 Task: Find connections with filter location Shangrao with filter topic #Businessmindsetswith filter profile language French with filter current company Cyber Security Updates with filter school St. Claret College - India with filter industry Investment Banking with filter service category Health Insurance with filter keywords title Animal Shelter Board Member
Action: Mouse moved to (568, 78)
Screenshot: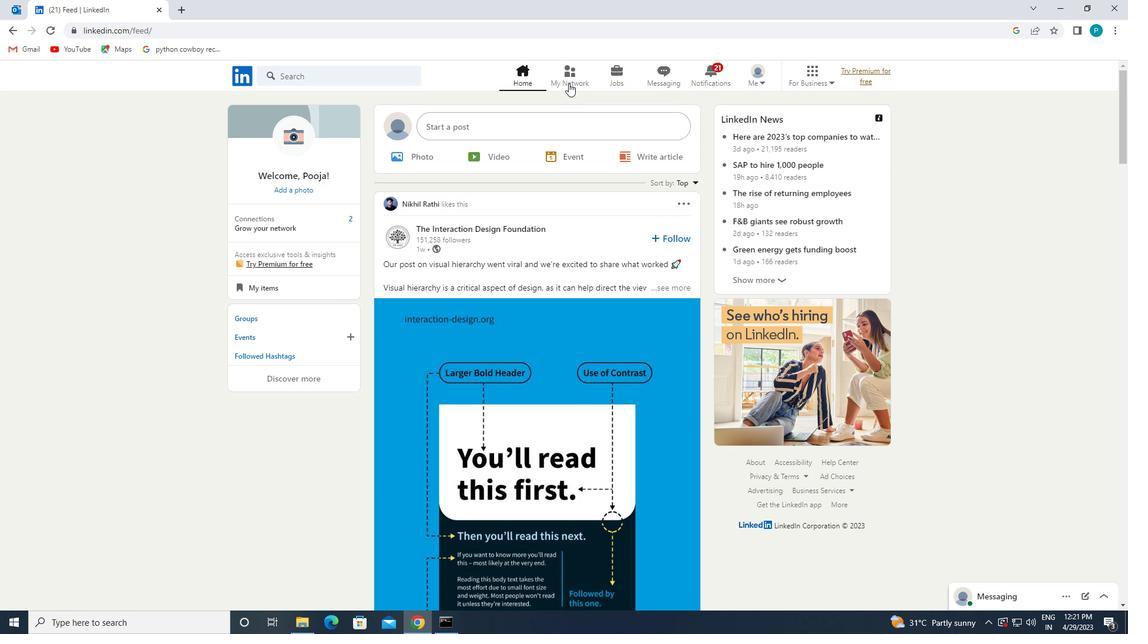 
Action: Mouse pressed left at (568, 78)
Screenshot: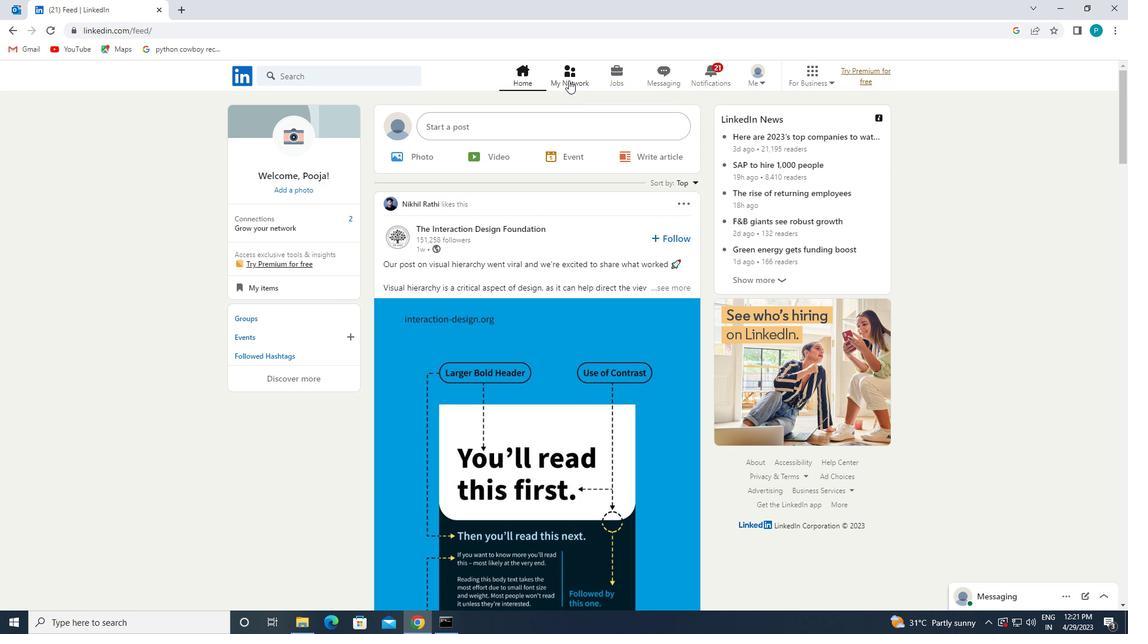 
Action: Mouse moved to (291, 136)
Screenshot: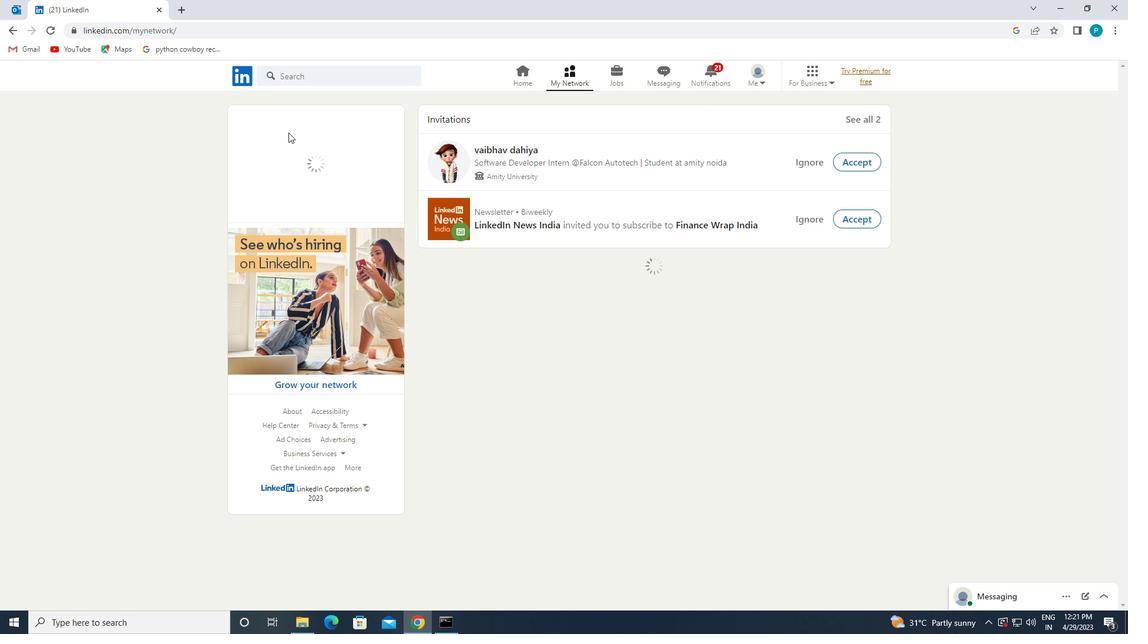 
Action: Mouse pressed left at (291, 136)
Screenshot: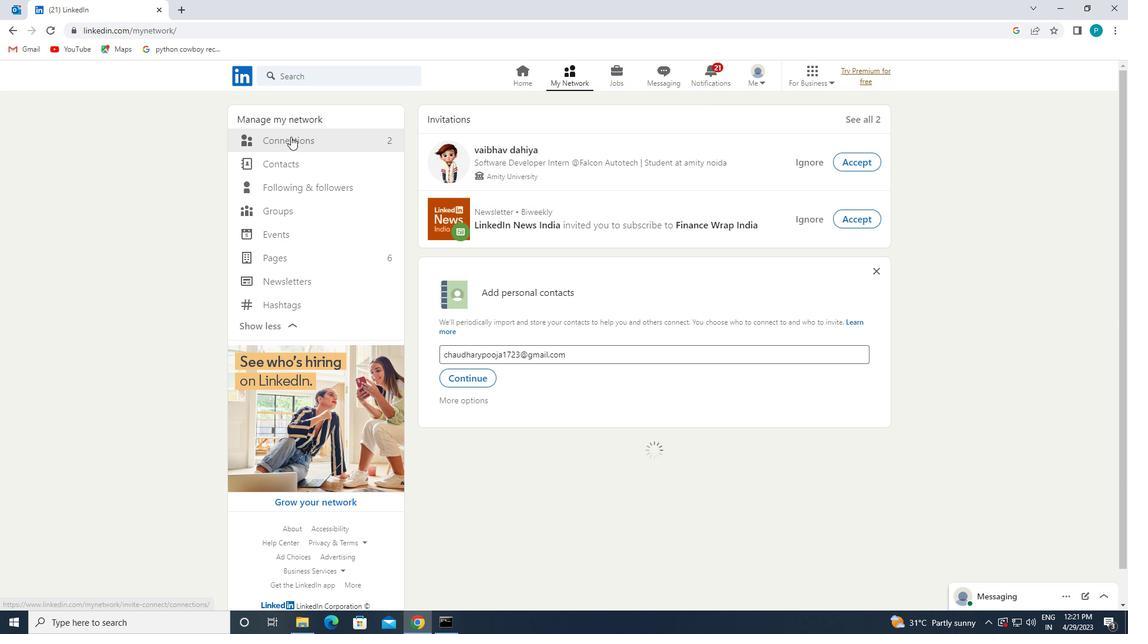 
Action: Mouse moved to (694, 141)
Screenshot: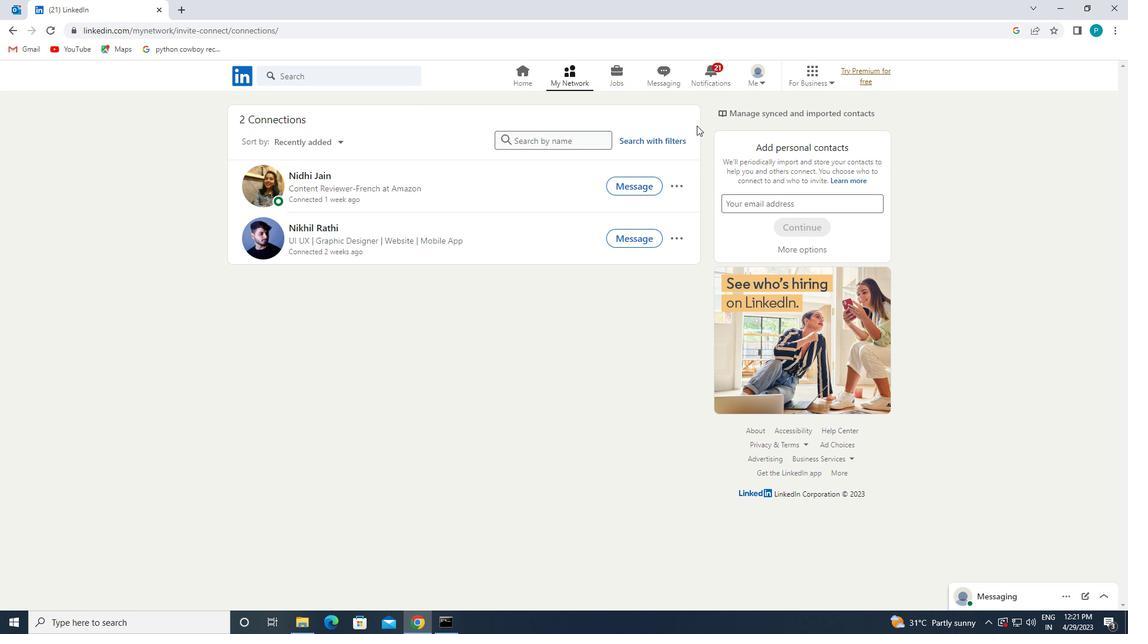 
Action: Mouse pressed left at (694, 141)
Screenshot: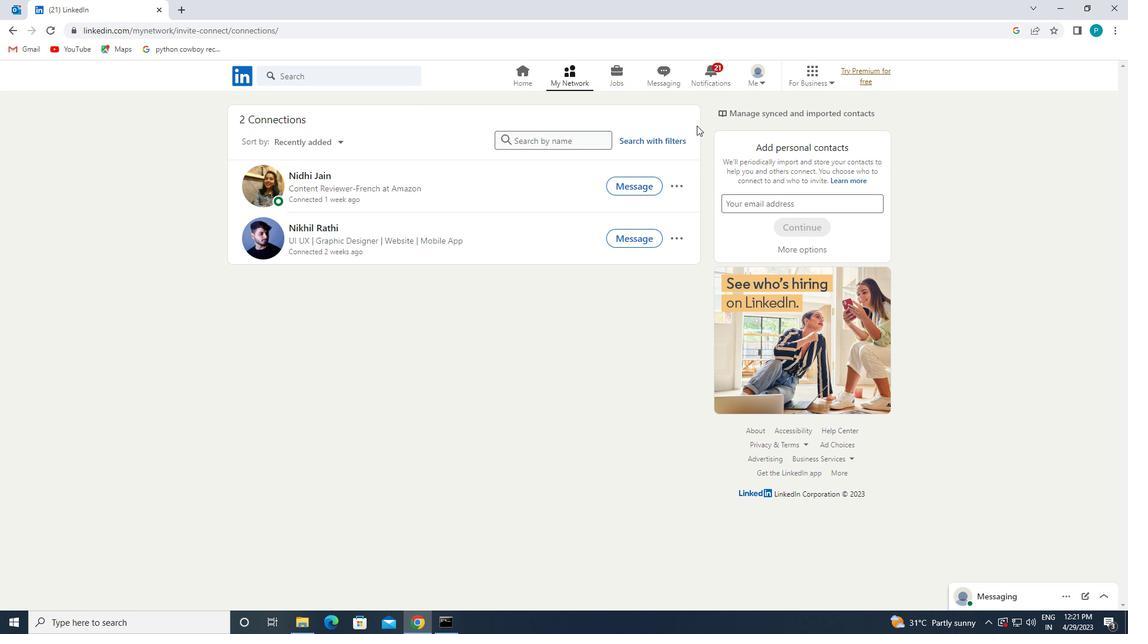
Action: Mouse moved to (672, 141)
Screenshot: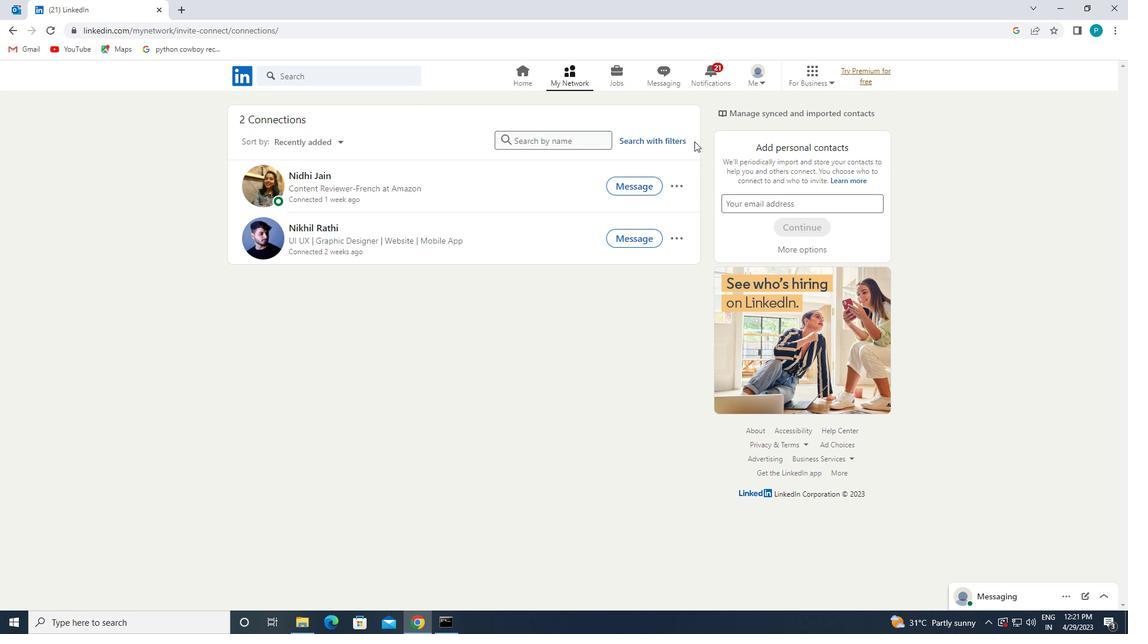 
Action: Mouse pressed left at (672, 141)
Screenshot: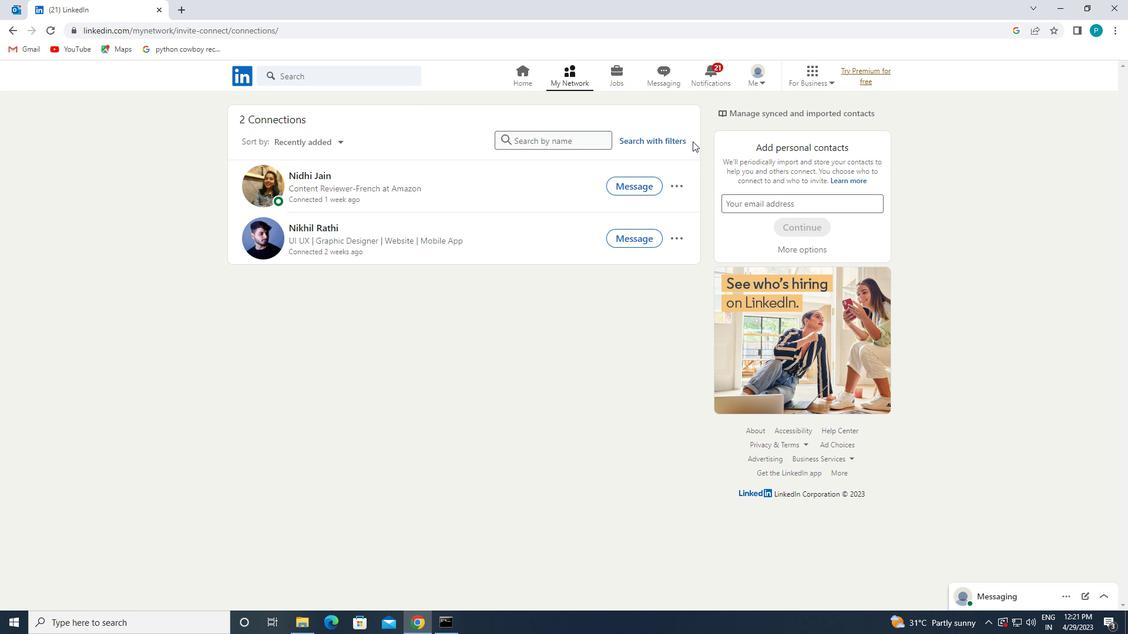 
Action: Mouse moved to (657, 138)
Screenshot: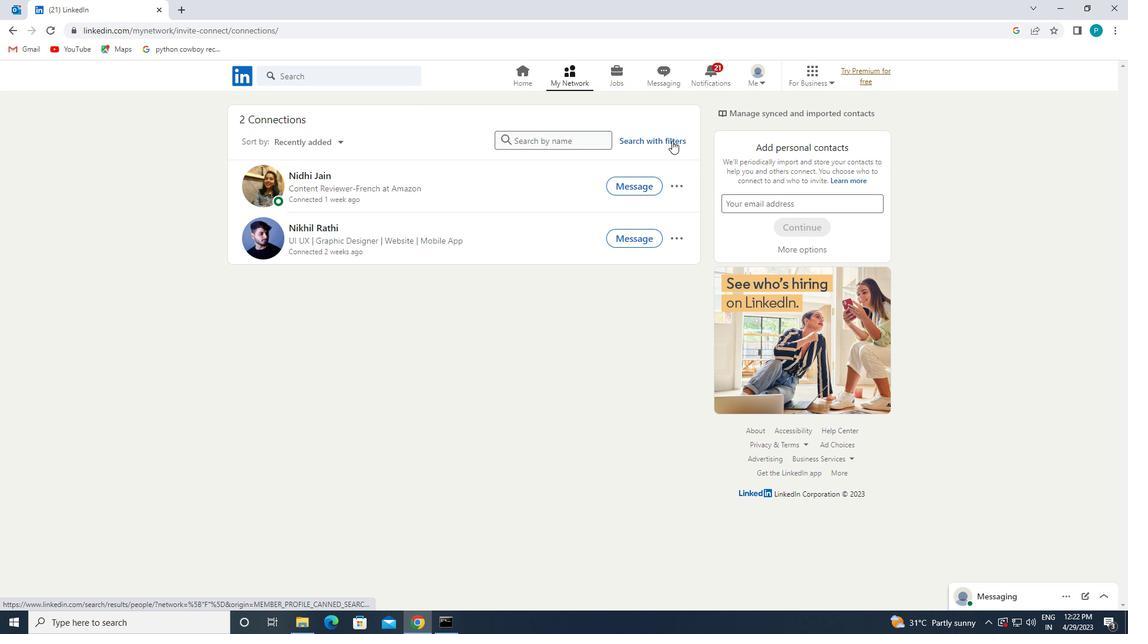 
Action: Mouse pressed left at (657, 138)
Screenshot: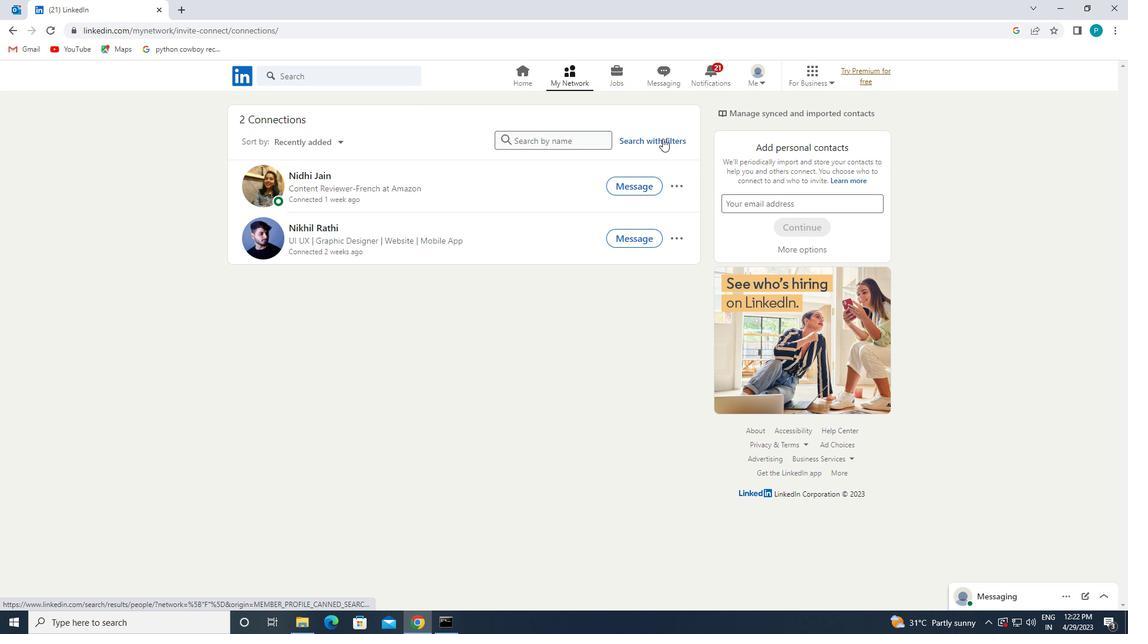 
Action: Mouse pressed left at (657, 138)
Screenshot: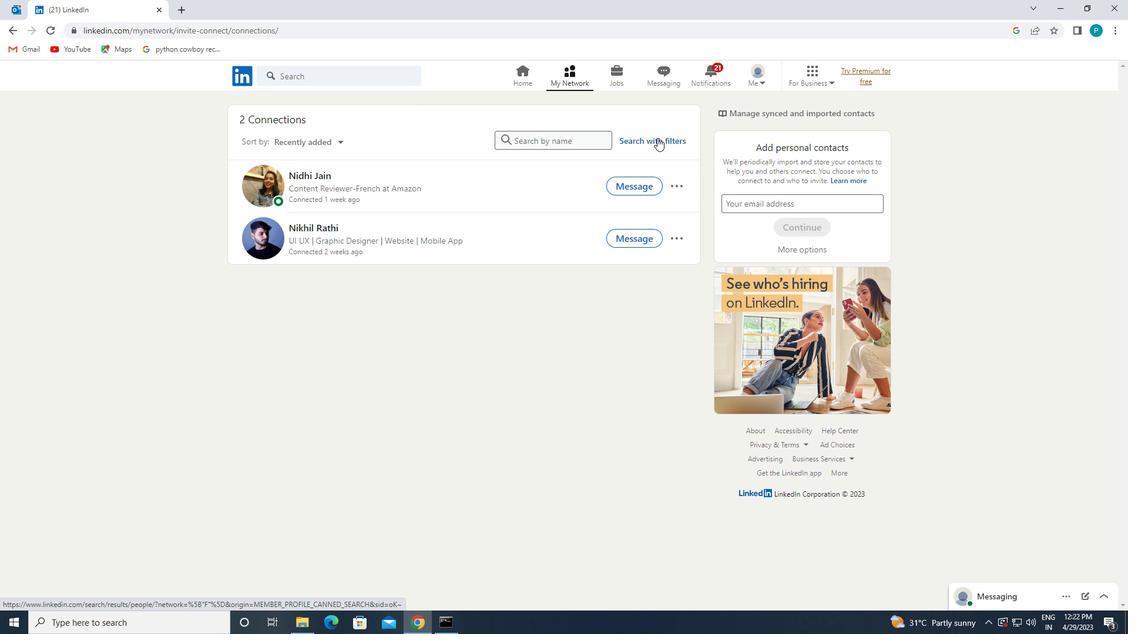 
Action: Mouse moved to (602, 106)
Screenshot: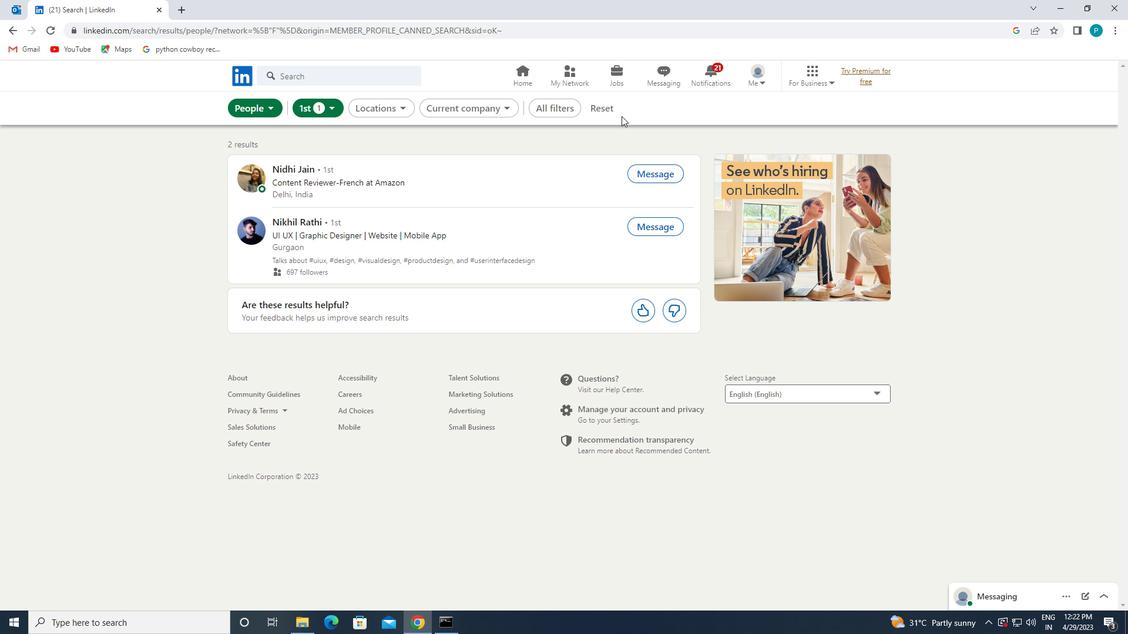 
Action: Mouse pressed left at (602, 106)
Screenshot: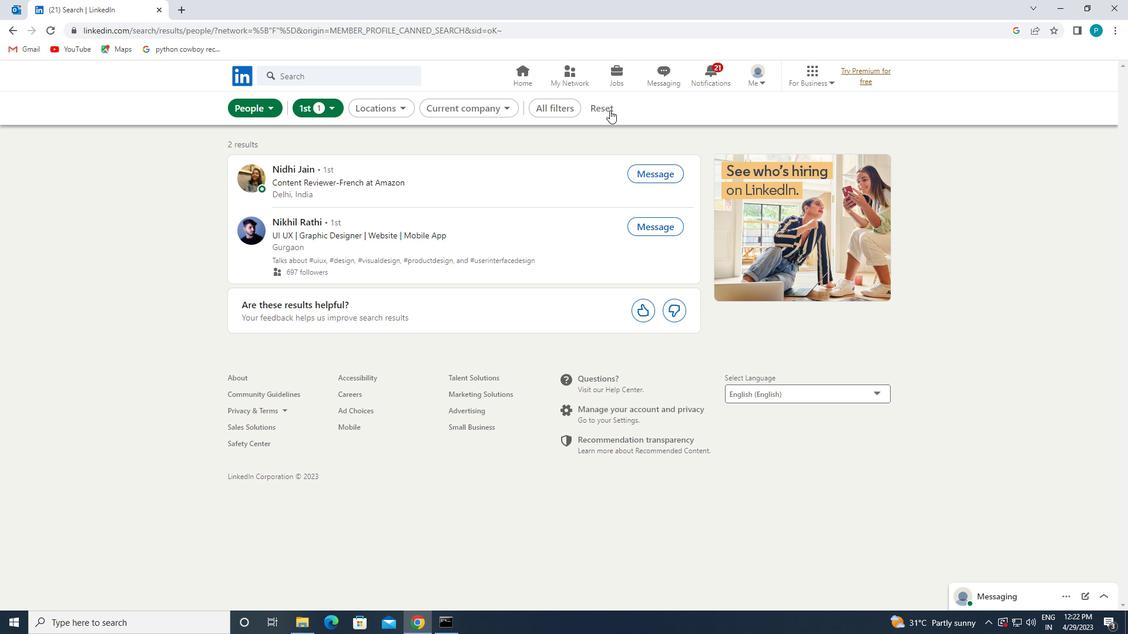 
Action: Mouse moved to (592, 111)
Screenshot: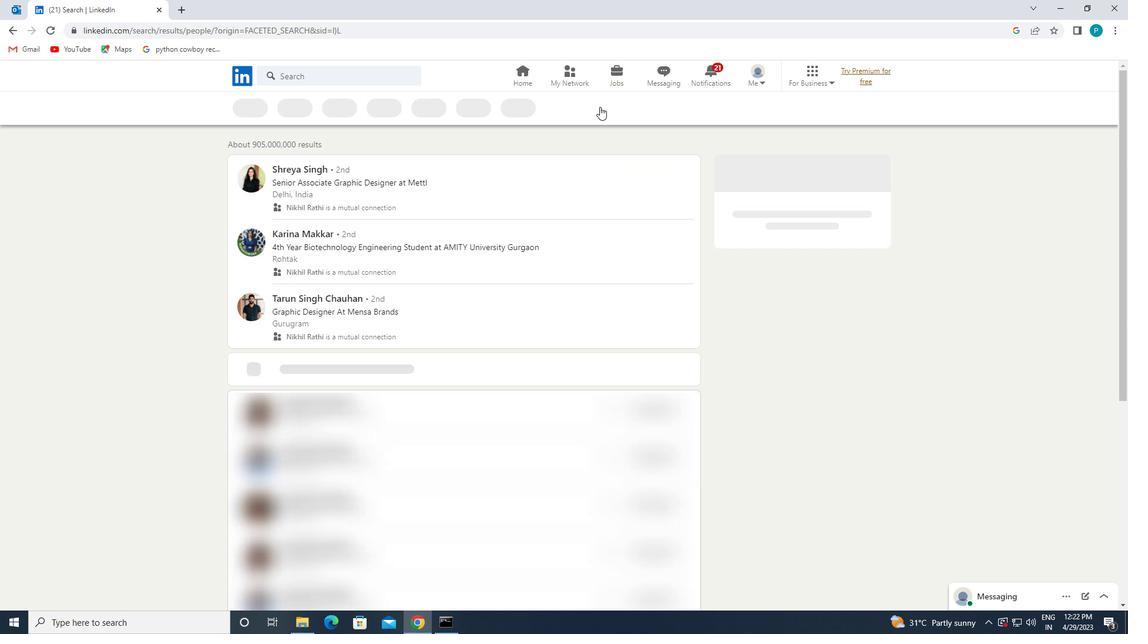
Action: Mouse pressed left at (592, 111)
Screenshot: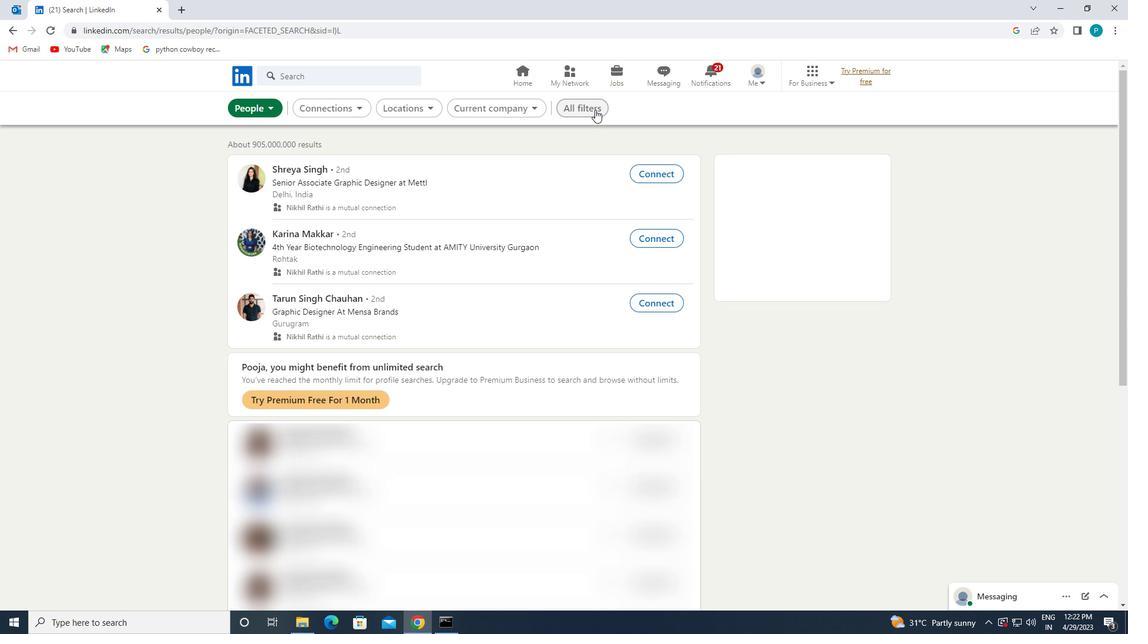 
Action: Mouse moved to (916, 400)
Screenshot: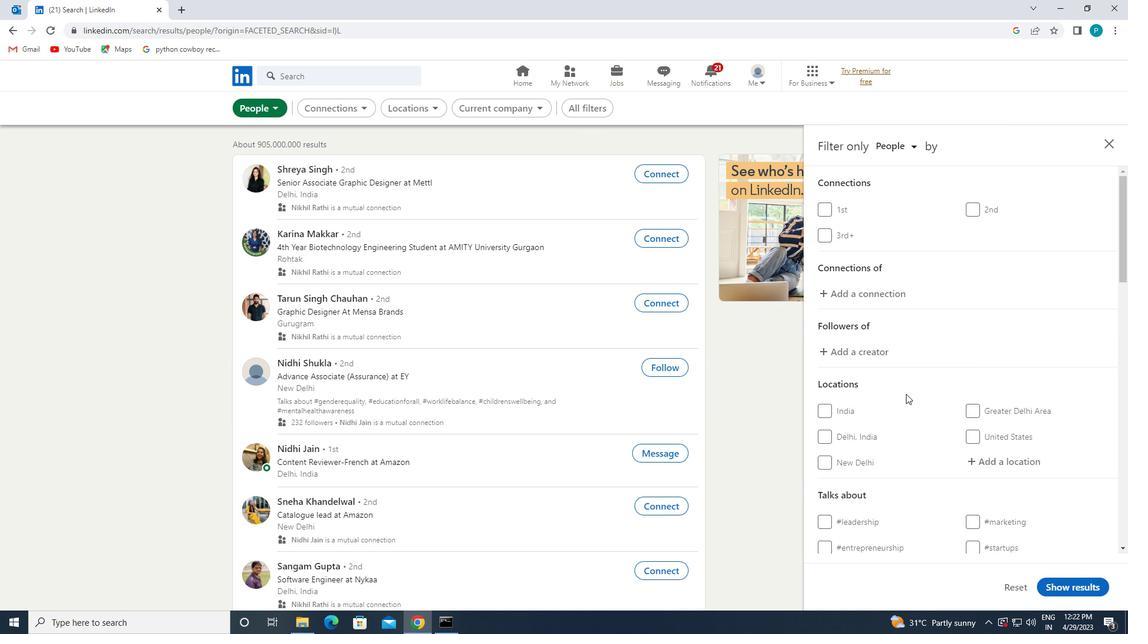 
Action: Mouse scrolled (916, 400) with delta (0, 0)
Screenshot: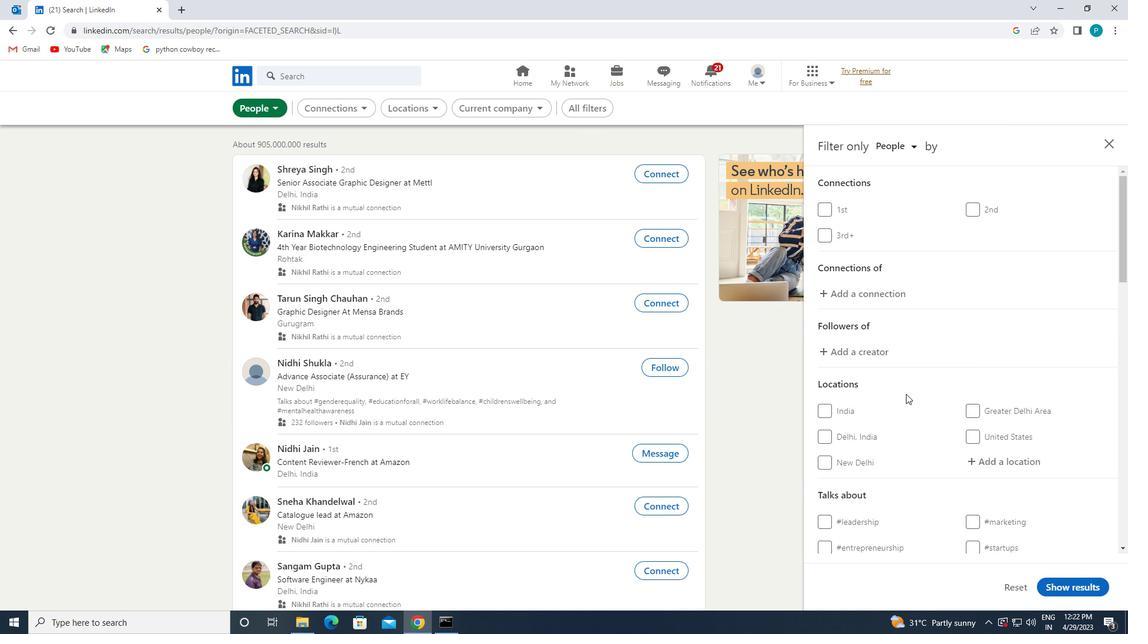 
Action: Mouse moved to (916, 400)
Screenshot: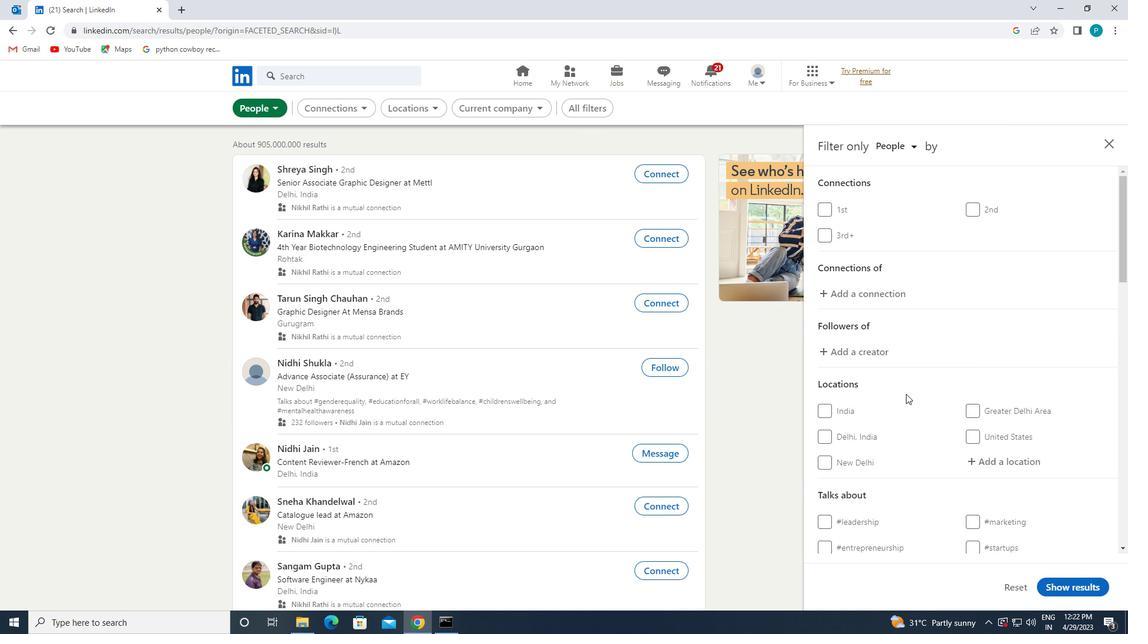 
Action: Mouse scrolled (916, 400) with delta (0, 0)
Screenshot: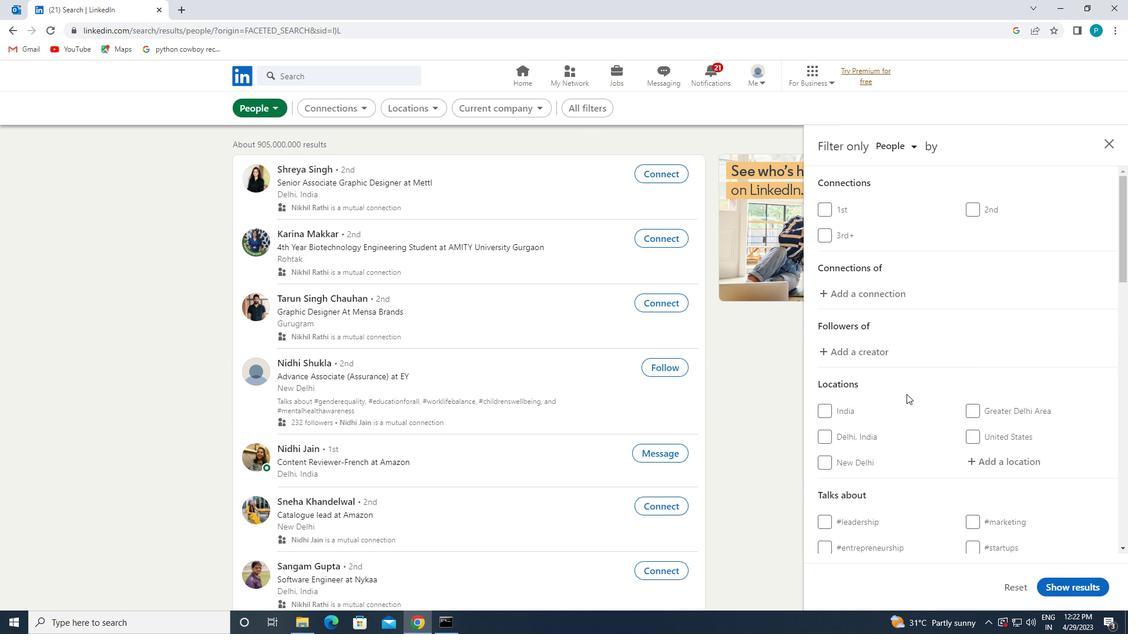 
Action: Mouse moved to (994, 339)
Screenshot: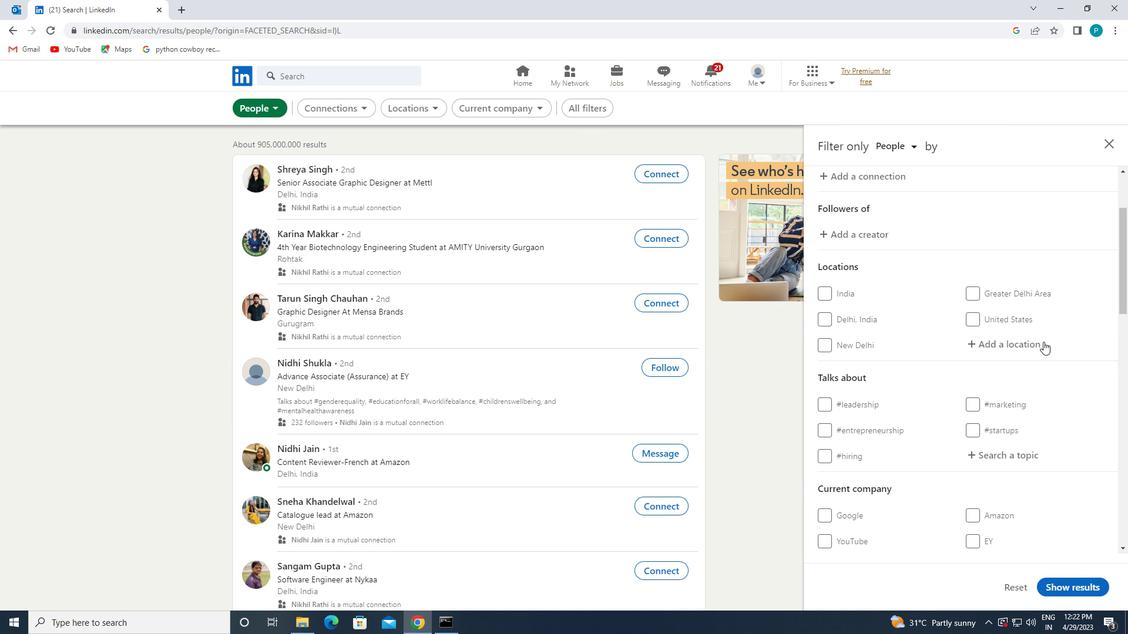 
Action: Mouse pressed left at (994, 339)
Screenshot: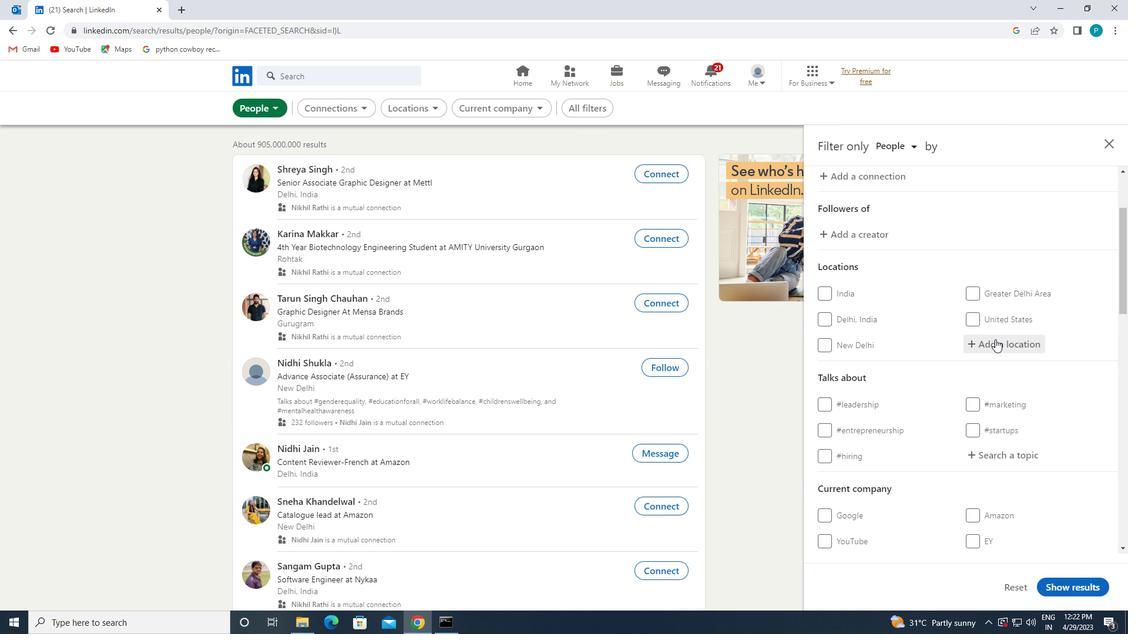 
Action: Mouse moved to (982, 335)
Screenshot: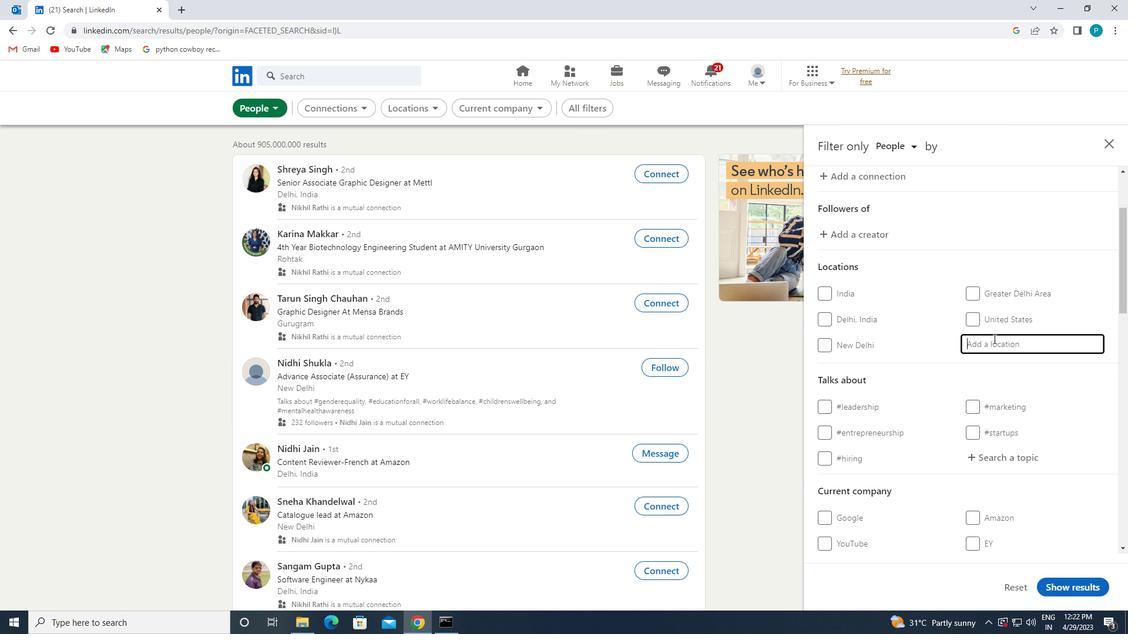 
Action: Key pressed <Key.caps_lock>s<Key.caps_lock>hangrao
Screenshot: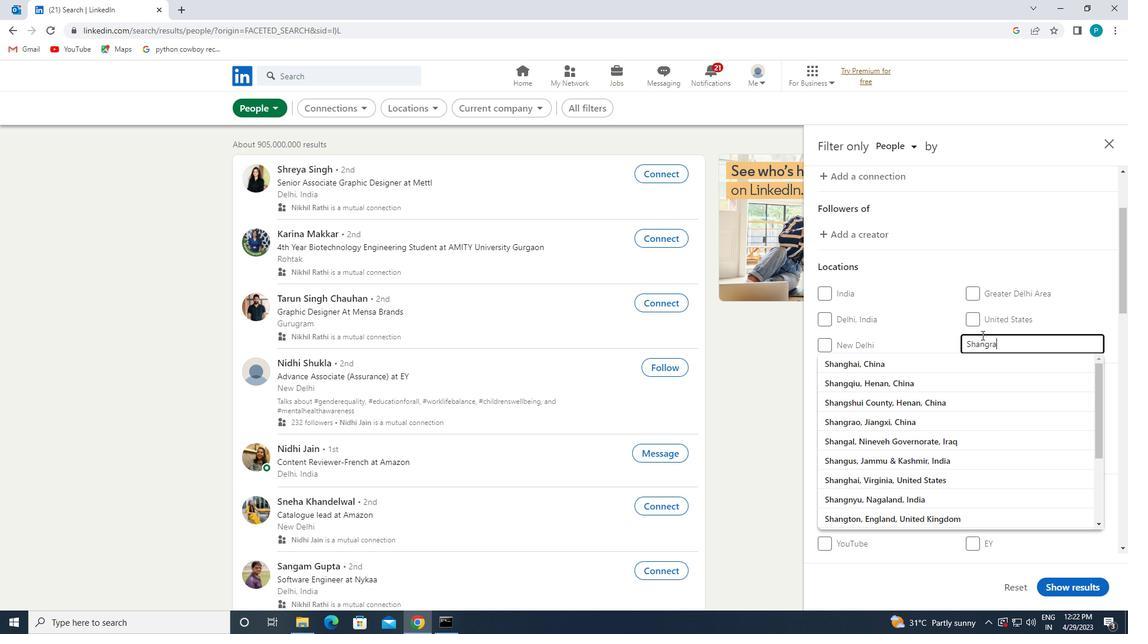 
Action: Mouse moved to (958, 365)
Screenshot: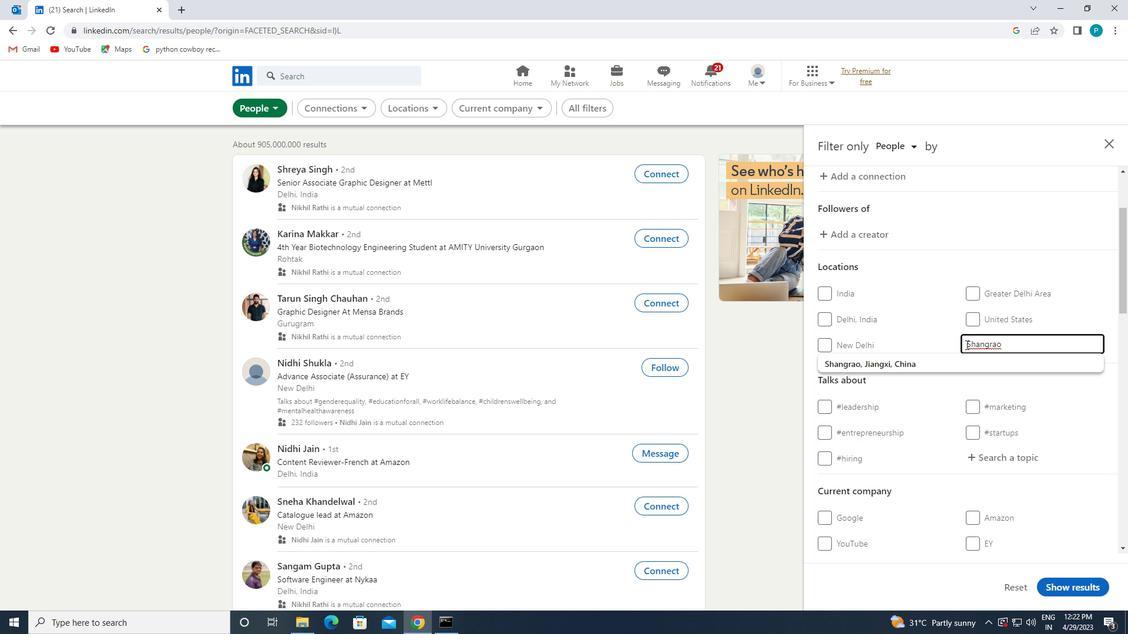
Action: Mouse pressed left at (958, 365)
Screenshot: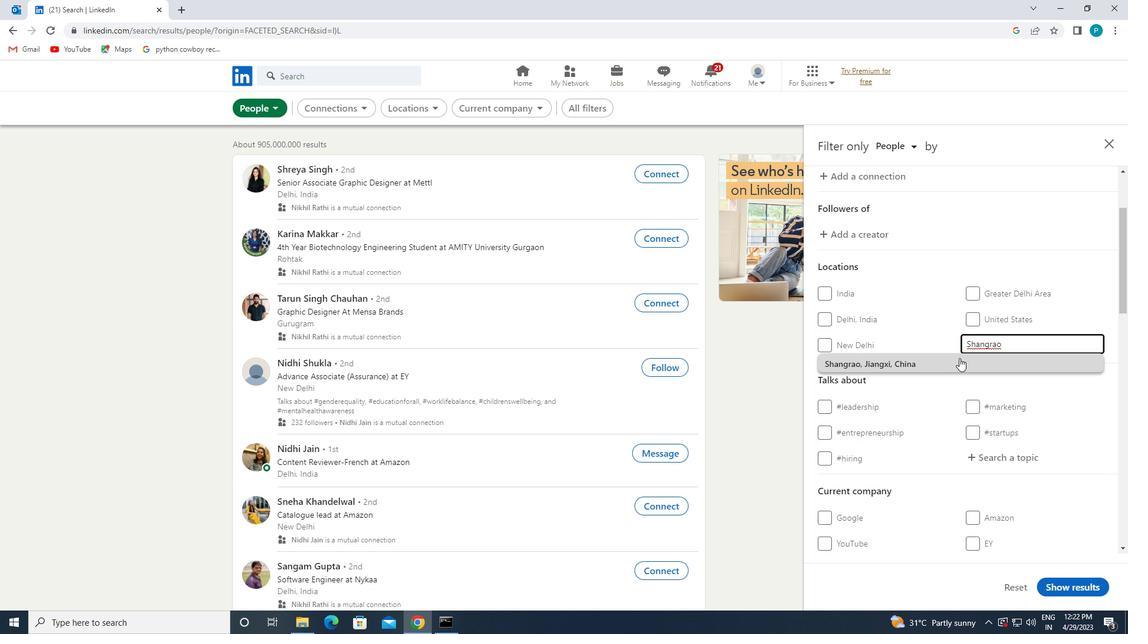 
Action: Mouse moved to (960, 365)
Screenshot: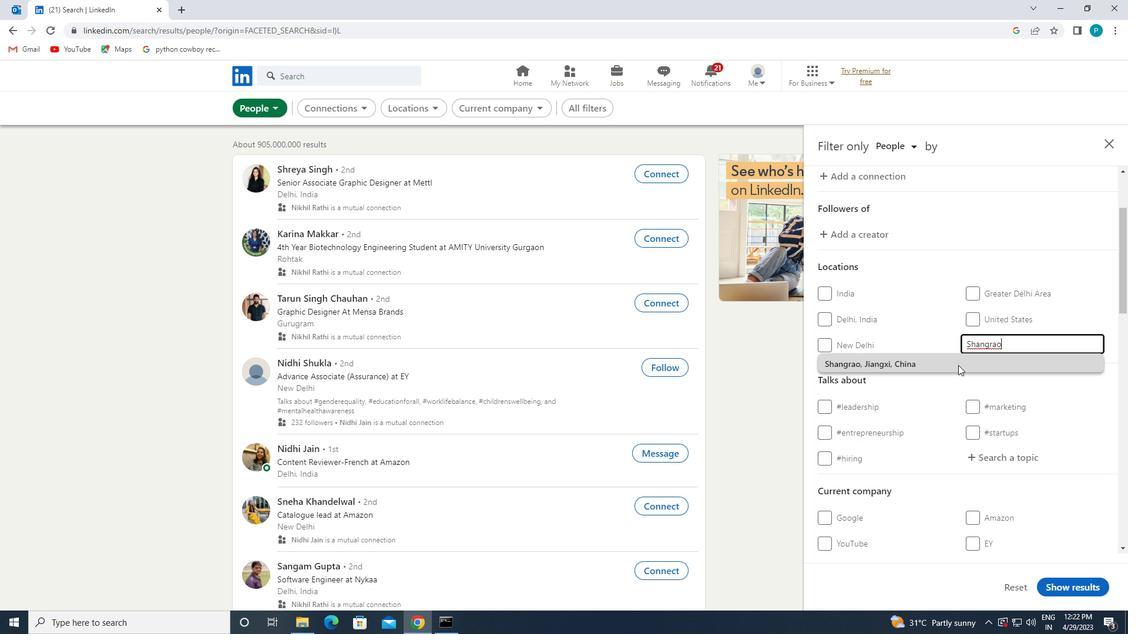 
Action: Mouse scrolled (960, 365) with delta (0, 0)
Screenshot: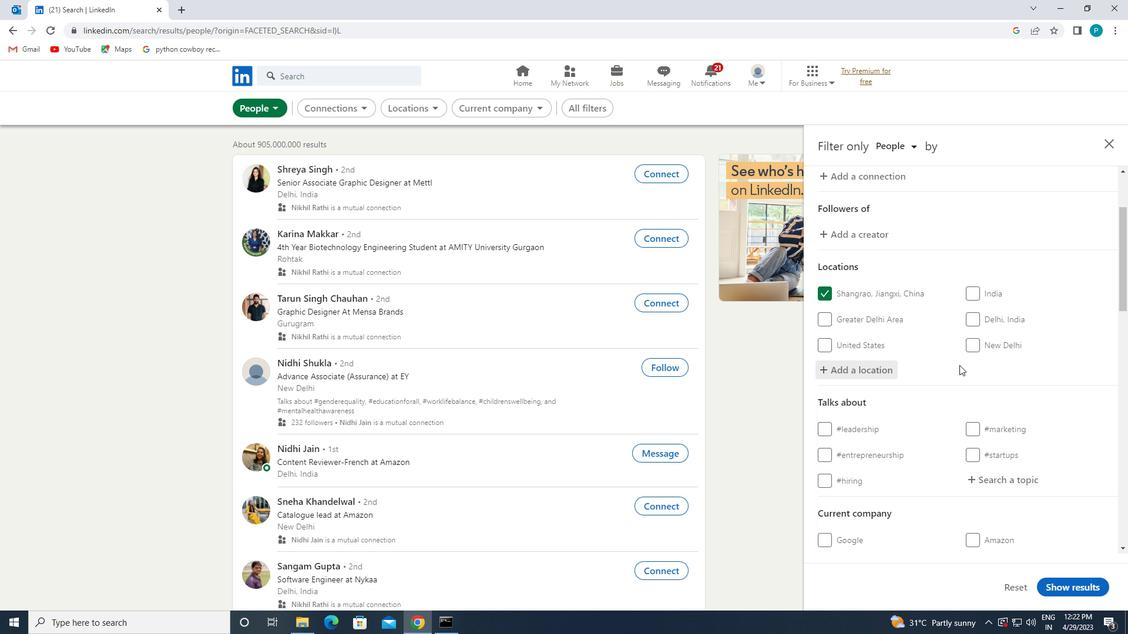 
Action: Mouse moved to (960, 365)
Screenshot: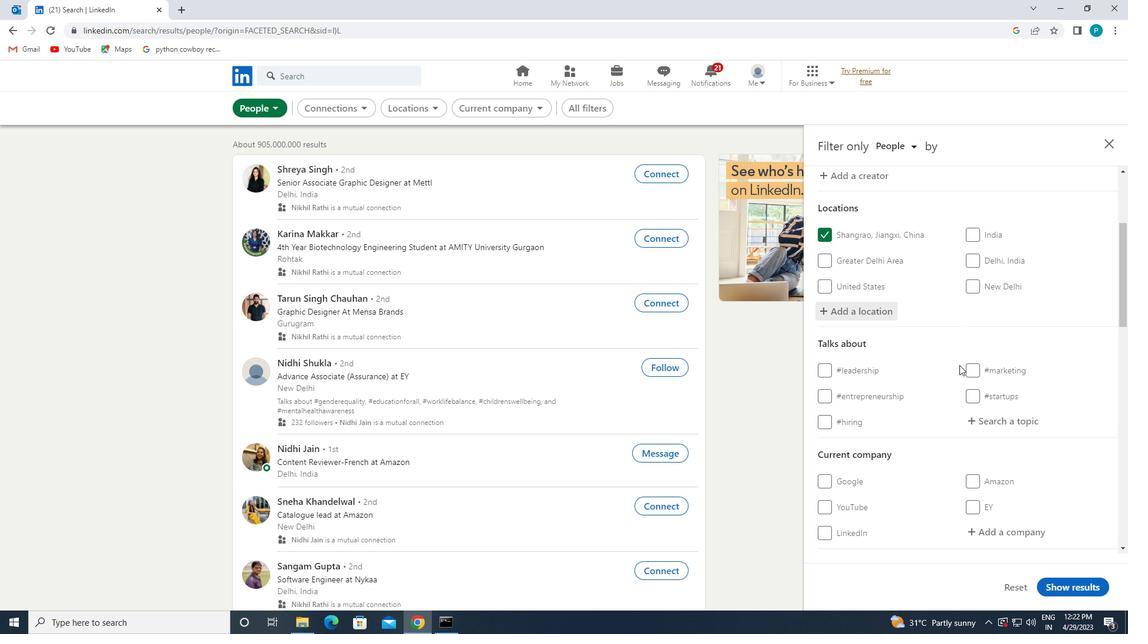 
Action: Mouse scrolled (960, 365) with delta (0, 0)
Screenshot: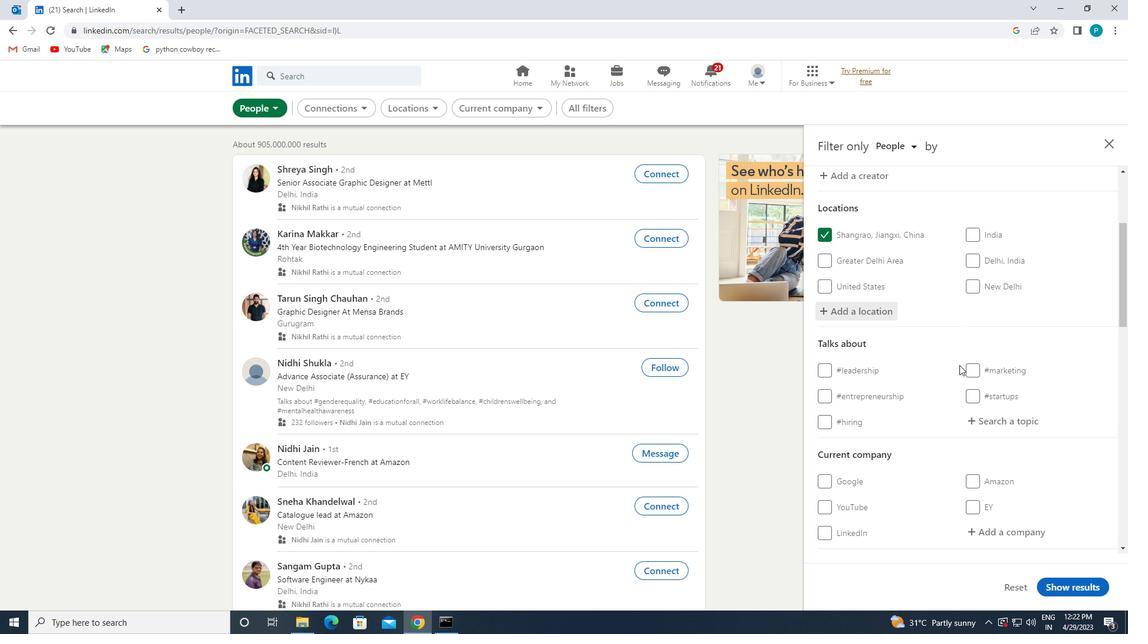 
Action: Mouse moved to (993, 369)
Screenshot: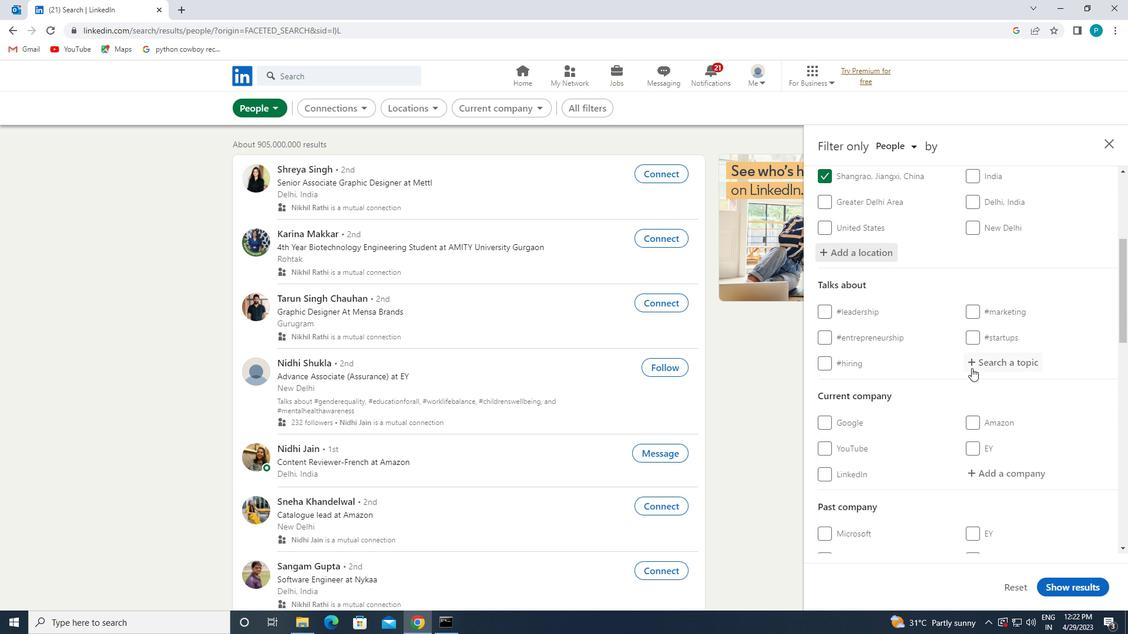 
Action: Mouse pressed left at (993, 369)
Screenshot: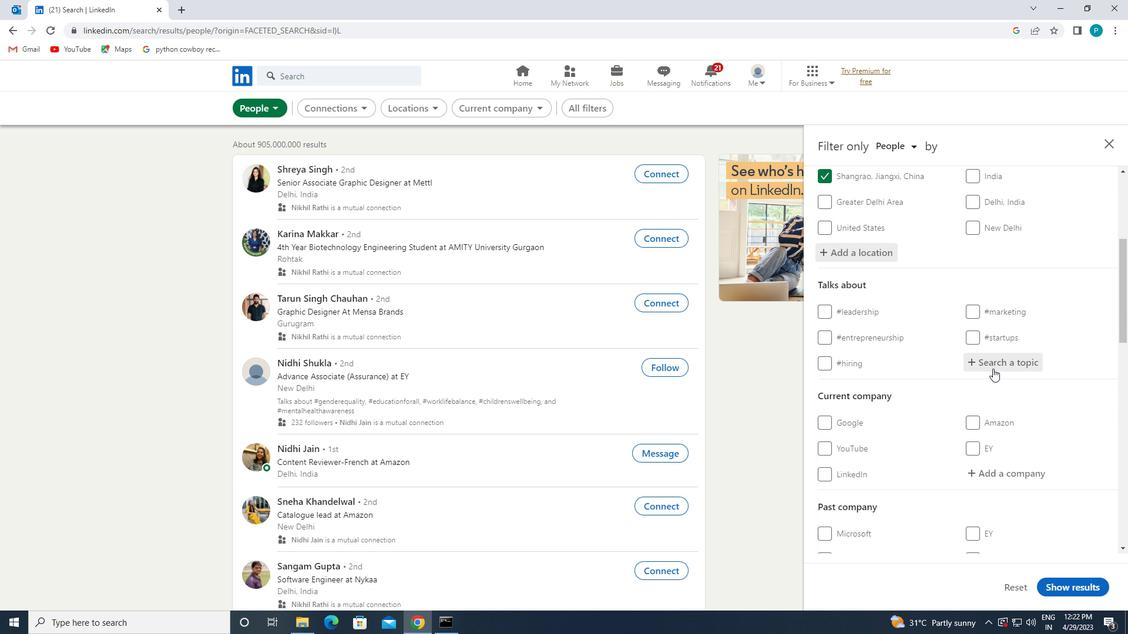 
Action: Mouse moved to (985, 372)
Screenshot: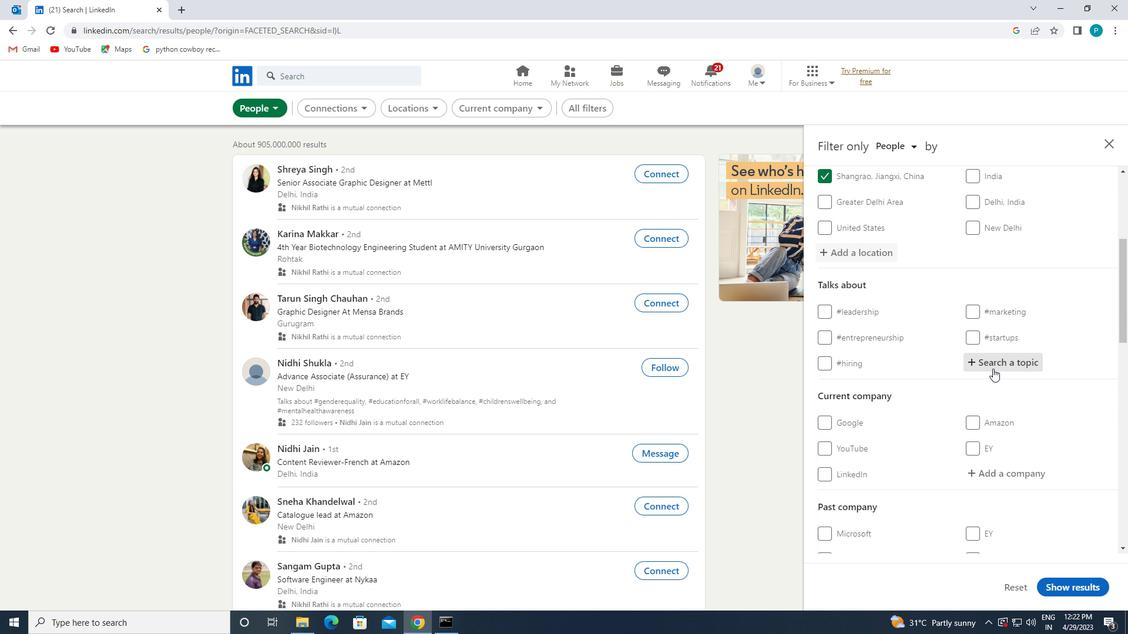 
Action: Key pressed <Key.shift>#<Key.caps_lock>B<Key.caps_lock>U
Screenshot: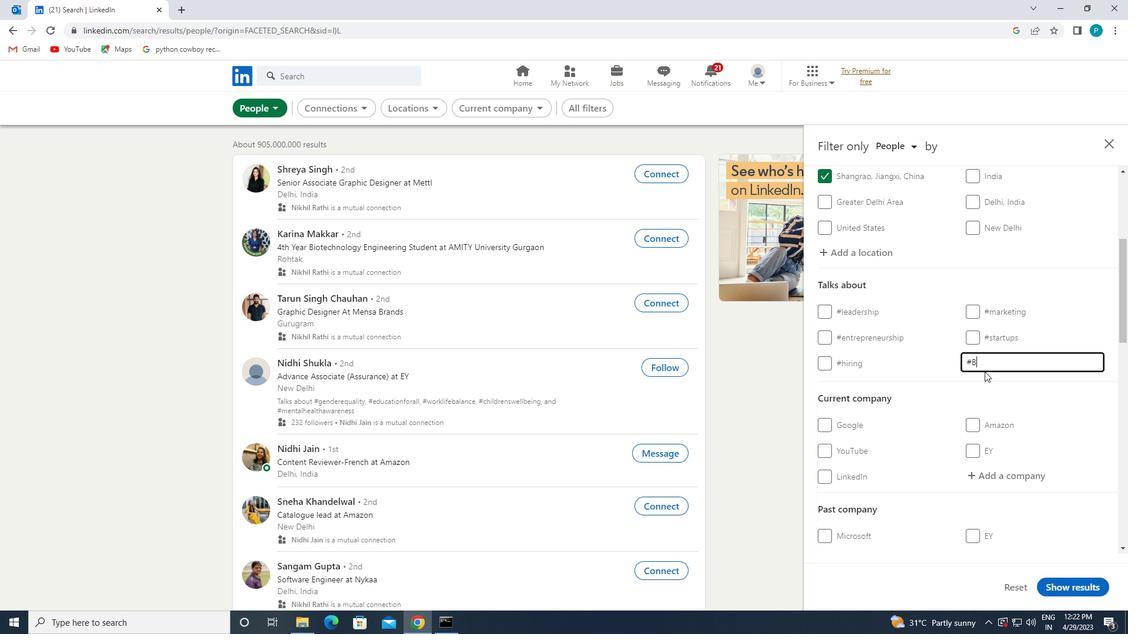 
Action: Mouse moved to (984, 372)
Screenshot: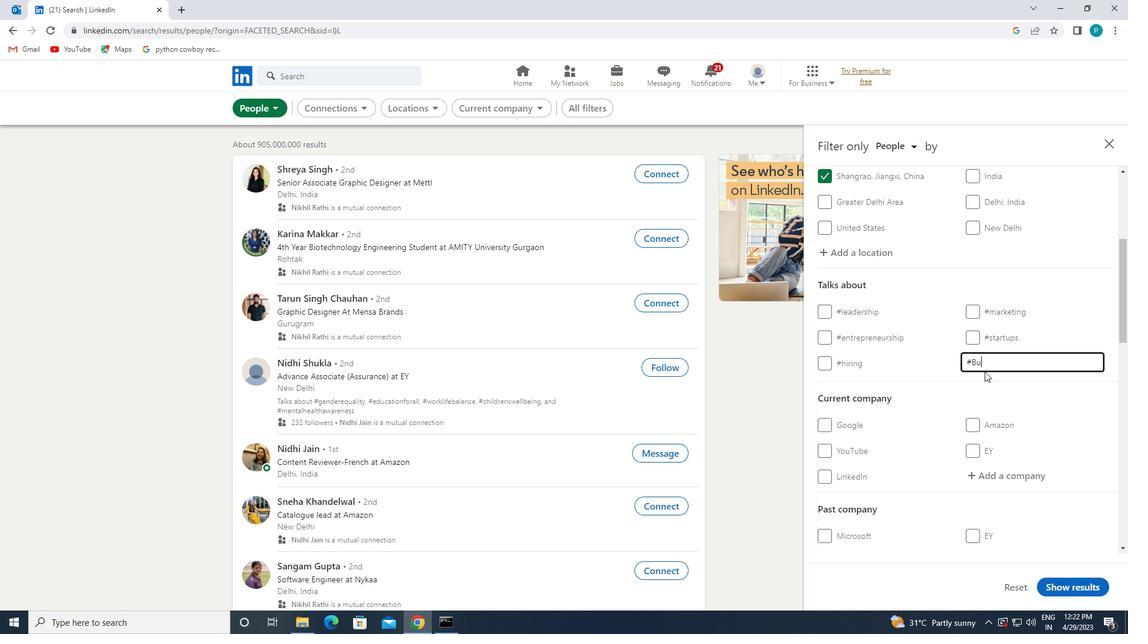 
Action: Key pressed SINESSMINDSETS
Screenshot: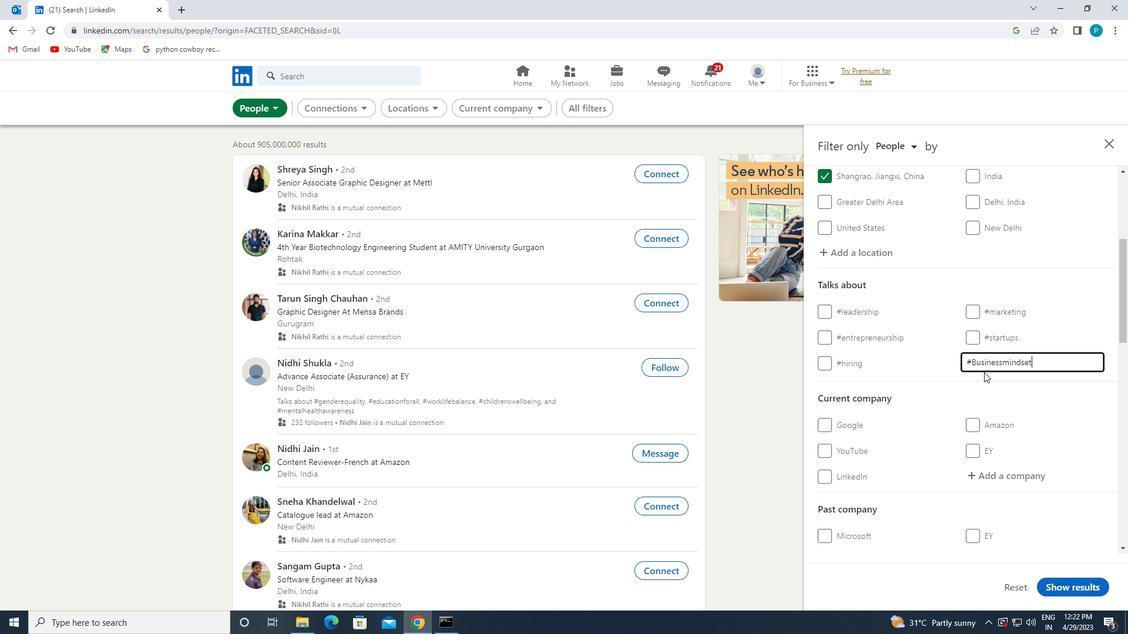 
Action: Mouse moved to (993, 382)
Screenshot: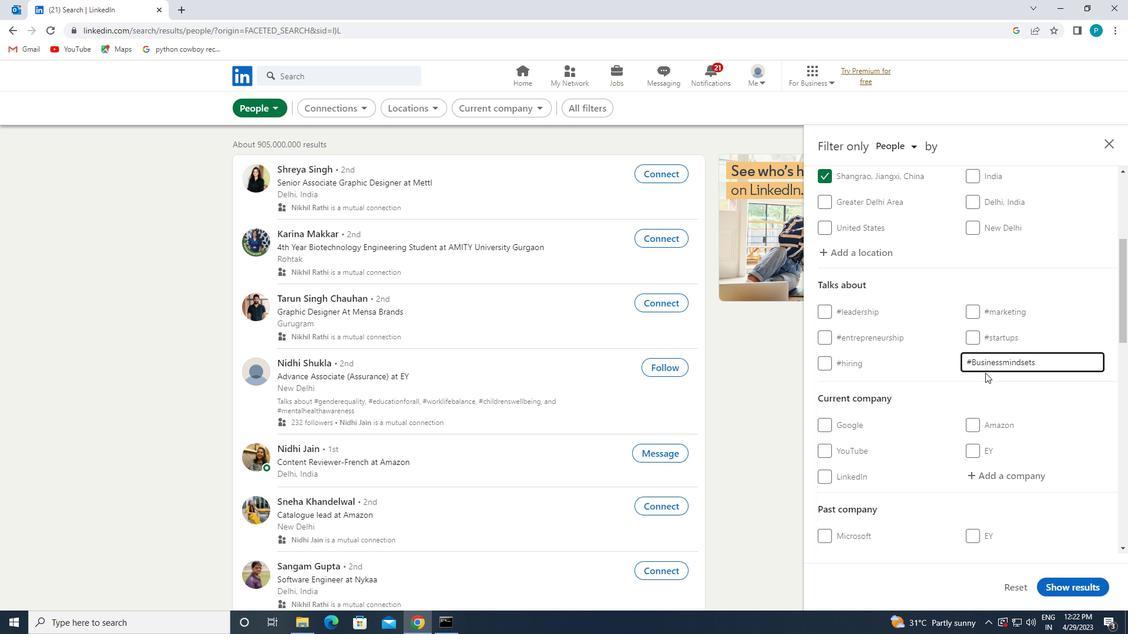 
Action: Mouse scrolled (993, 381) with delta (0, 0)
Screenshot: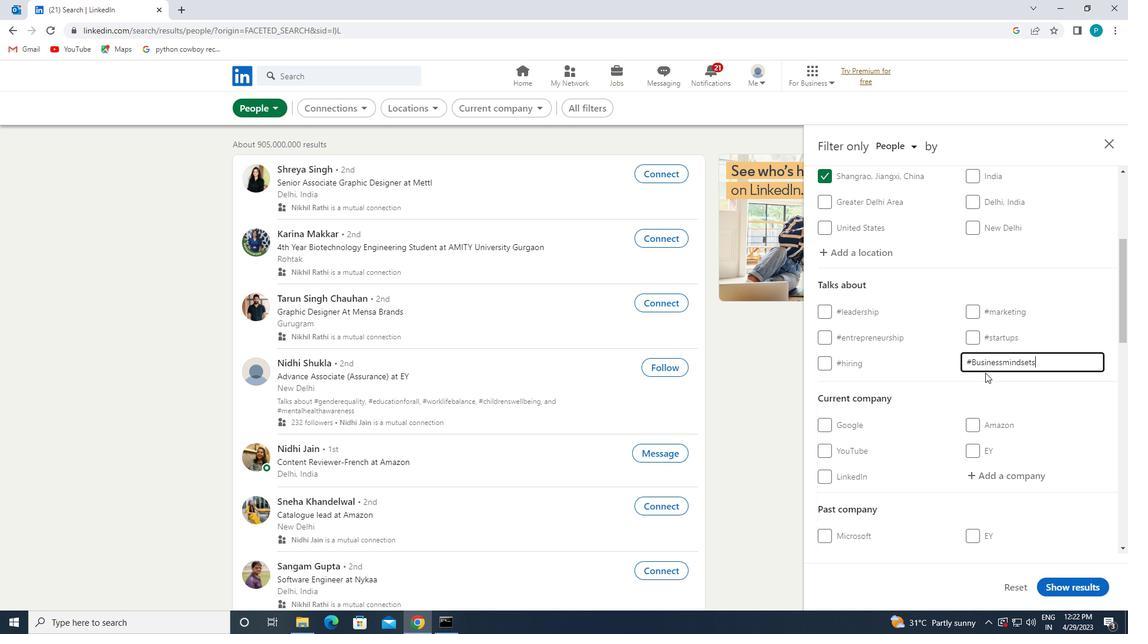 
Action: Mouse moved to (995, 408)
Screenshot: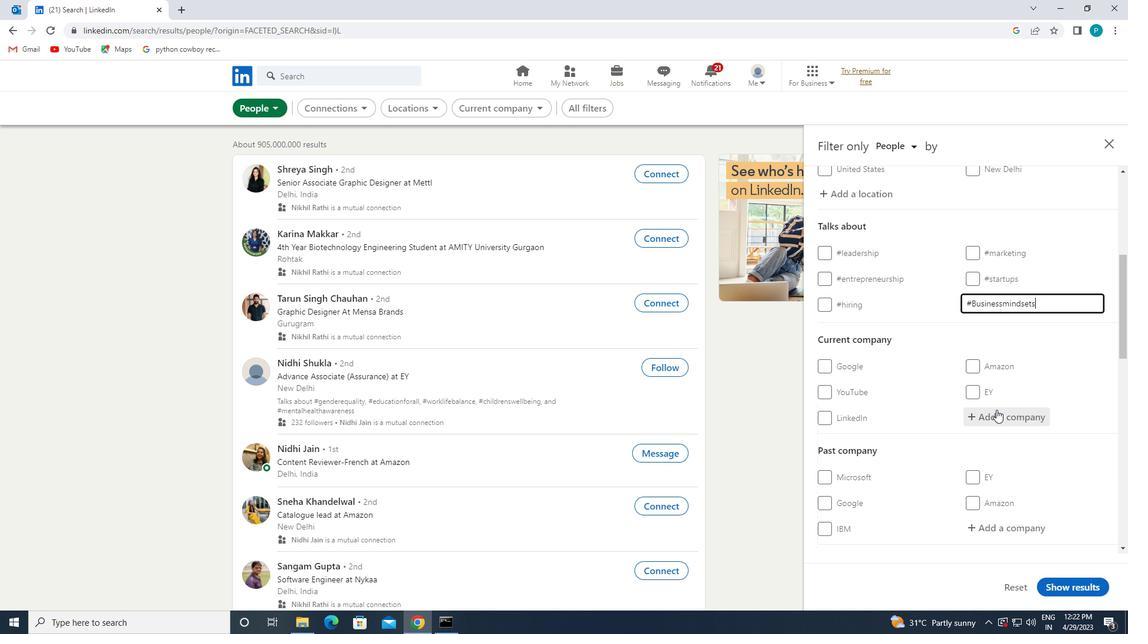 
Action: Mouse scrolled (995, 407) with delta (0, 0)
Screenshot: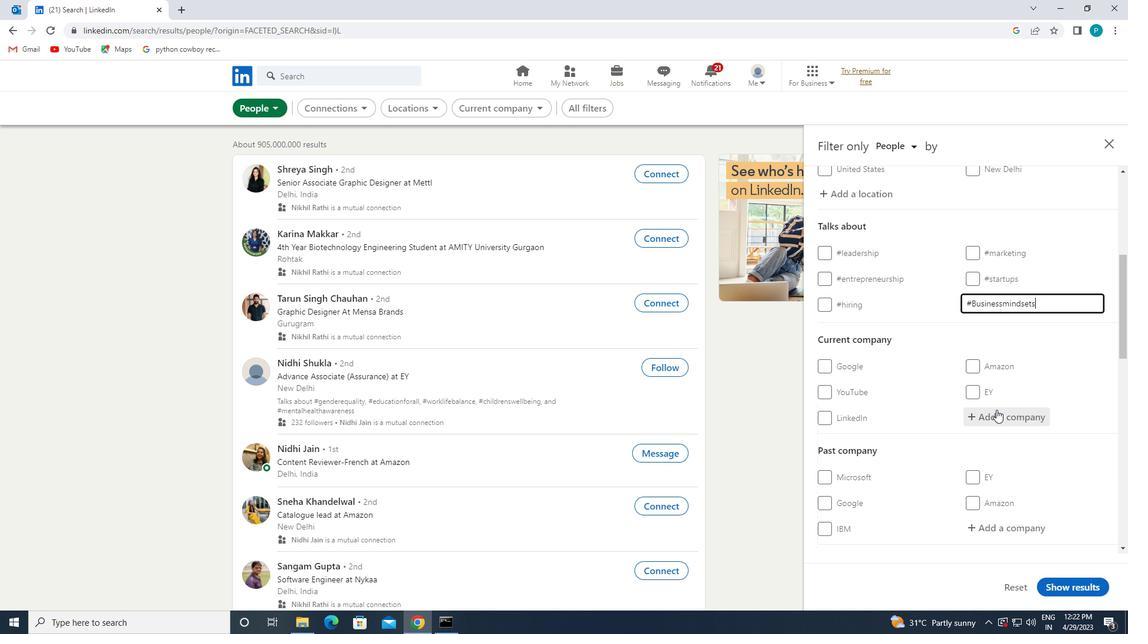 
Action: Mouse moved to (992, 405)
Screenshot: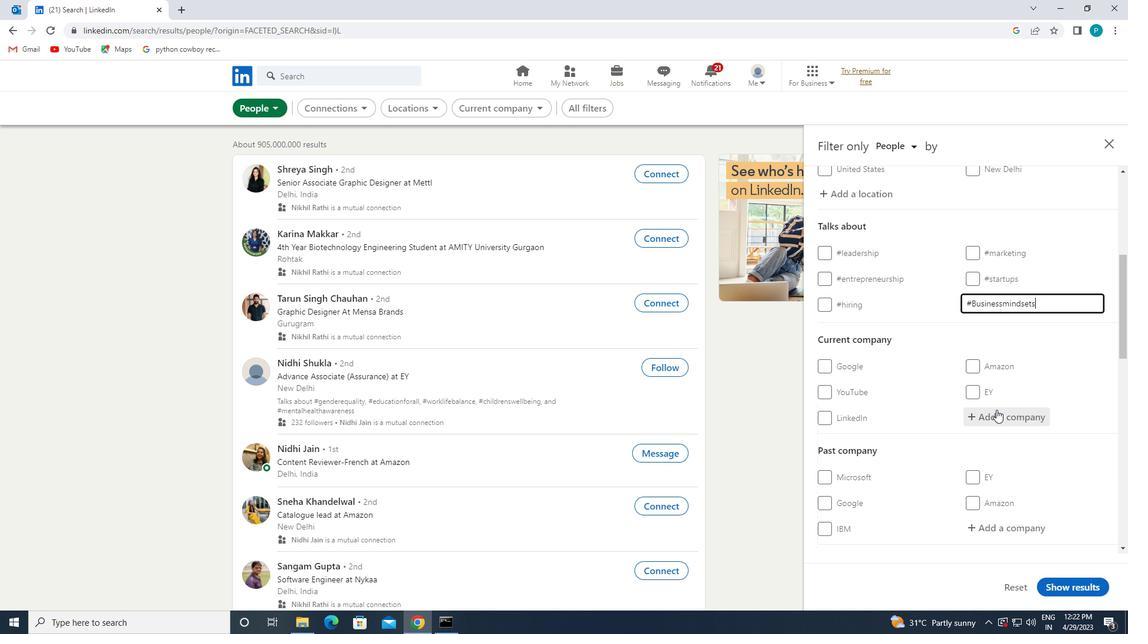 
Action: Mouse scrolled (992, 404) with delta (0, 0)
Screenshot: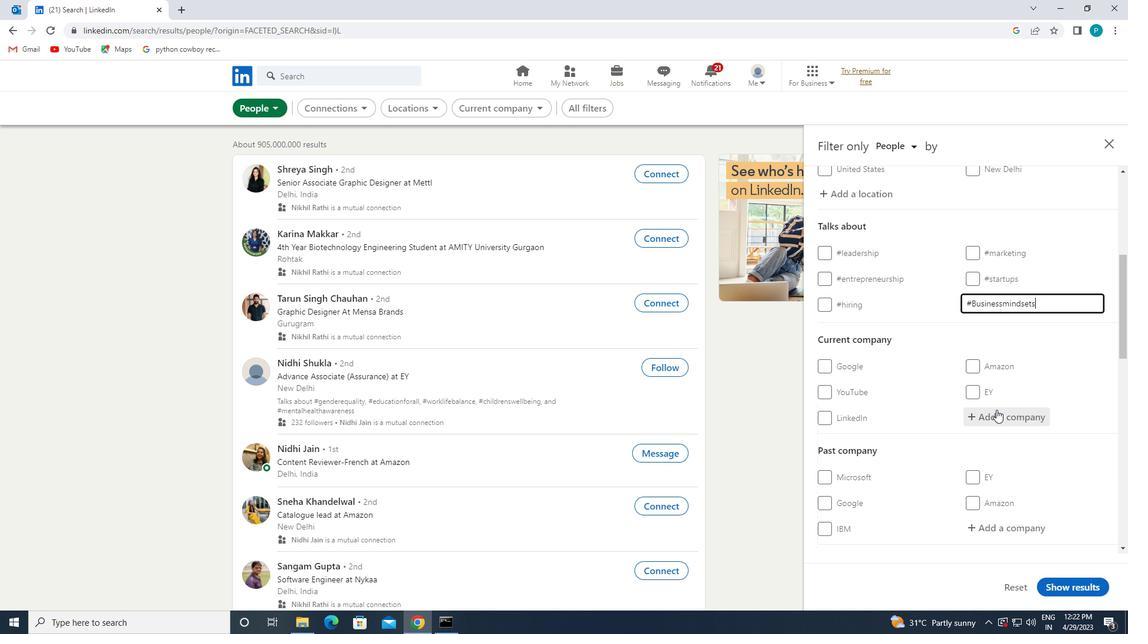 
Action: Mouse moved to (992, 405)
Screenshot: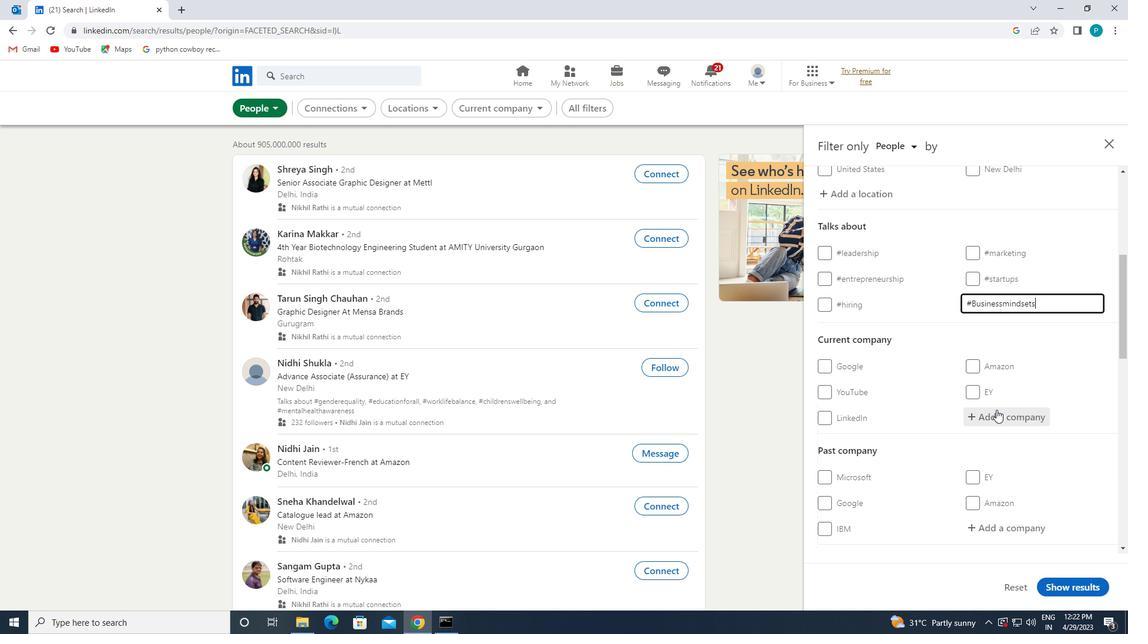 
Action: Mouse scrolled (992, 404) with delta (0, 0)
Screenshot: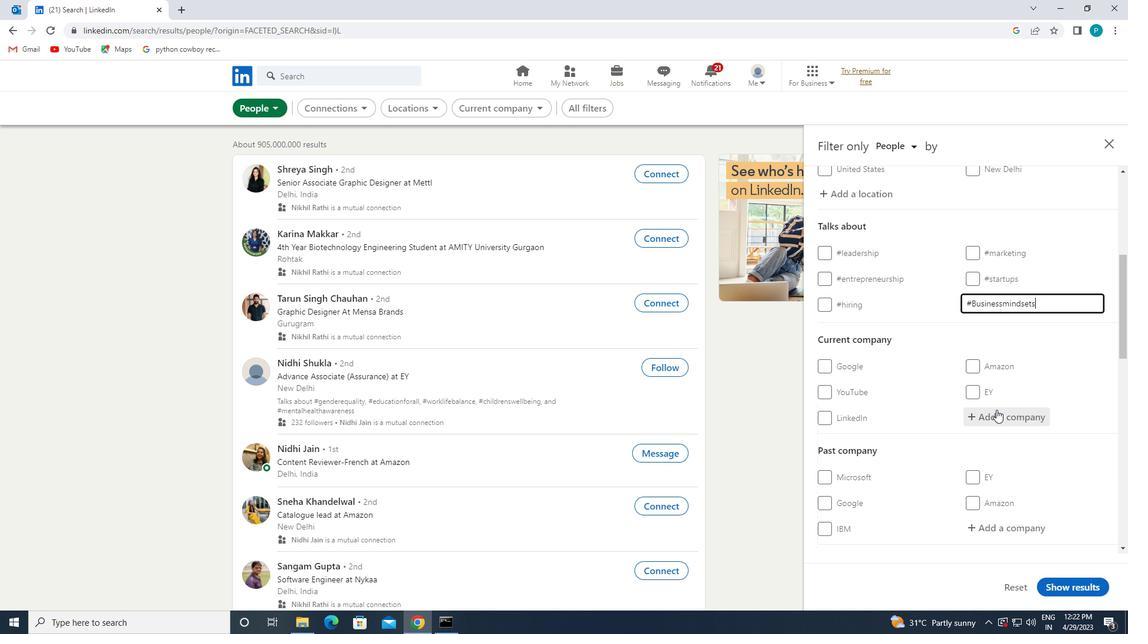 
Action: Mouse scrolled (992, 404) with delta (0, 0)
Screenshot: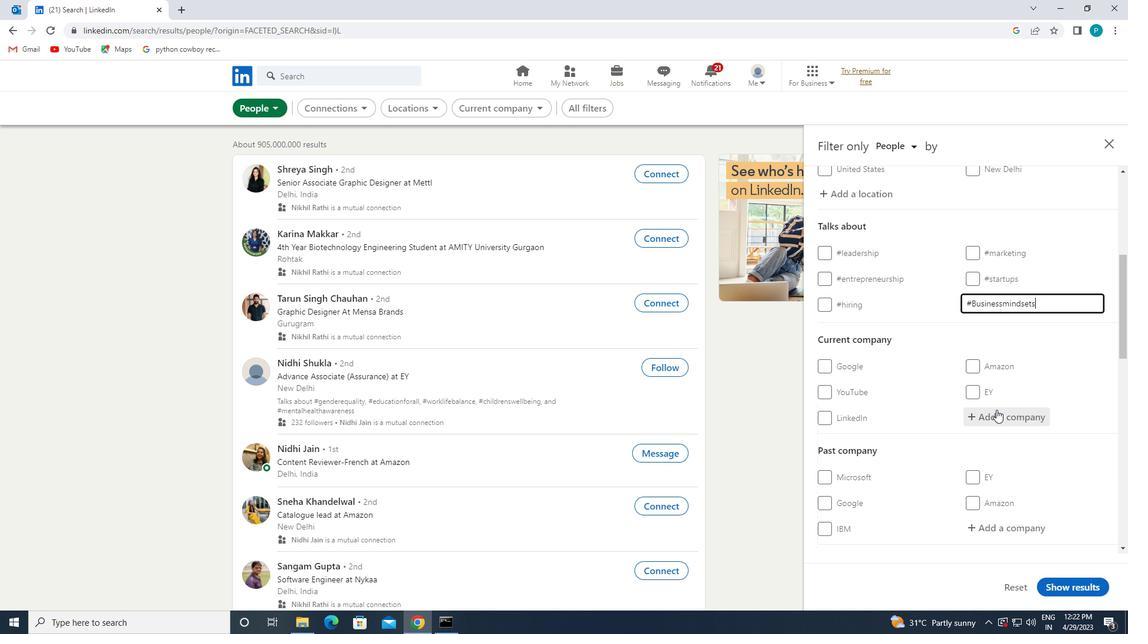 
Action: Mouse moved to (908, 414)
Screenshot: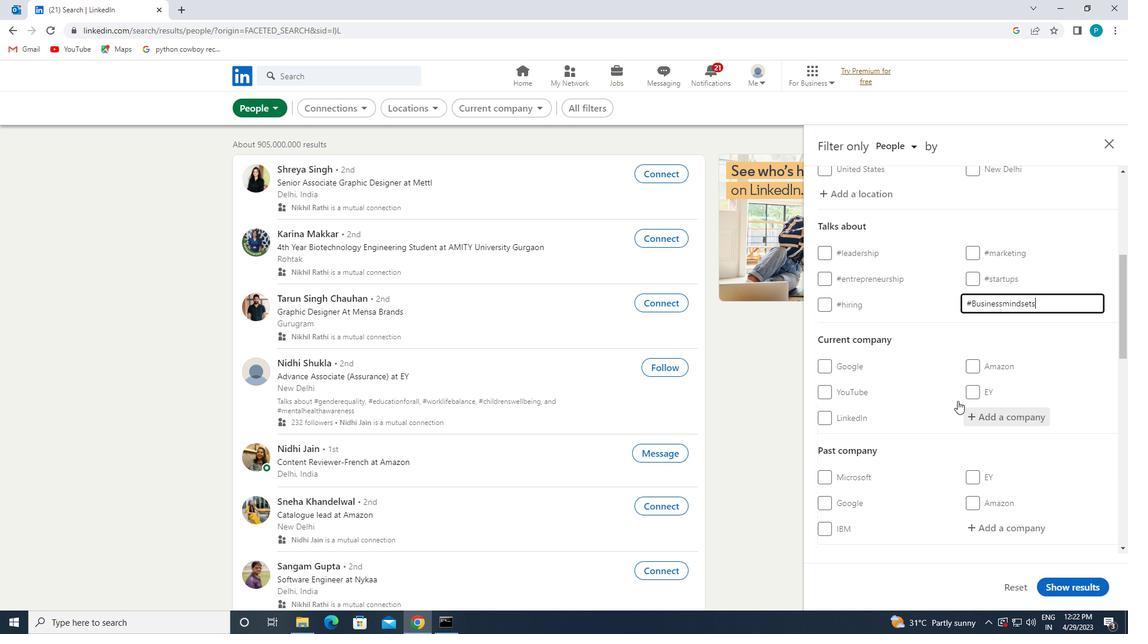 
Action: Mouse scrolled (908, 413) with delta (0, 0)
Screenshot: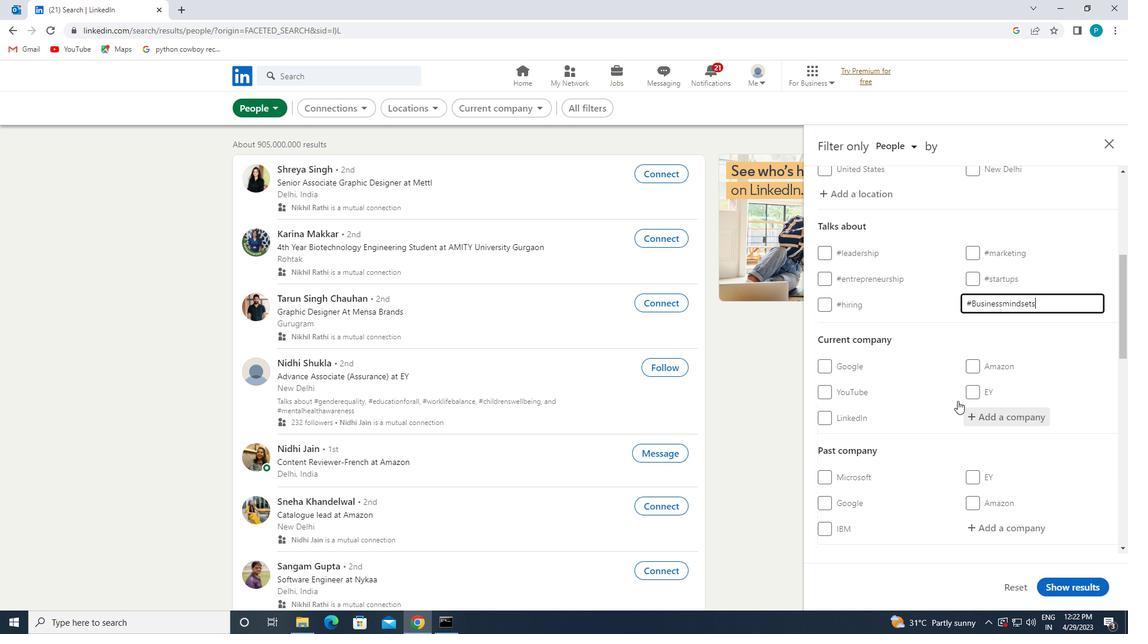 
Action: Mouse scrolled (908, 413) with delta (0, 0)
Screenshot: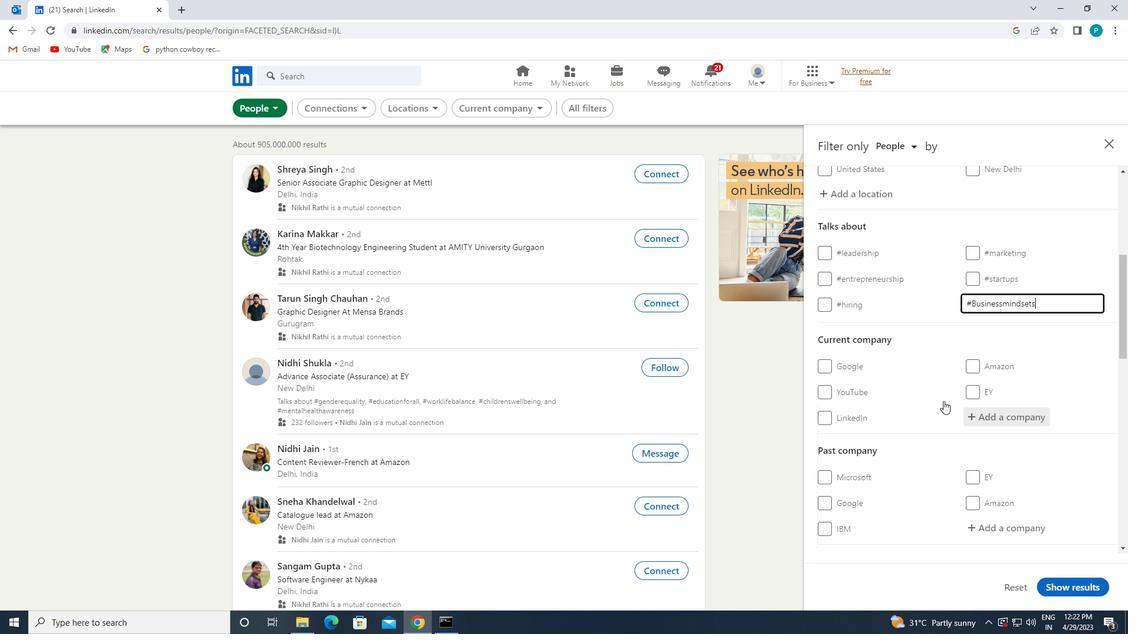 
Action: Mouse scrolled (908, 413) with delta (0, 0)
Screenshot: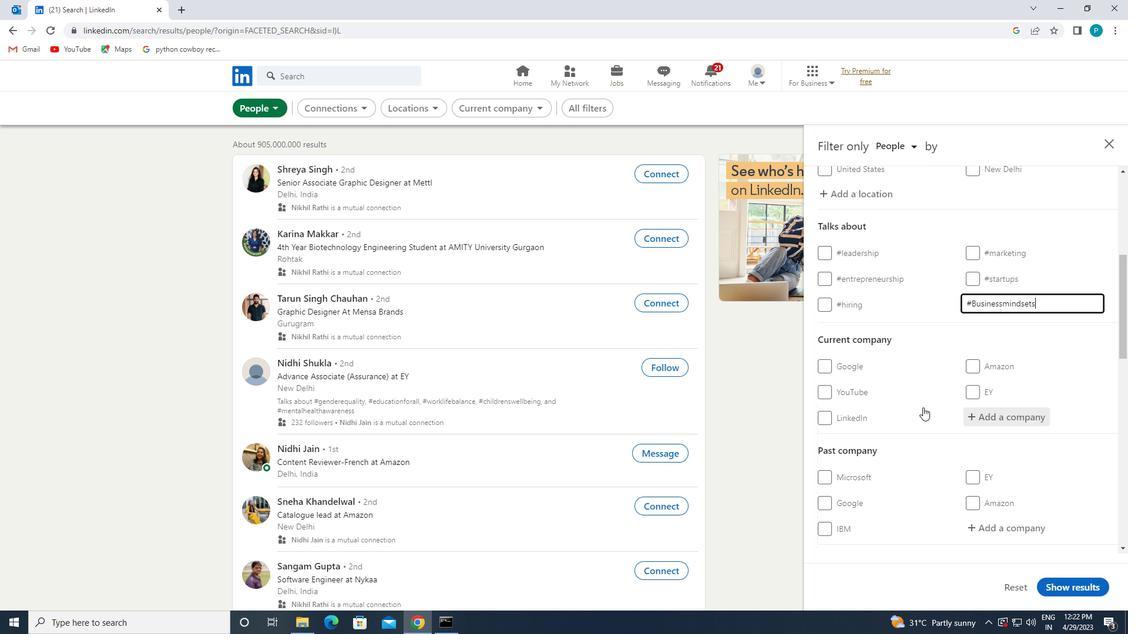 
Action: Mouse moved to (970, 443)
Screenshot: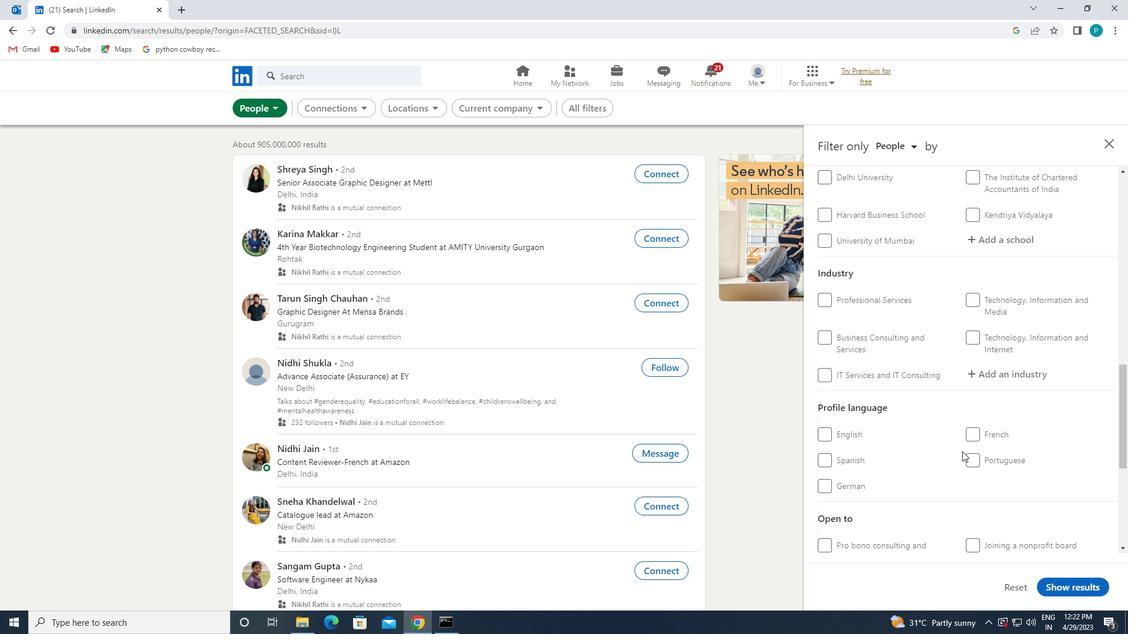 
Action: Mouse pressed left at (970, 443)
Screenshot: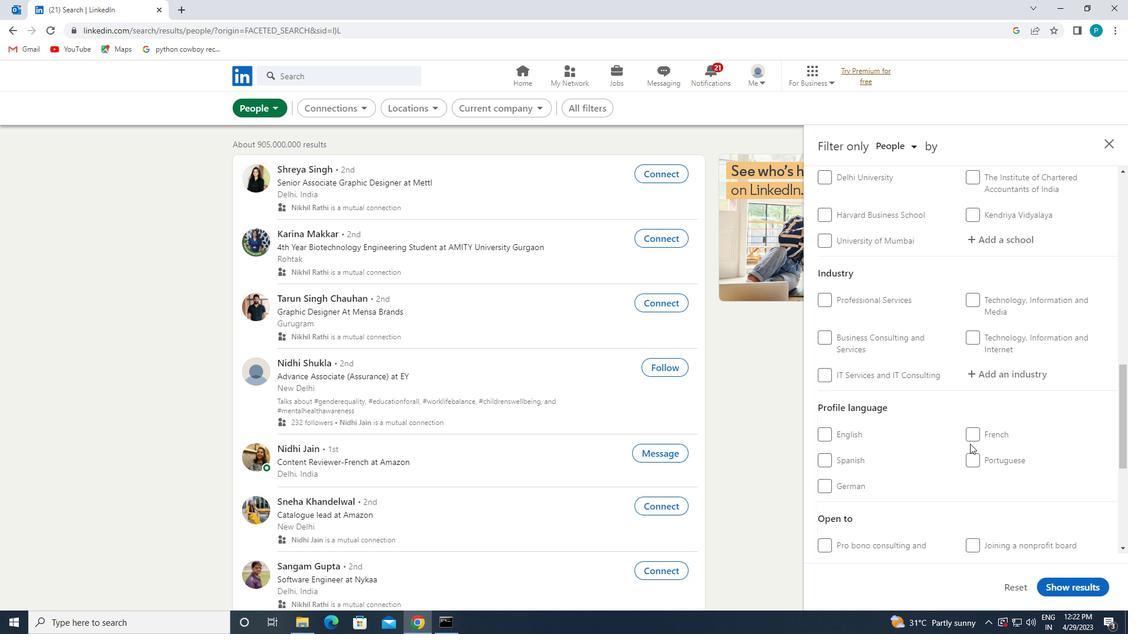 
Action: Mouse moved to (973, 441)
Screenshot: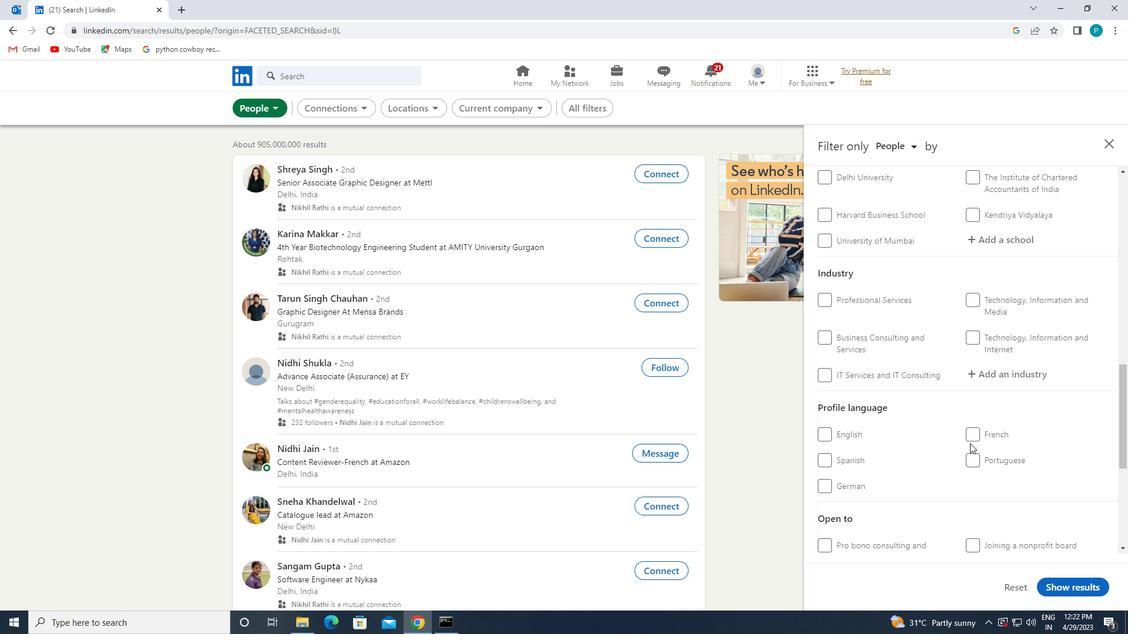 
Action: Mouse pressed left at (973, 441)
Screenshot: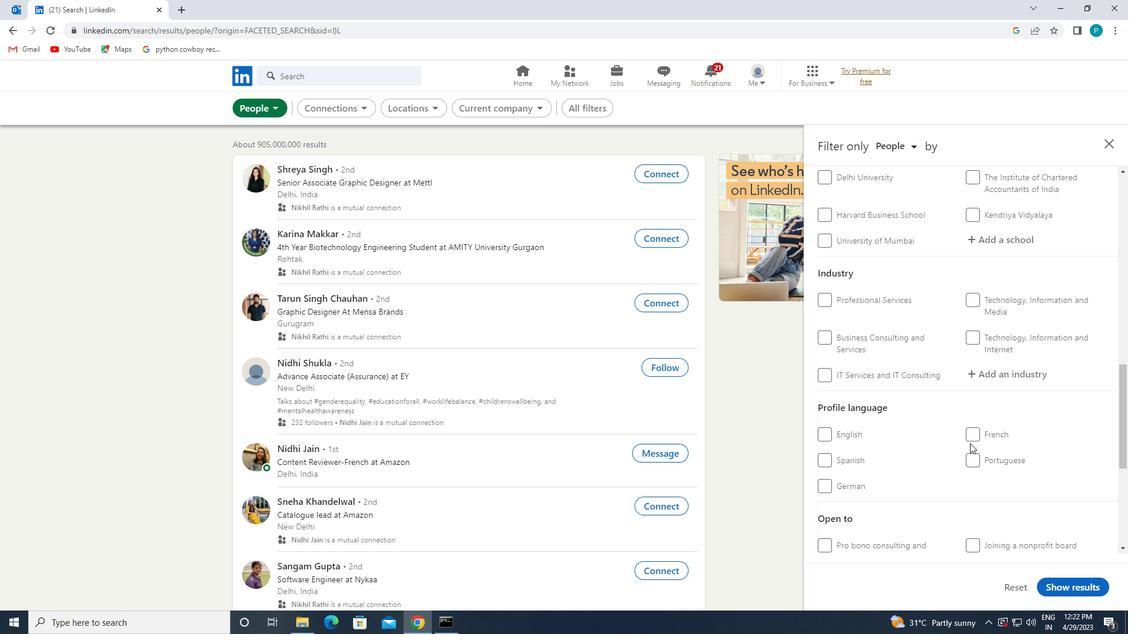 
Action: Mouse moved to (973, 436)
Screenshot: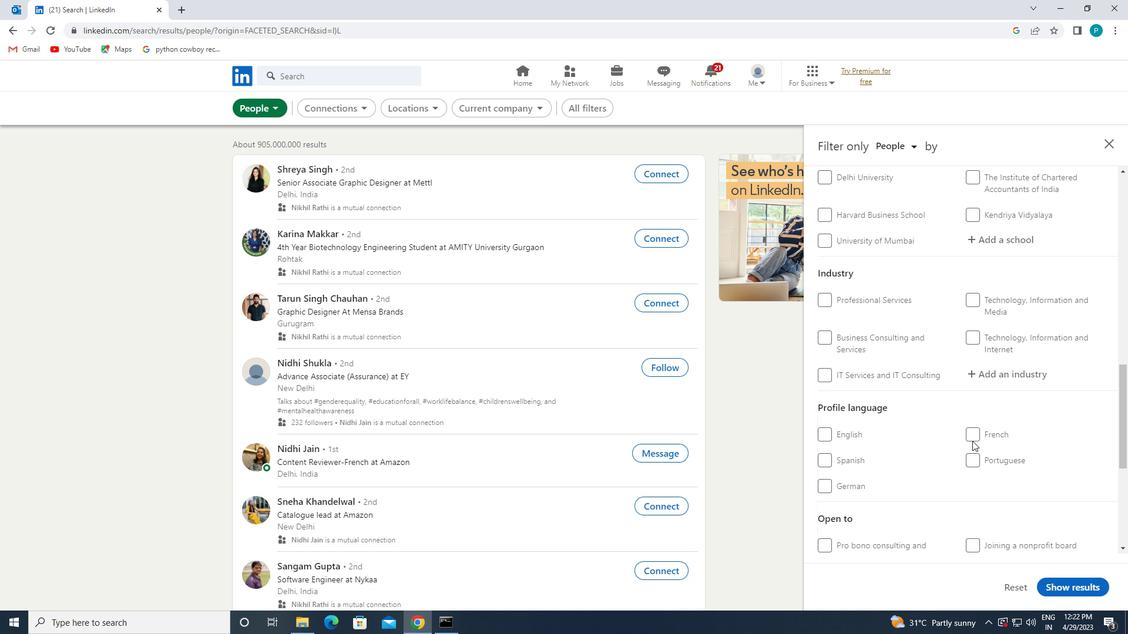 
Action: Mouse pressed left at (973, 436)
Screenshot: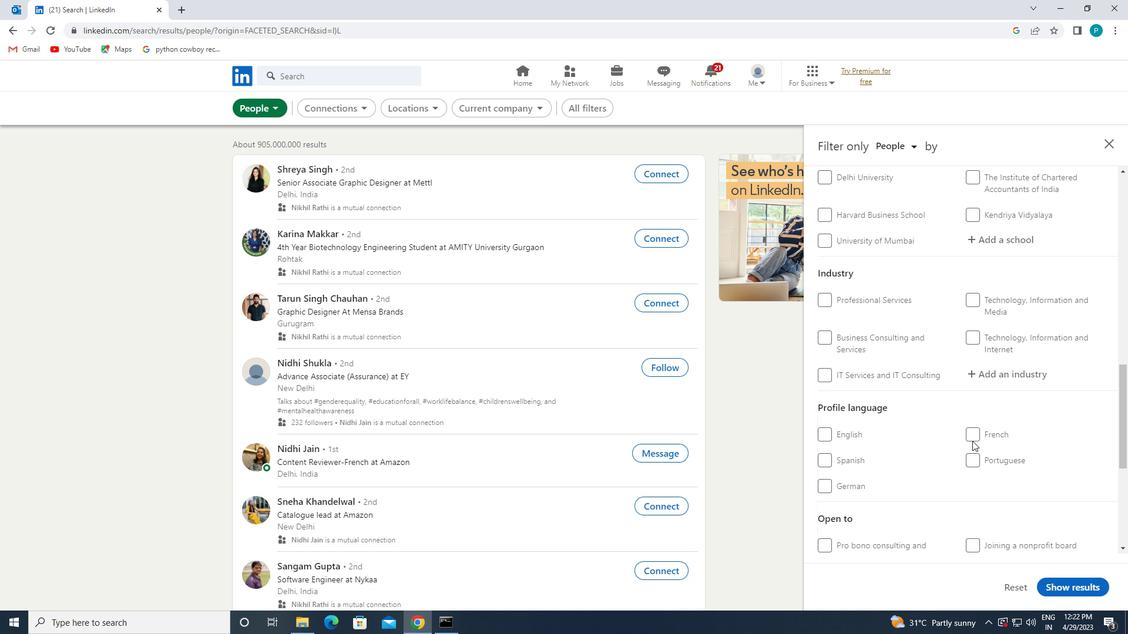 
Action: Mouse moved to (968, 430)
Screenshot: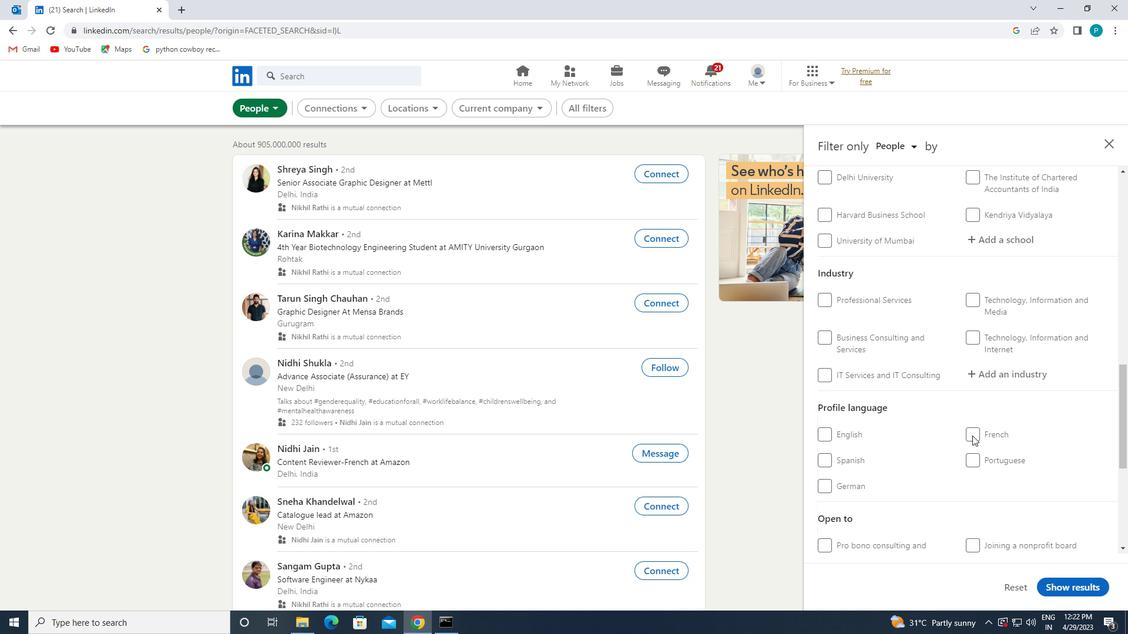 
Action: Mouse pressed left at (968, 430)
Screenshot: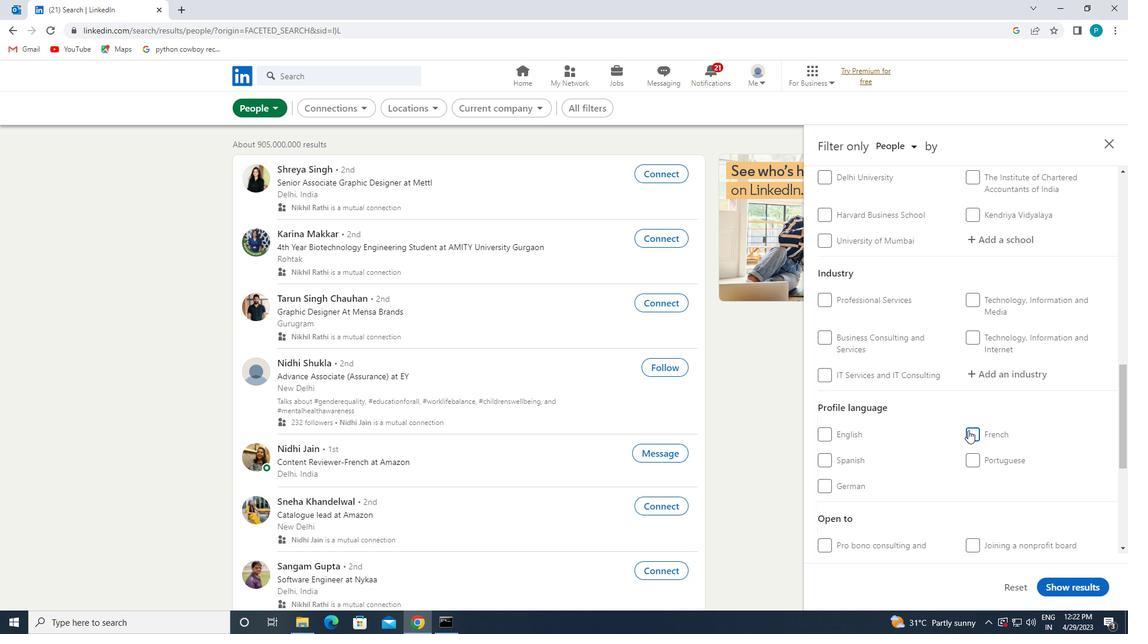 
Action: Mouse moved to (955, 417)
Screenshot: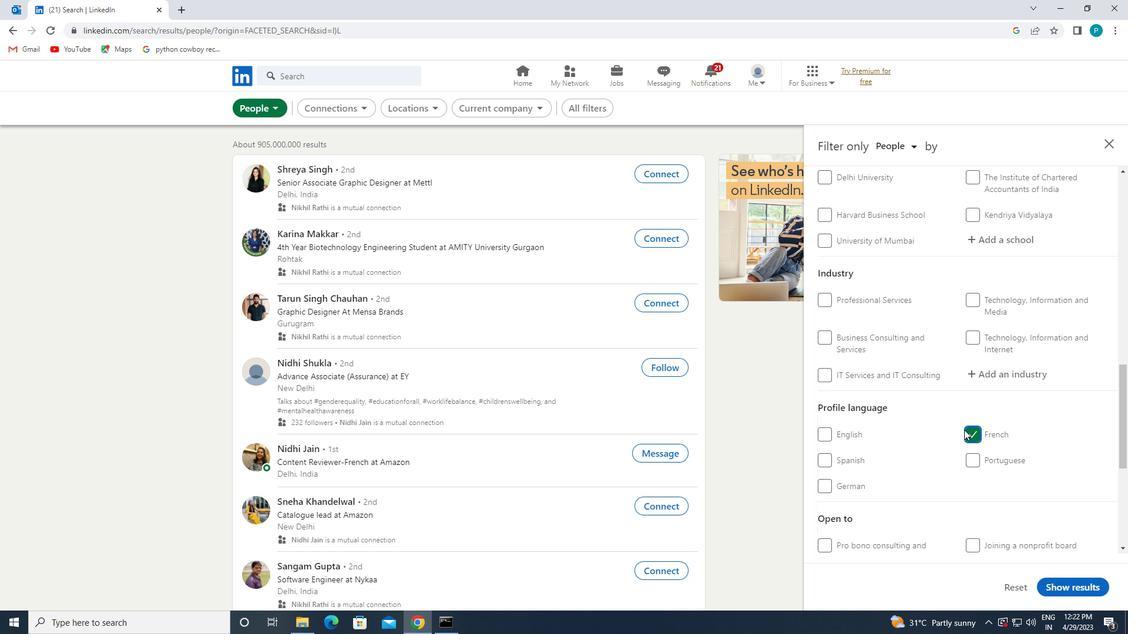 
Action: Mouse scrolled (955, 418) with delta (0, 0)
Screenshot: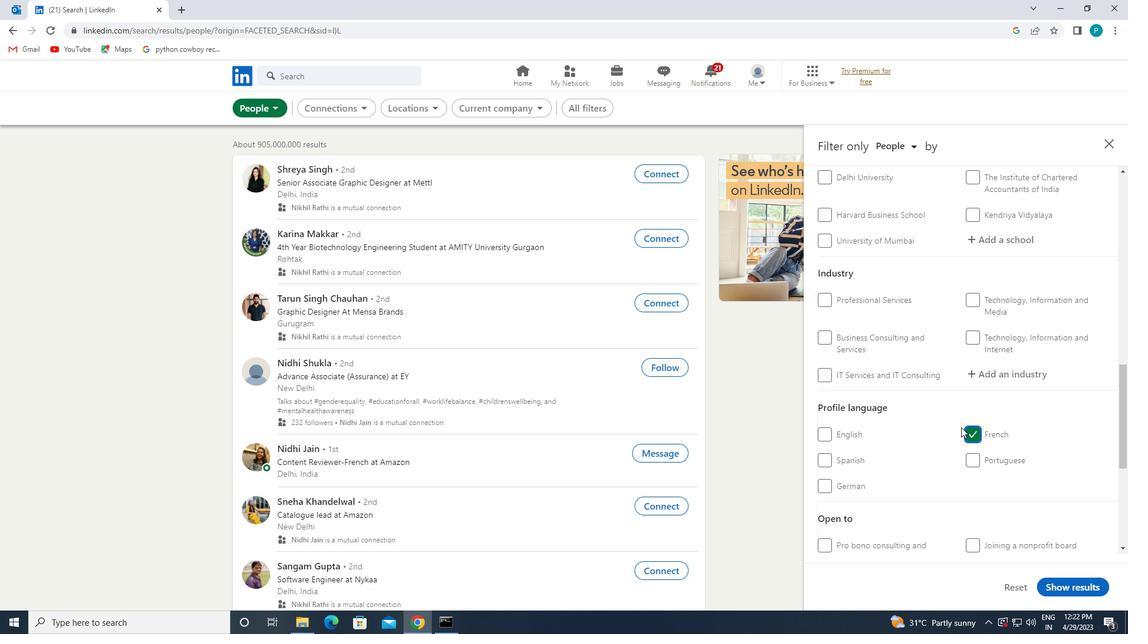 
Action: Mouse moved to (951, 416)
Screenshot: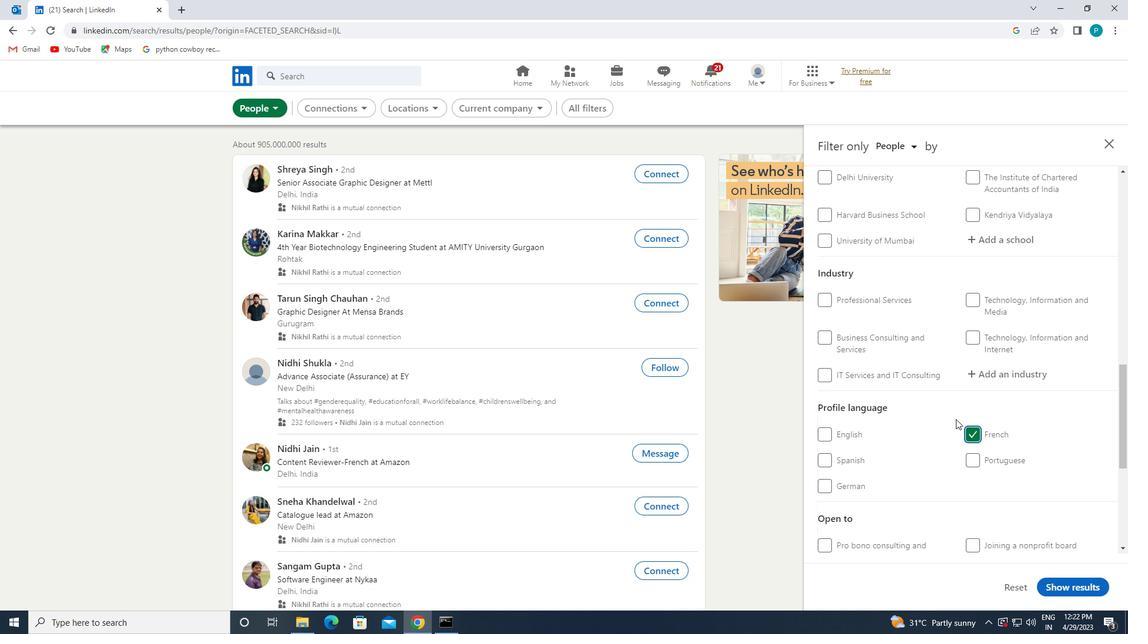 
Action: Mouse scrolled (951, 417) with delta (0, 0)
Screenshot: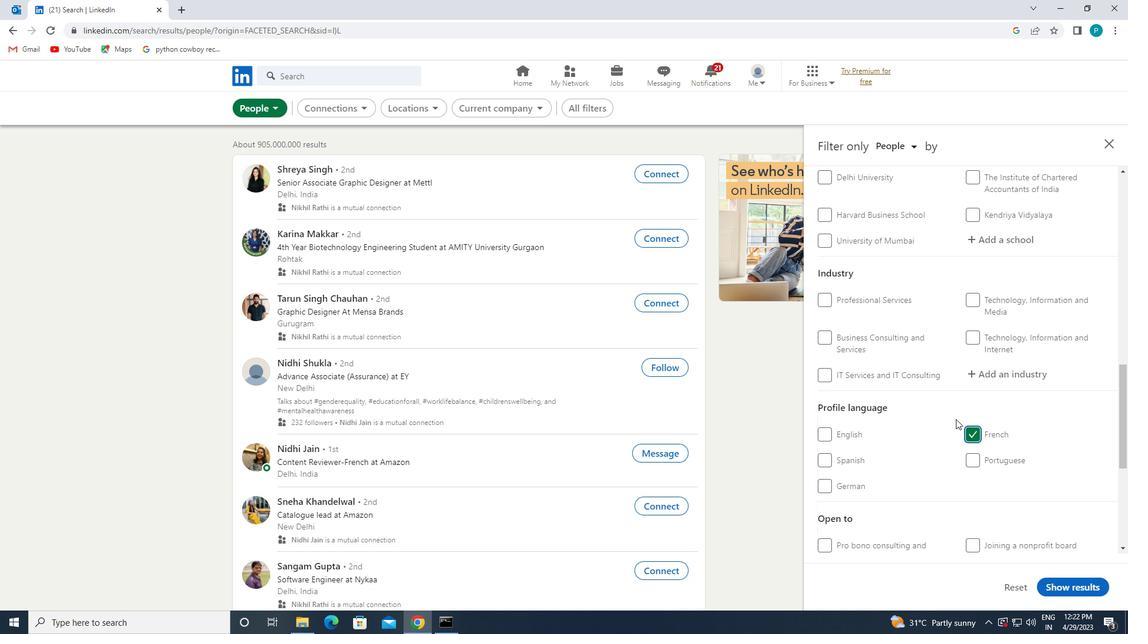 
Action: Mouse moved to (950, 418)
Screenshot: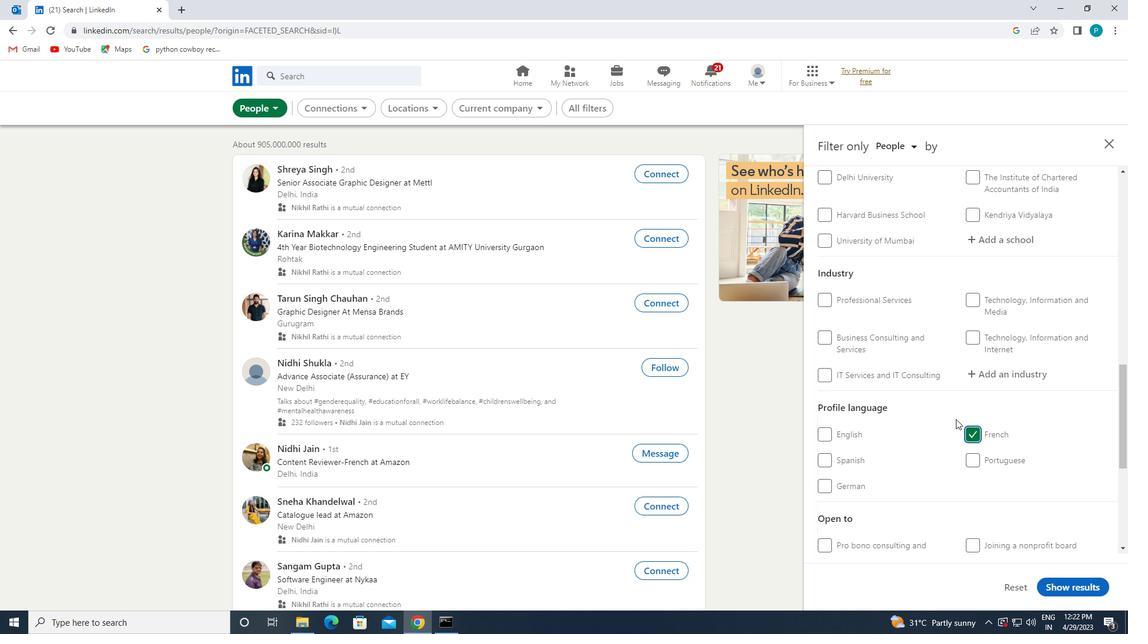 
Action: Mouse scrolled (950, 418) with delta (0, 0)
Screenshot: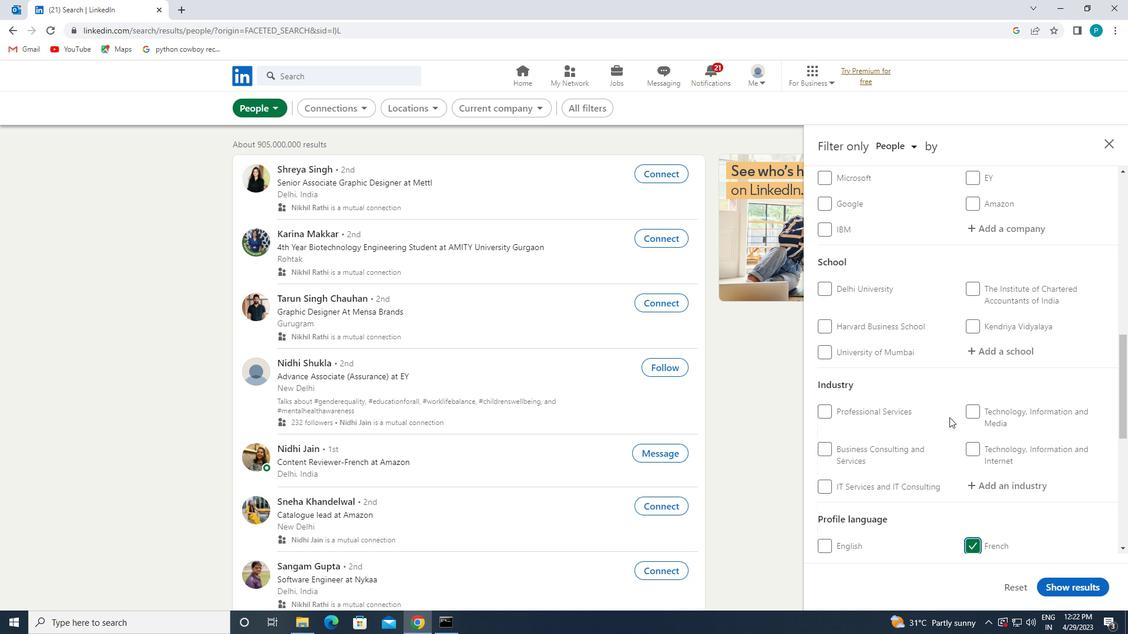 
Action: Mouse scrolled (950, 418) with delta (0, 0)
Screenshot: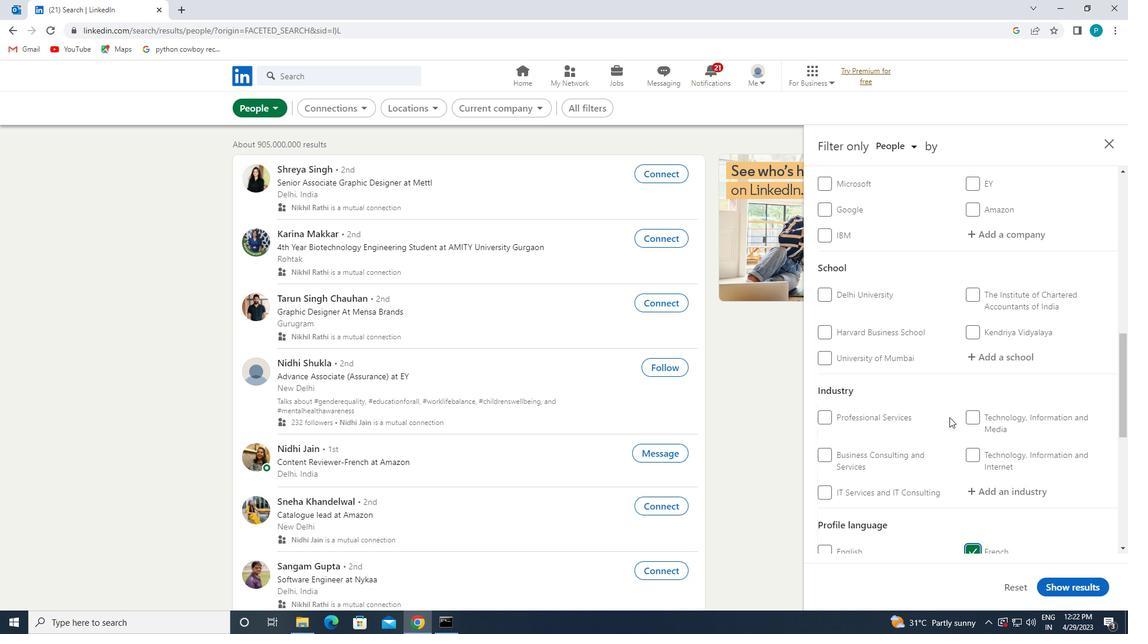 
Action: Mouse scrolled (950, 418) with delta (0, 0)
Screenshot: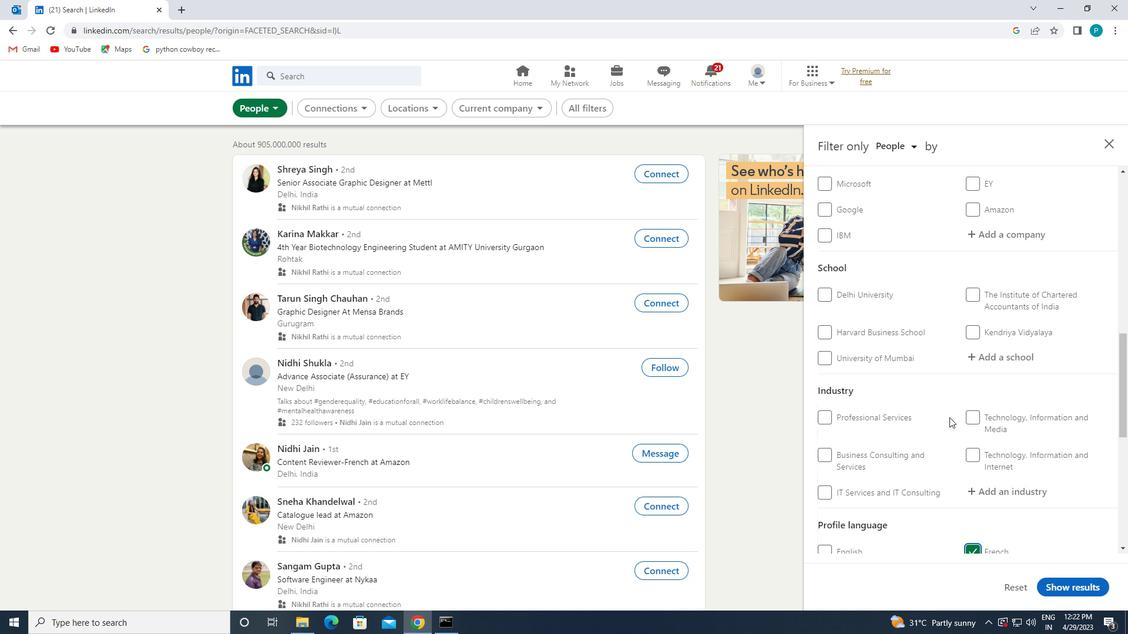 
Action: Mouse moved to (978, 399)
Screenshot: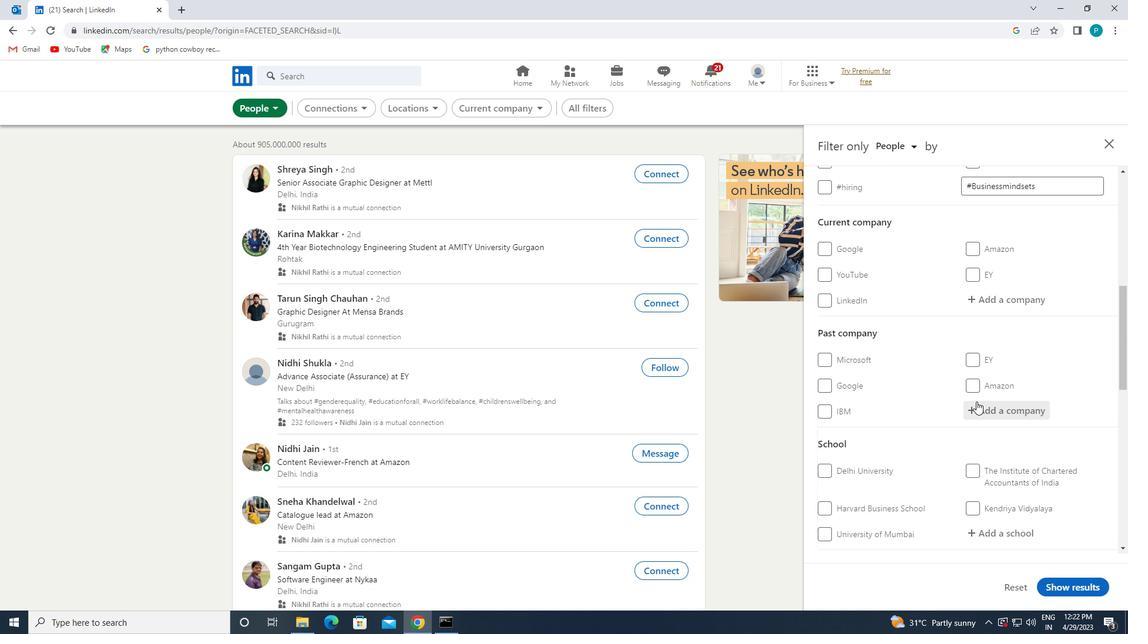 
Action: Mouse scrolled (978, 399) with delta (0, 0)
Screenshot: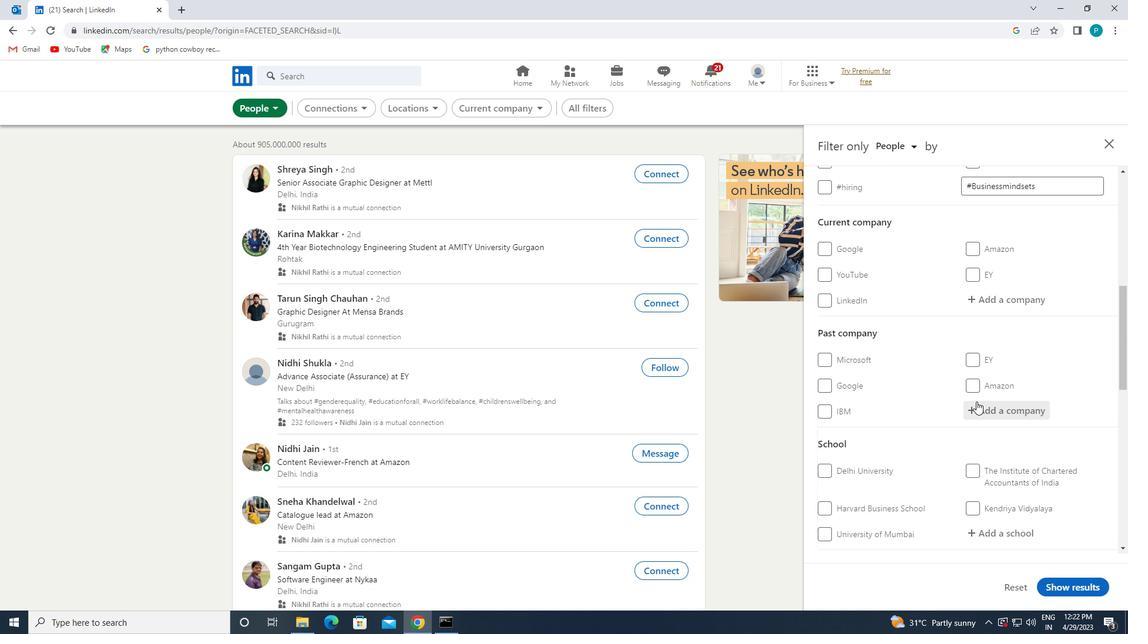 
Action: Mouse moved to (978, 398)
Screenshot: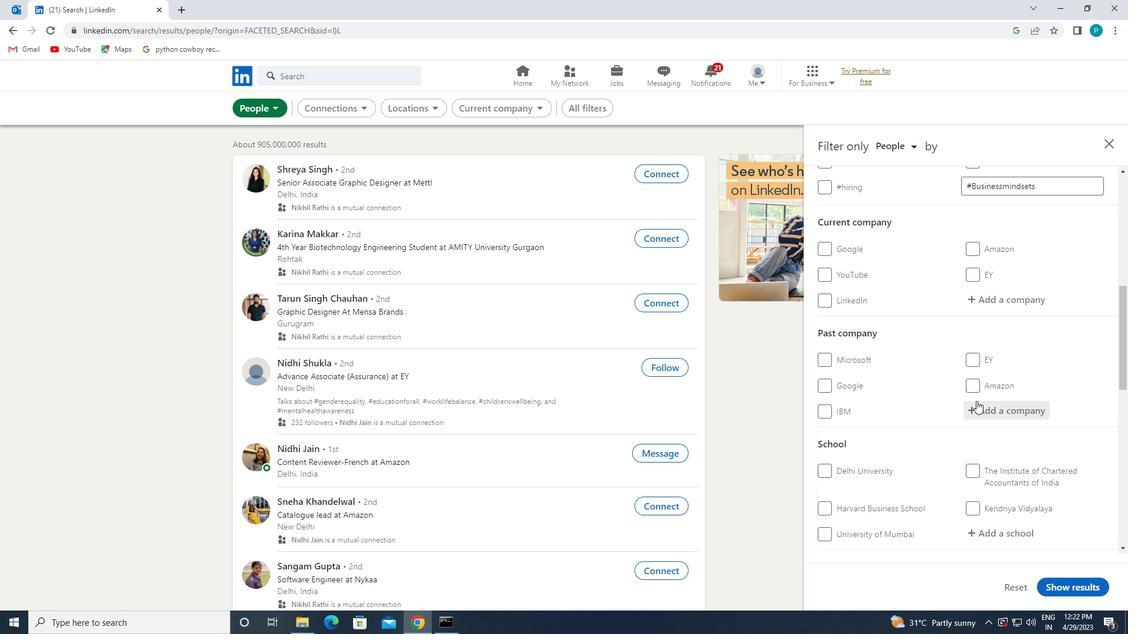 
Action: Mouse scrolled (978, 399) with delta (0, 0)
Screenshot: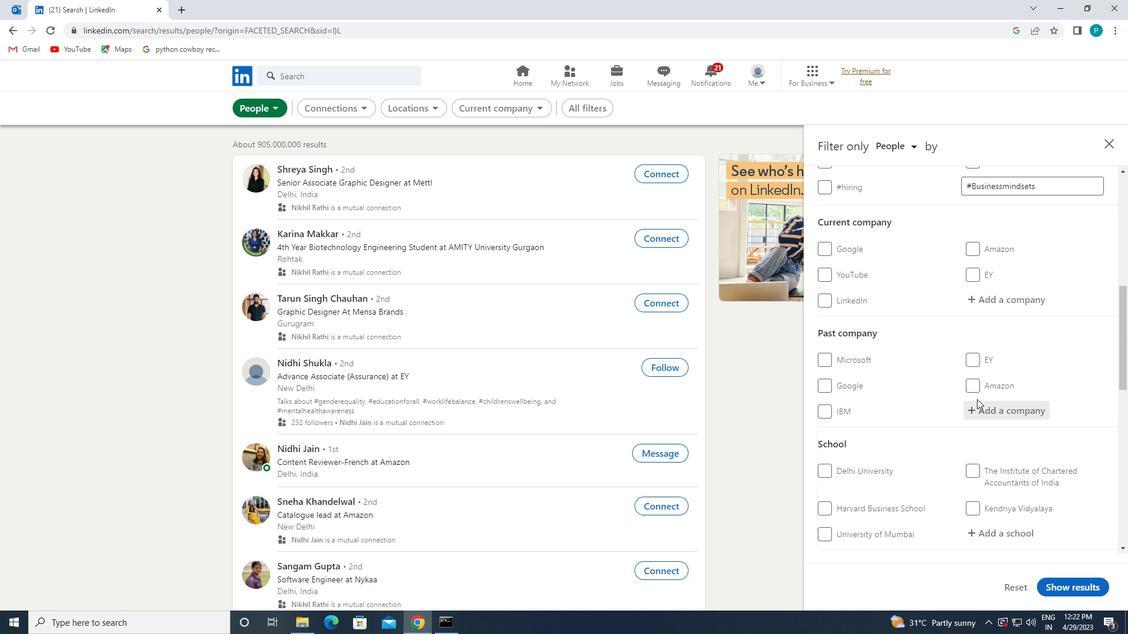
Action: Mouse moved to (998, 417)
Screenshot: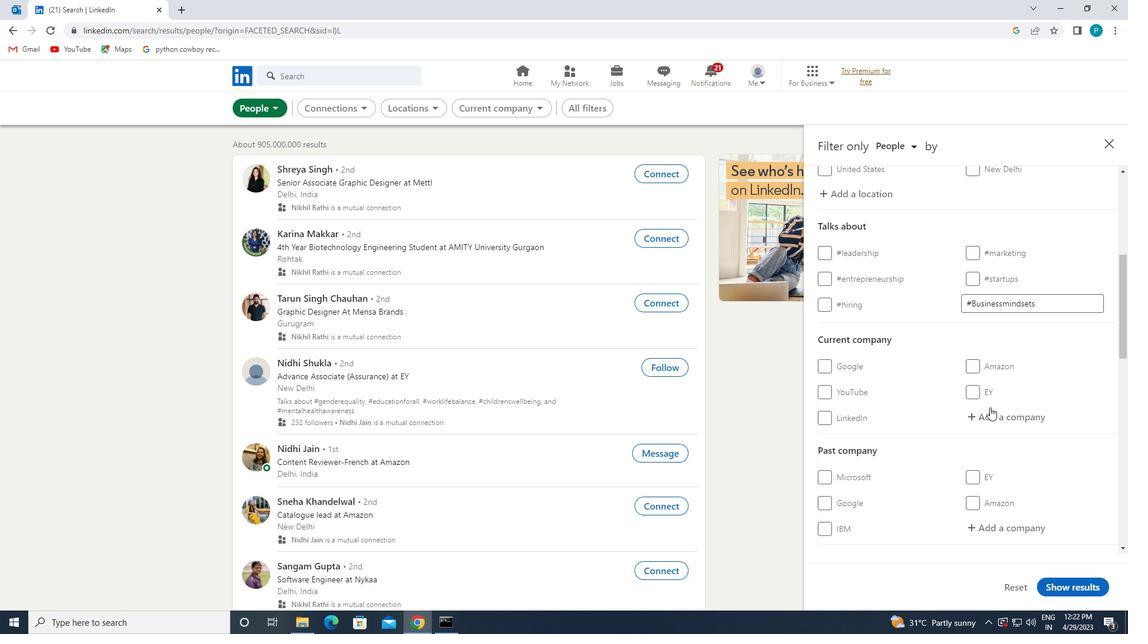 
Action: Mouse pressed left at (998, 417)
Screenshot: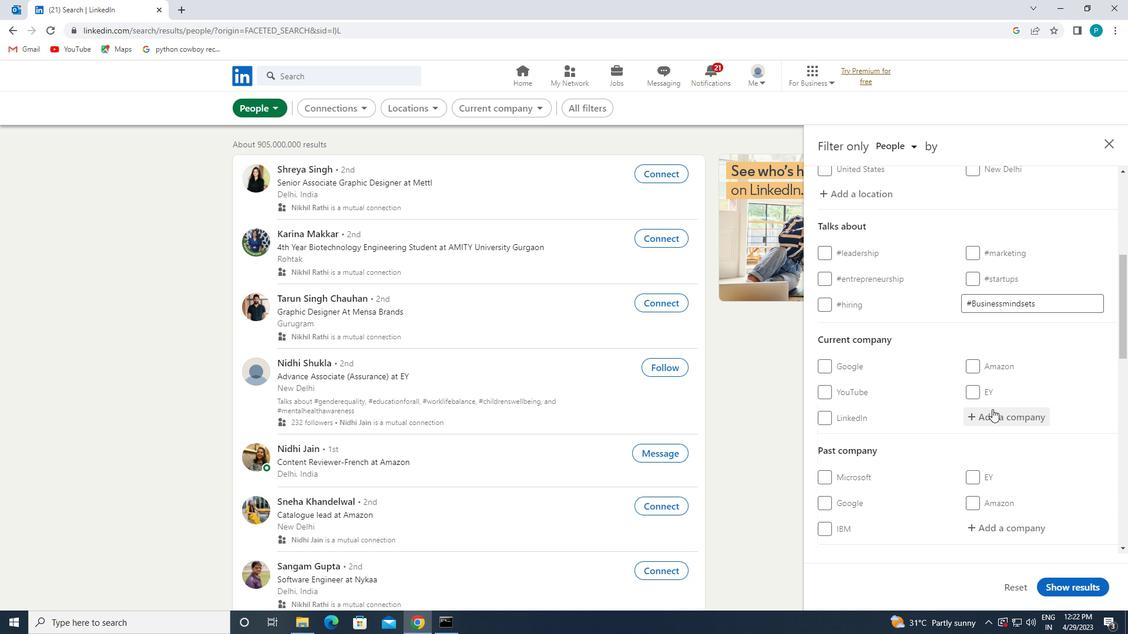 
Action: Key pressed <Key.caps_lock>C<Key.caps_lock>YBER<Key.space>
Screenshot: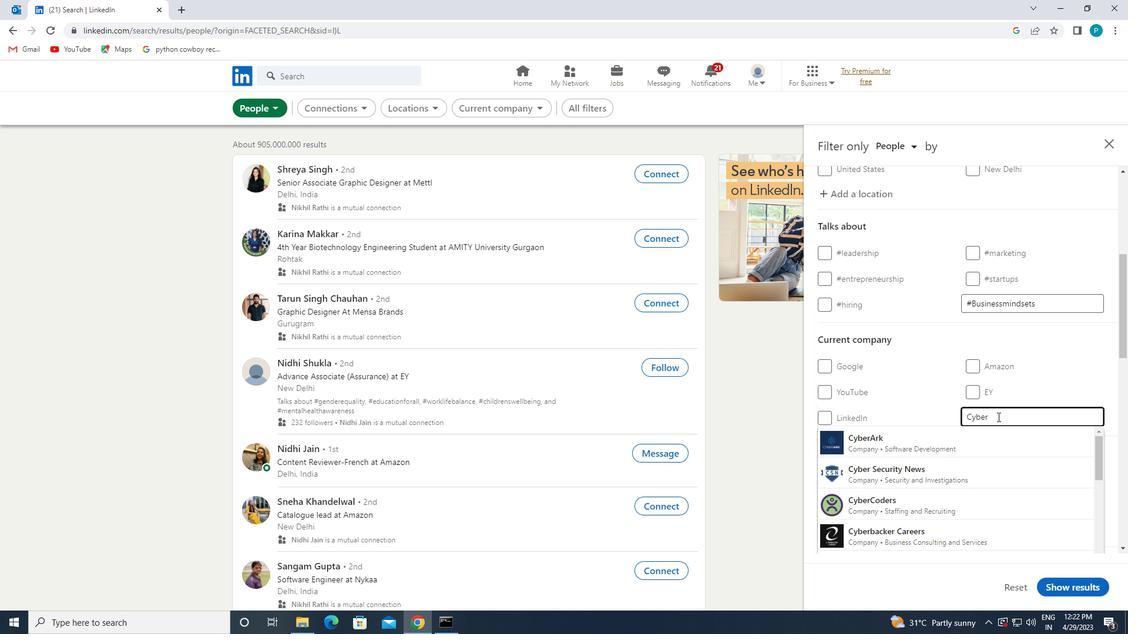 
Action: Mouse moved to (941, 446)
Screenshot: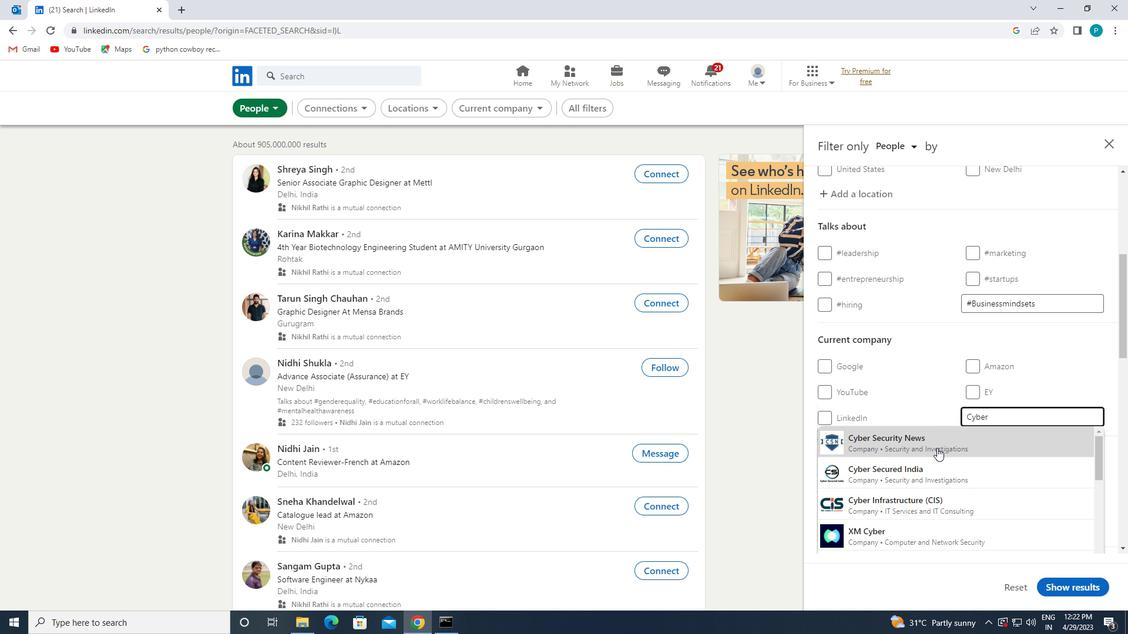 
Action: Key pressed <Key.caps_lock>S<Key.caps_lock>ECURITY
Screenshot: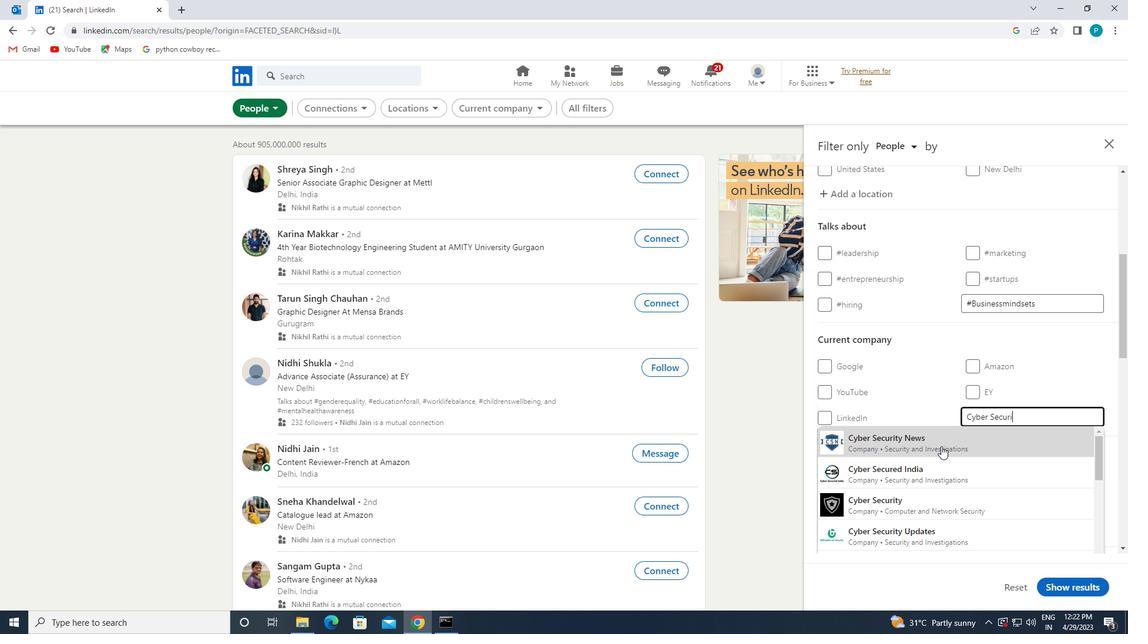 
Action: Mouse moved to (936, 474)
Screenshot: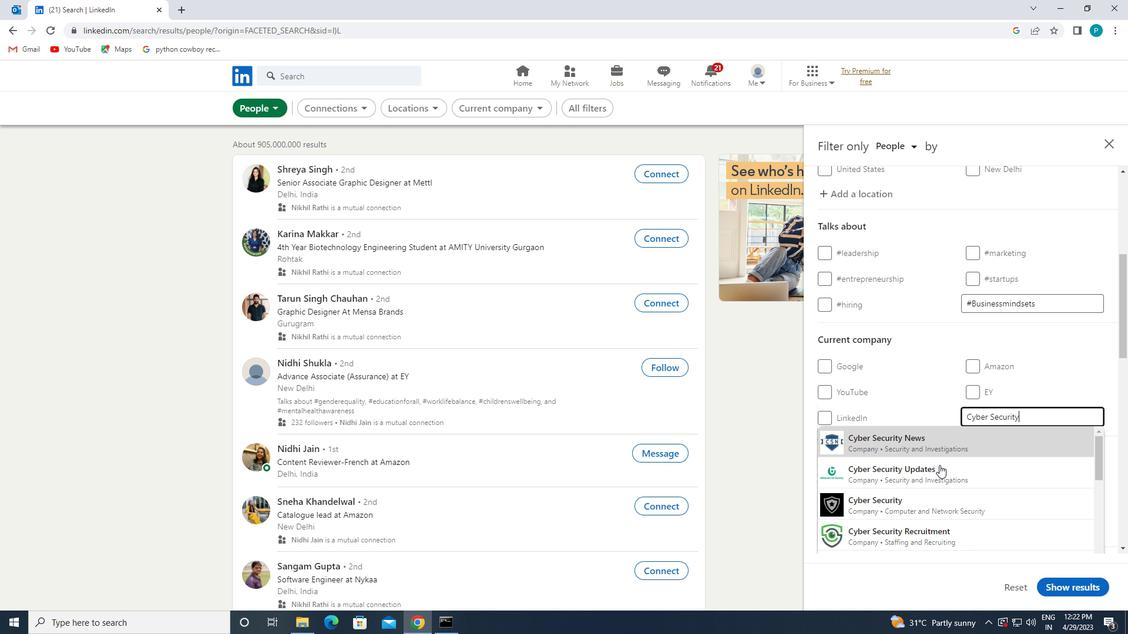 
Action: Mouse pressed left at (936, 474)
Screenshot: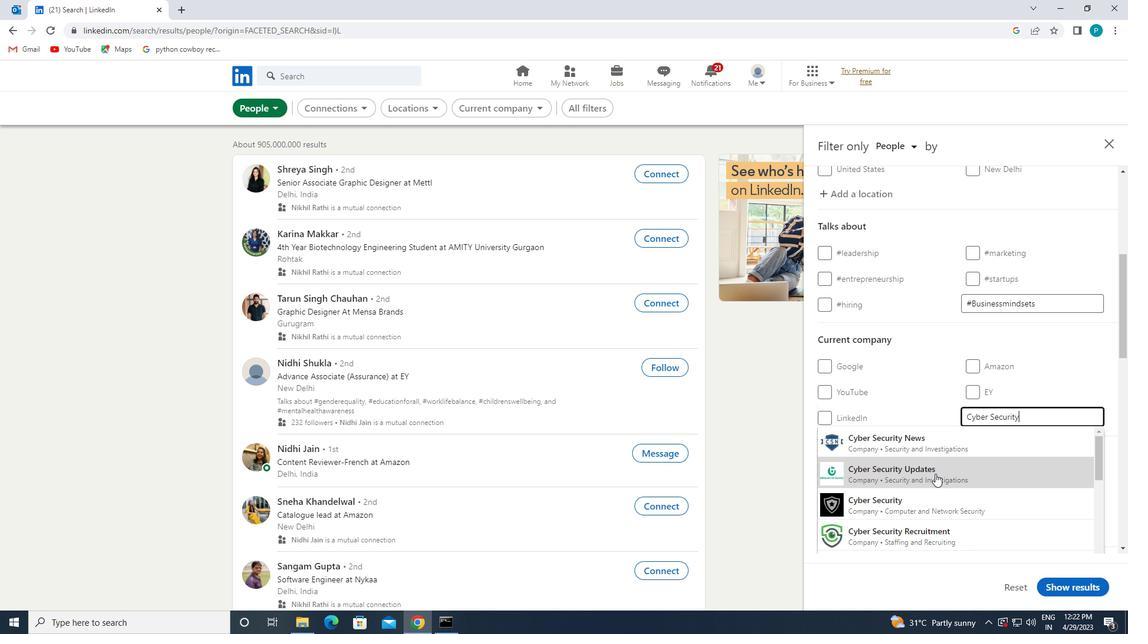 
Action: Mouse scrolled (936, 473) with delta (0, 0)
Screenshot: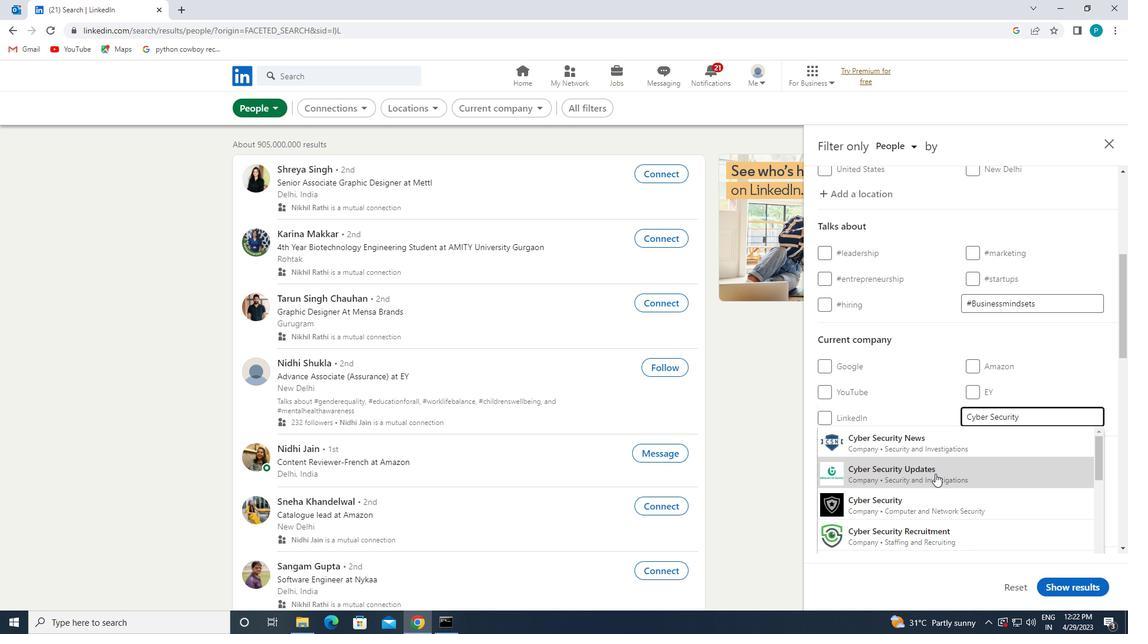 
Action: Mouse scrolled (936, 473) with delta (0, 0)
Screenshot: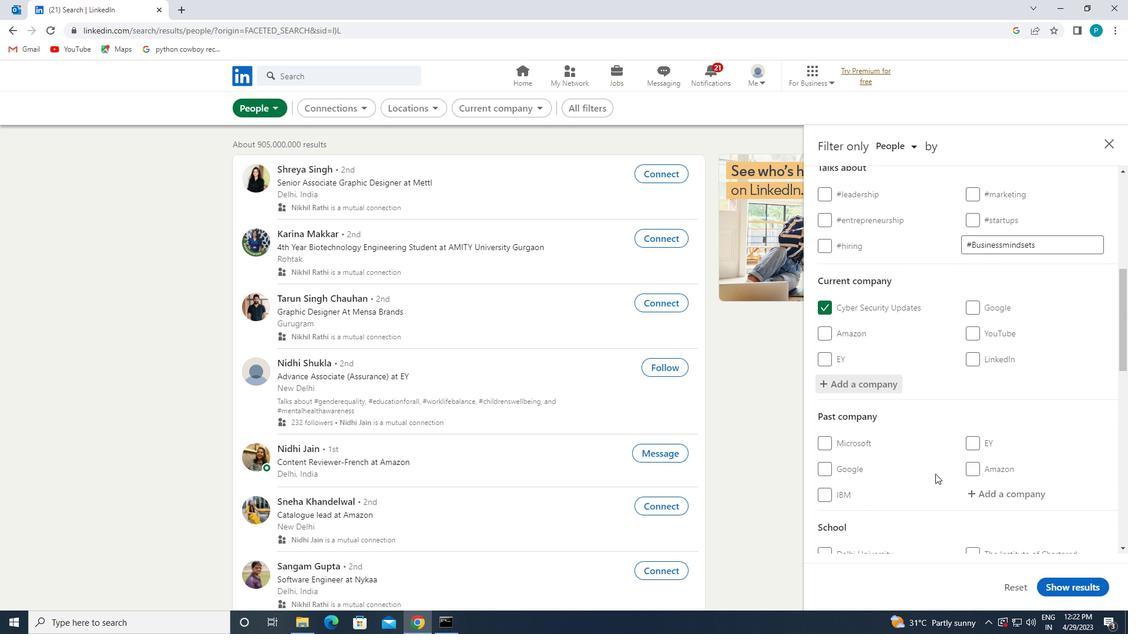 
Action: Mouse scrolled (936, 473) with delta (0, 0)
Screenshot: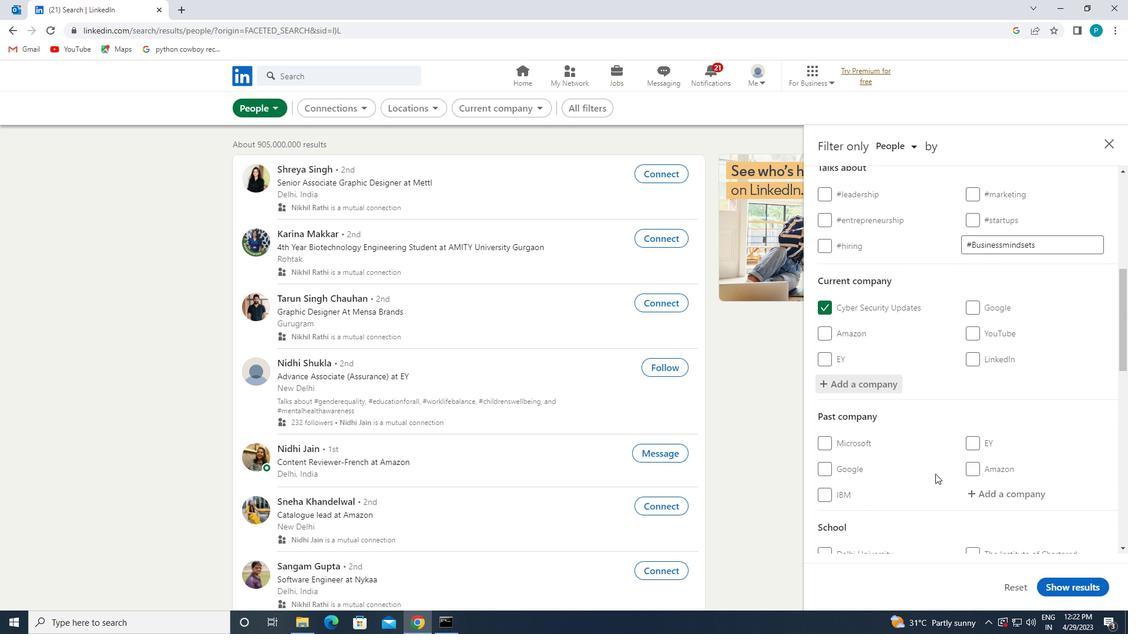 
Action: Mouse moved to (982, 476)
Screenshot: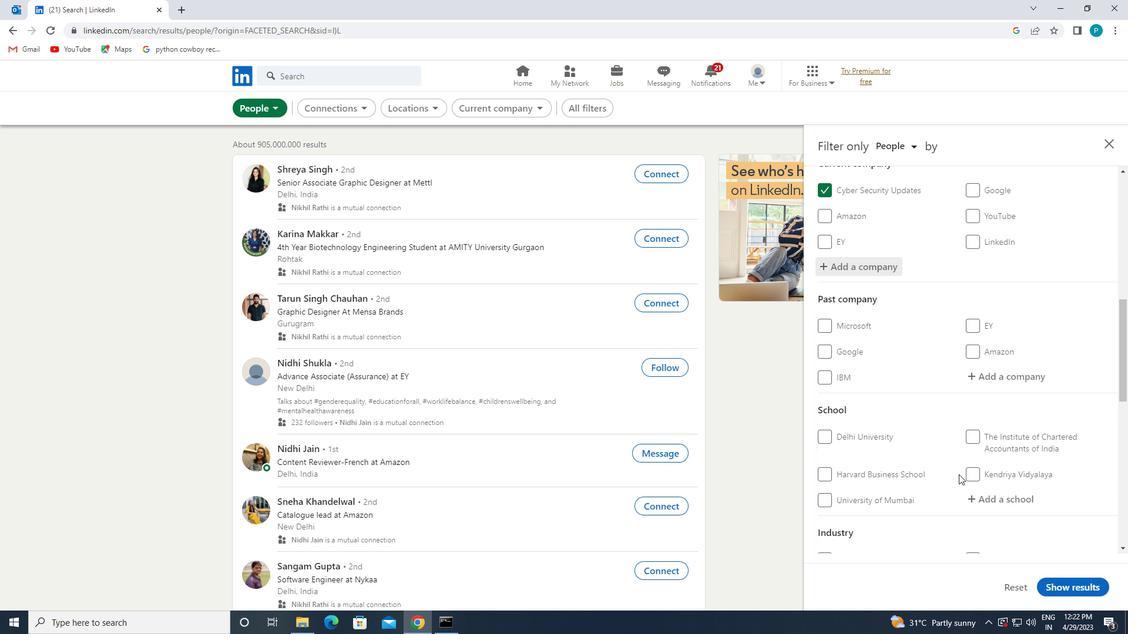 
Action: Mouse scrolled (982, 476) with delta (0, 0)
Screenshot: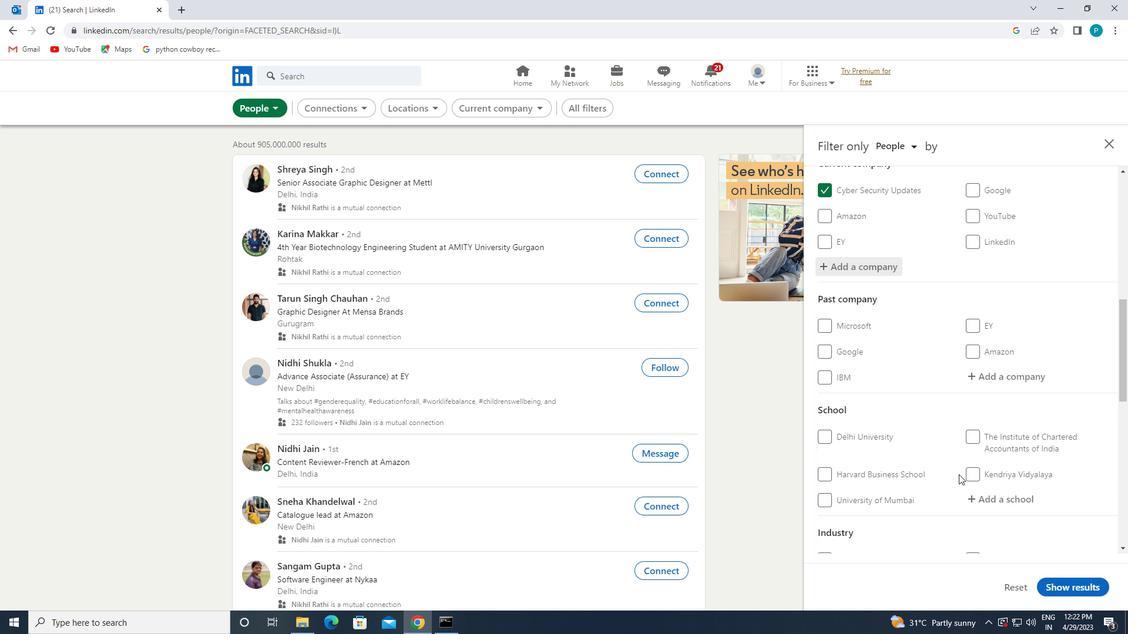 
Action: Mouse scrolled (982, 476) with delta (0, 0)
Screenshot: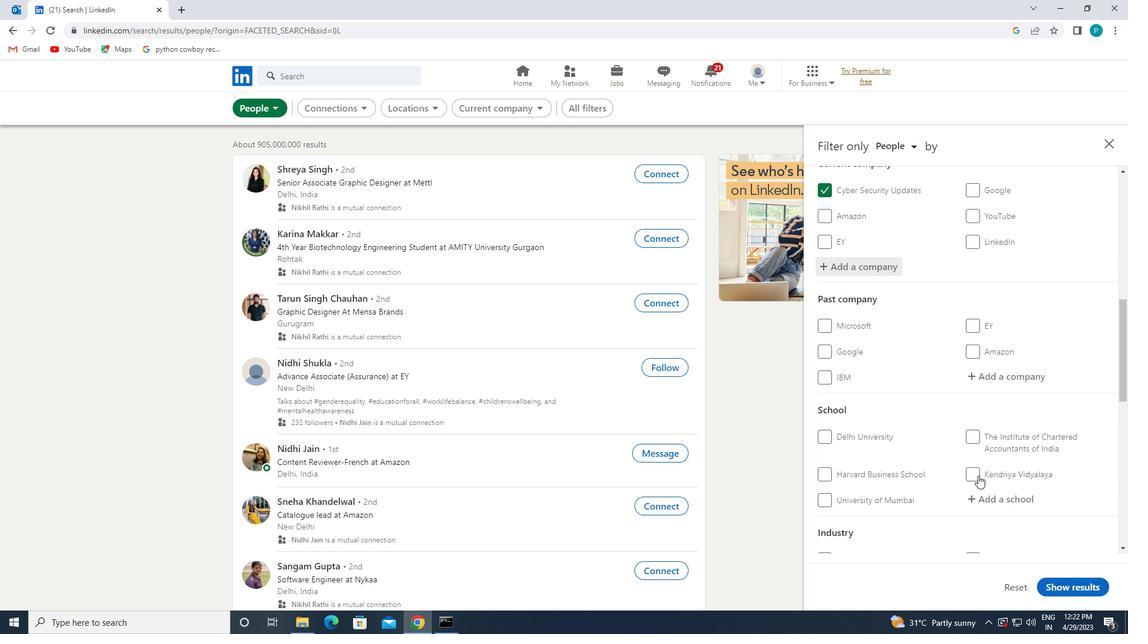 
Action: Mouse moved to (974, 392)
Screenshot: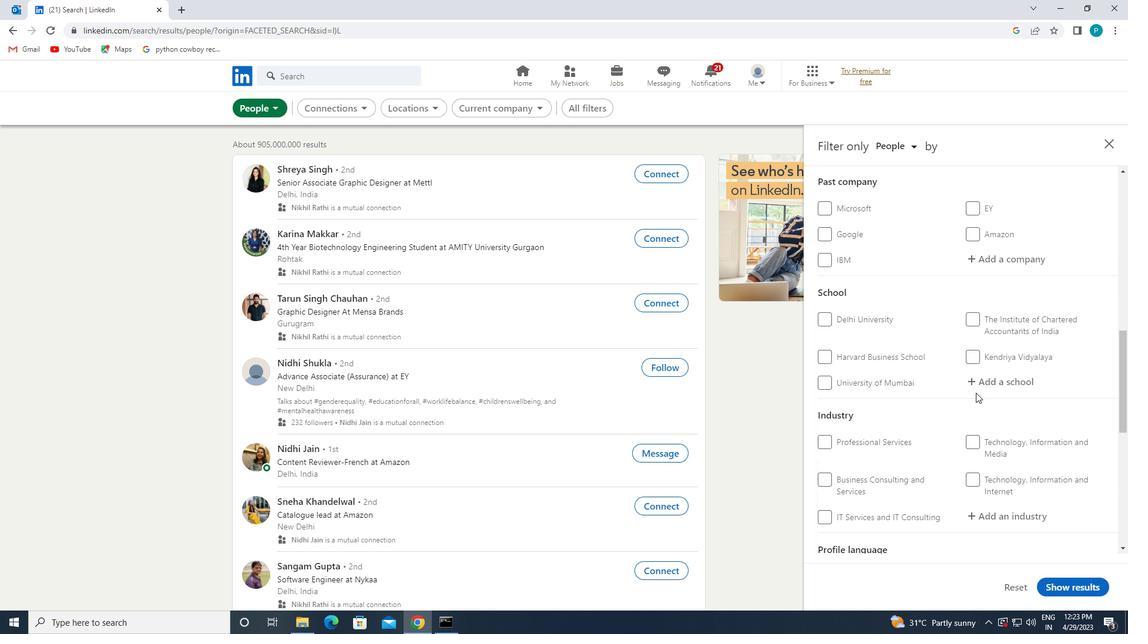 
Action: Mouse pressed left at (974, 392)
Screenshot: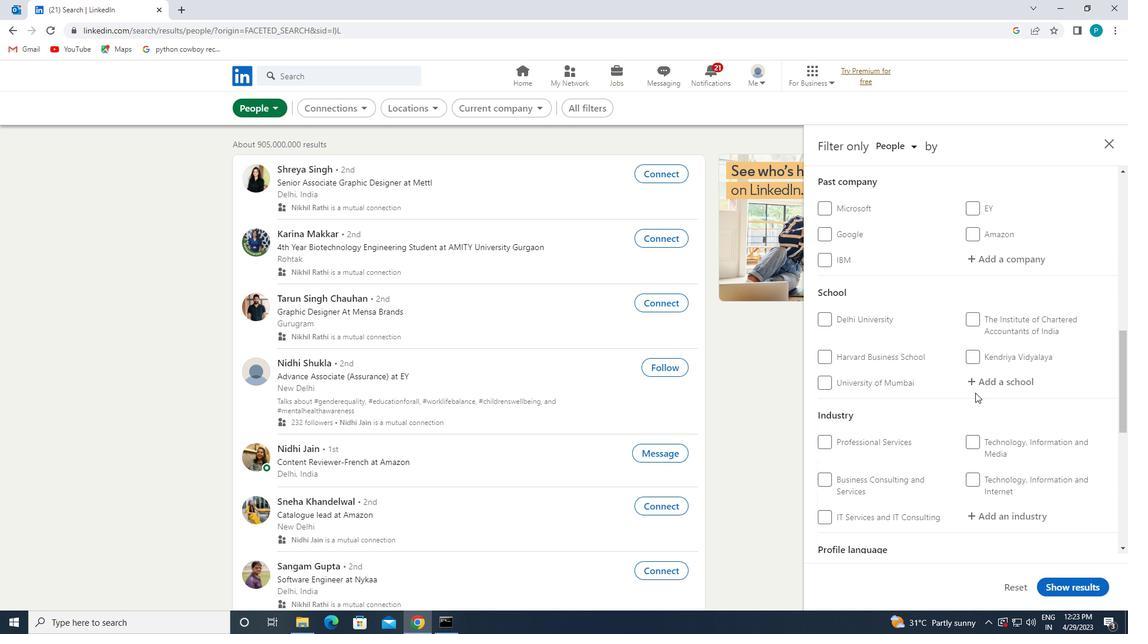 
Action: Mouse moved to (971, 382)
Screenshot: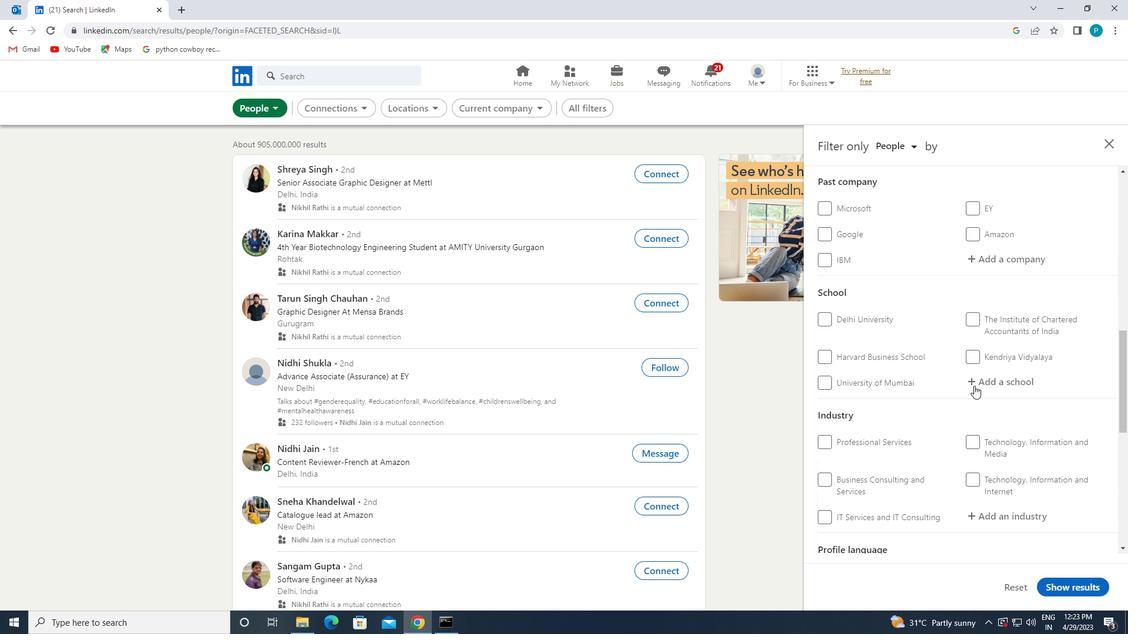 
Action: Mouse pressed left at (971, 382)
Screenshot: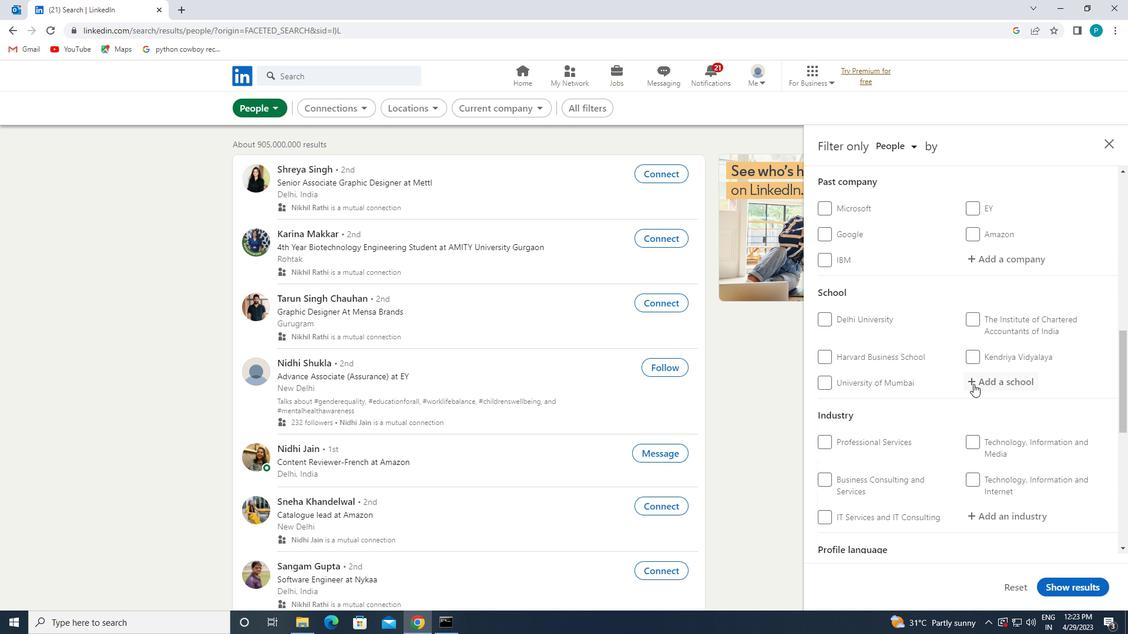 
Action: Mouse moved to (971, 381)
Screenshot: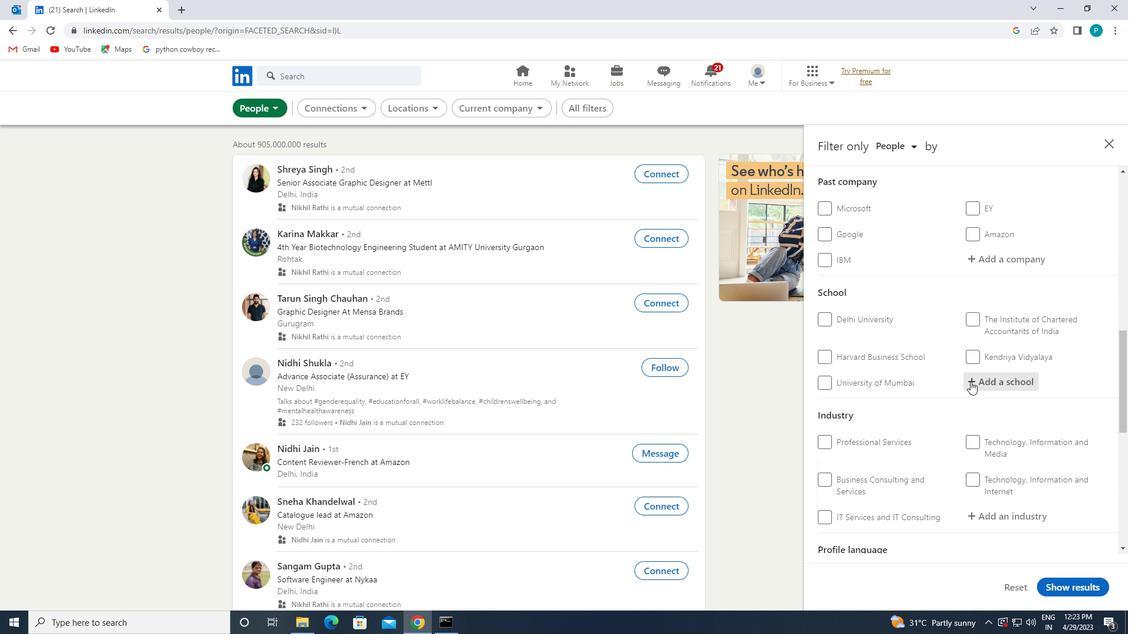 
Action: Key pressed <Key.caps_lock>S<Key.caps_lock>T.<Key.space><Key.caps_lock>C<Key.caps_lock>LARET<Key.space><Key.caps_lock>C<Key.caps_lock>OLLEGE
Screenshot: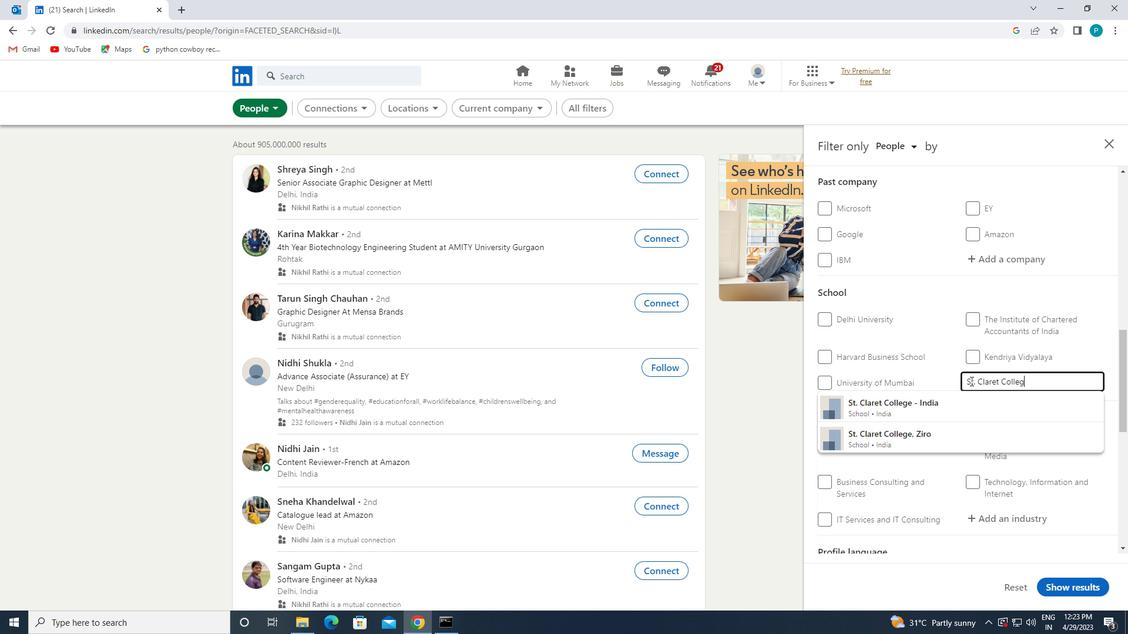 
Action: Mouse moved to (879, 402)
Screenshot: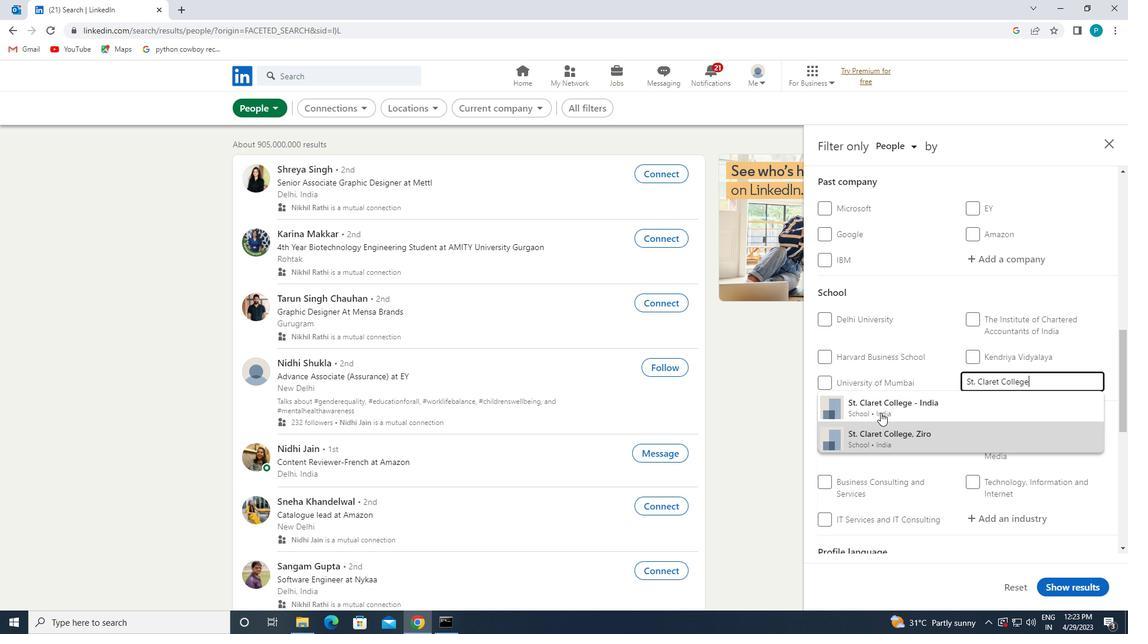 
Action: Mouse pressed left at (879, 402)
Screenshot: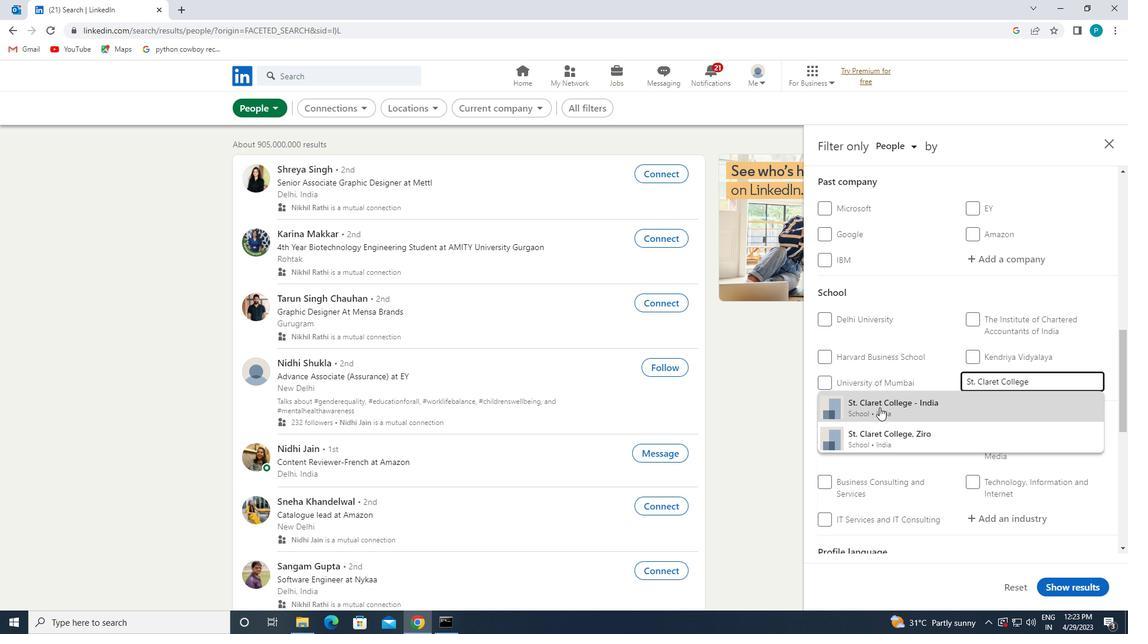 
Action: Mouse moved to (995, 450)
Screenshot: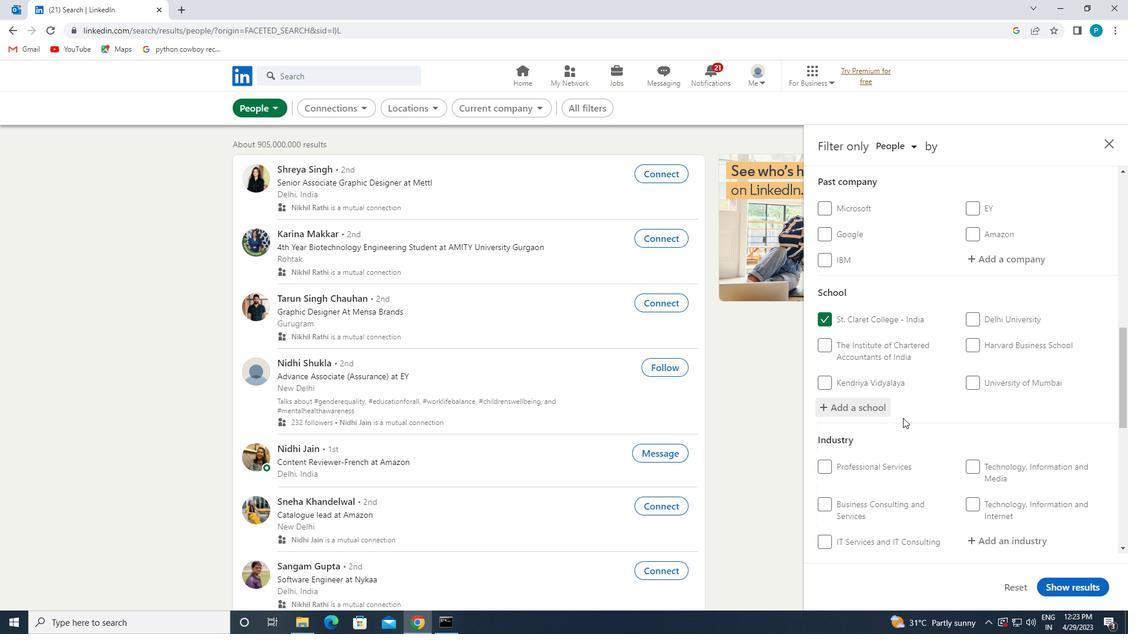 
Action: Mouse scrolled (995, 449) with delta (0, 0)
Screenshot: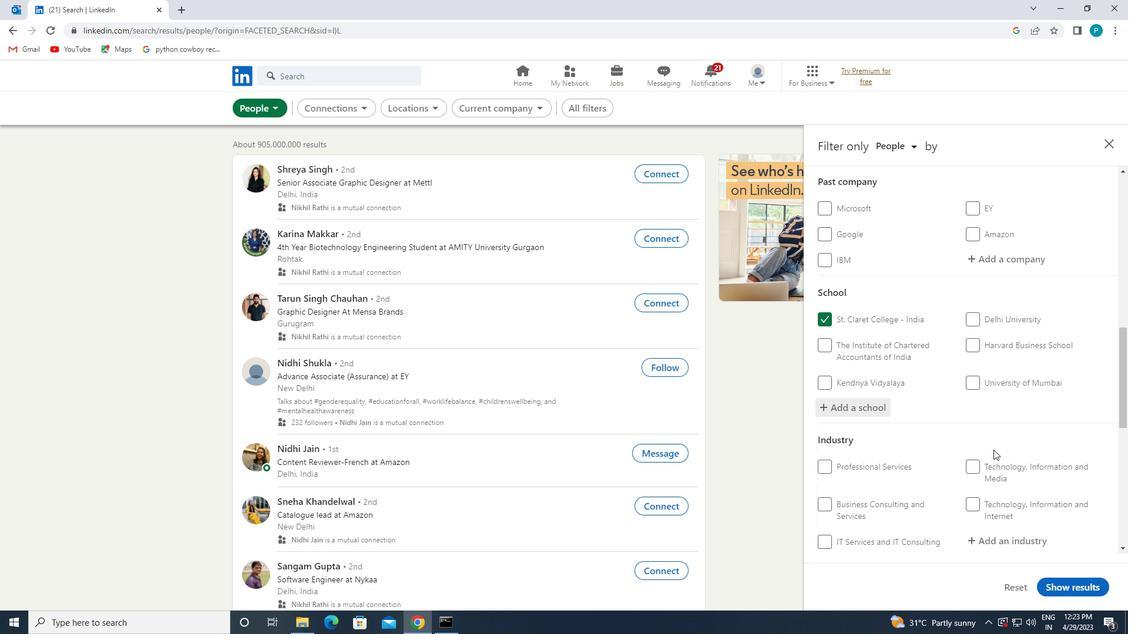 
Action: Mouse scrolled (995, 449) with delta (0, 0)
Screenshot: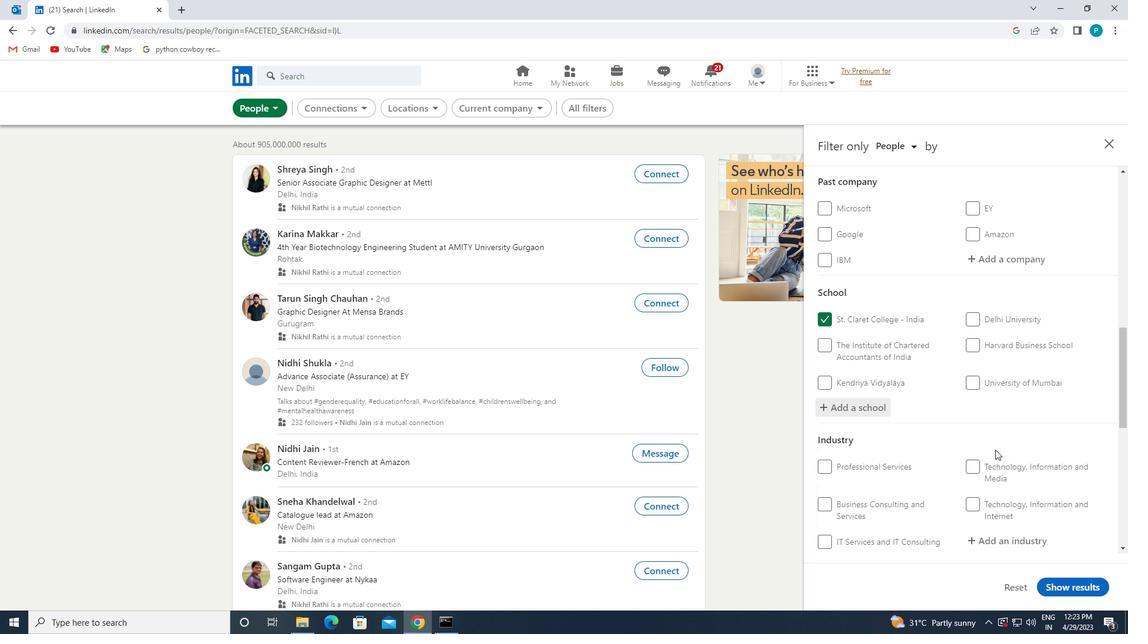
Action: Mouse moved to (977, 422)
Screenshot: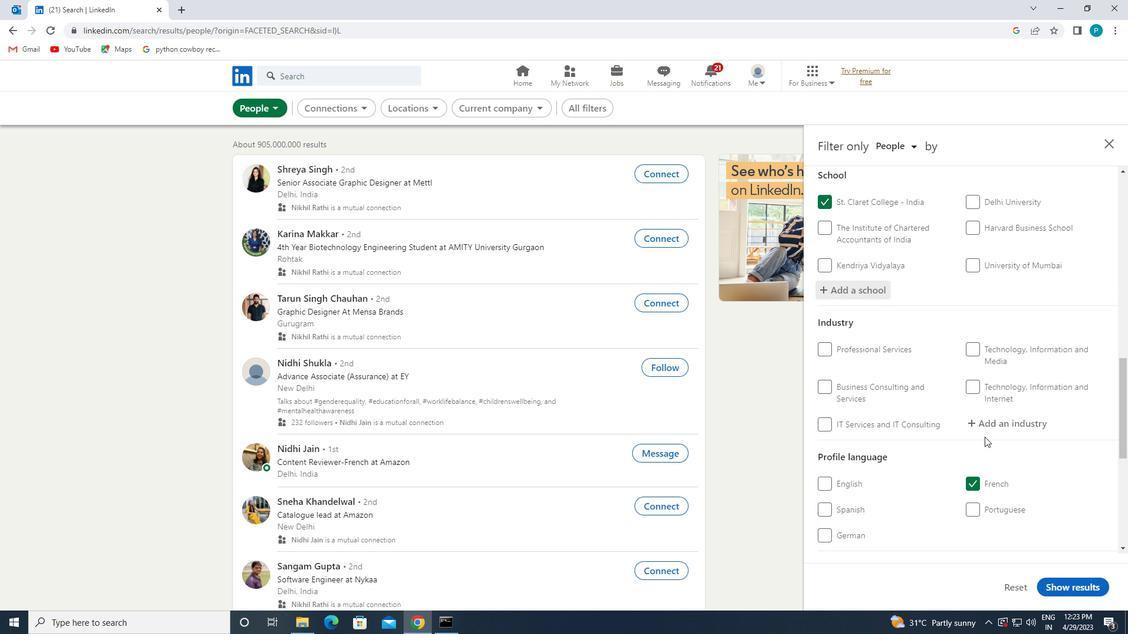 
Action: Mouse pressed left at (977, 422)
Screenshot: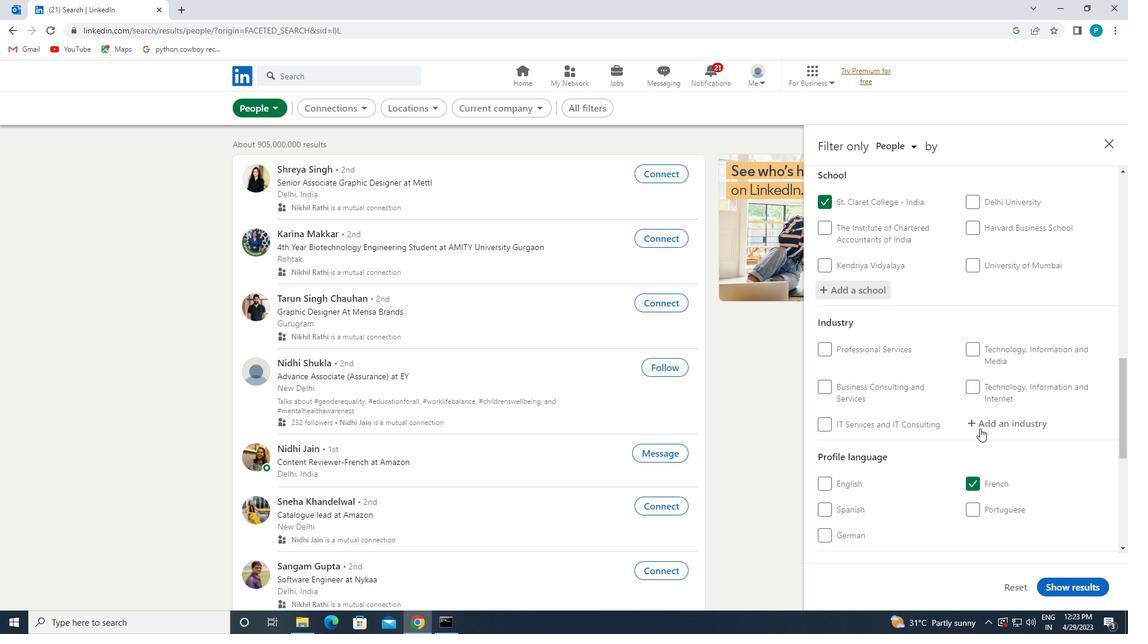 
Action: Key pressed <Key.caps_lock>I<Key.caps_lock>NVESTMENT
Screenshot: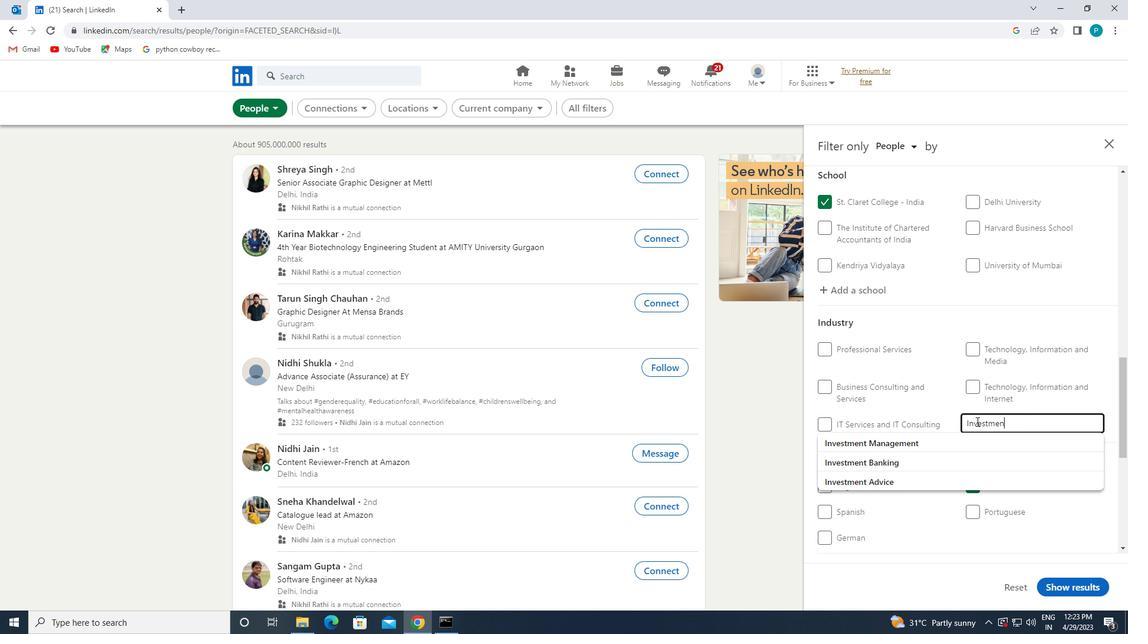 
Action: Mouse moved to (946, 456)
Screenshot: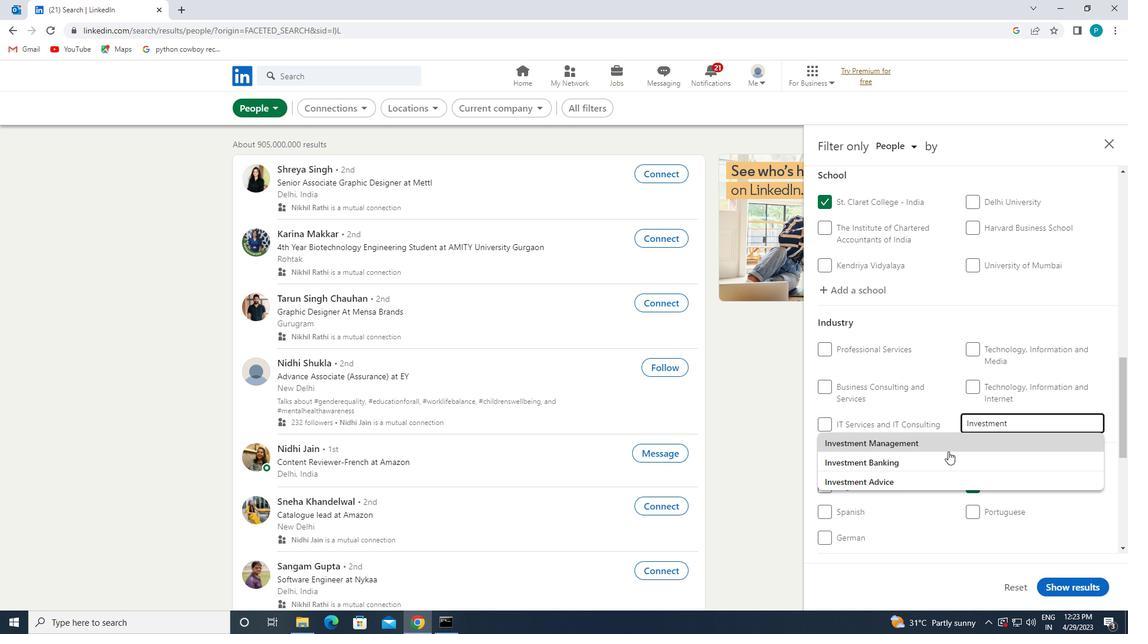 
Action: Mouse pressed left at (946, 456)
Screenshot: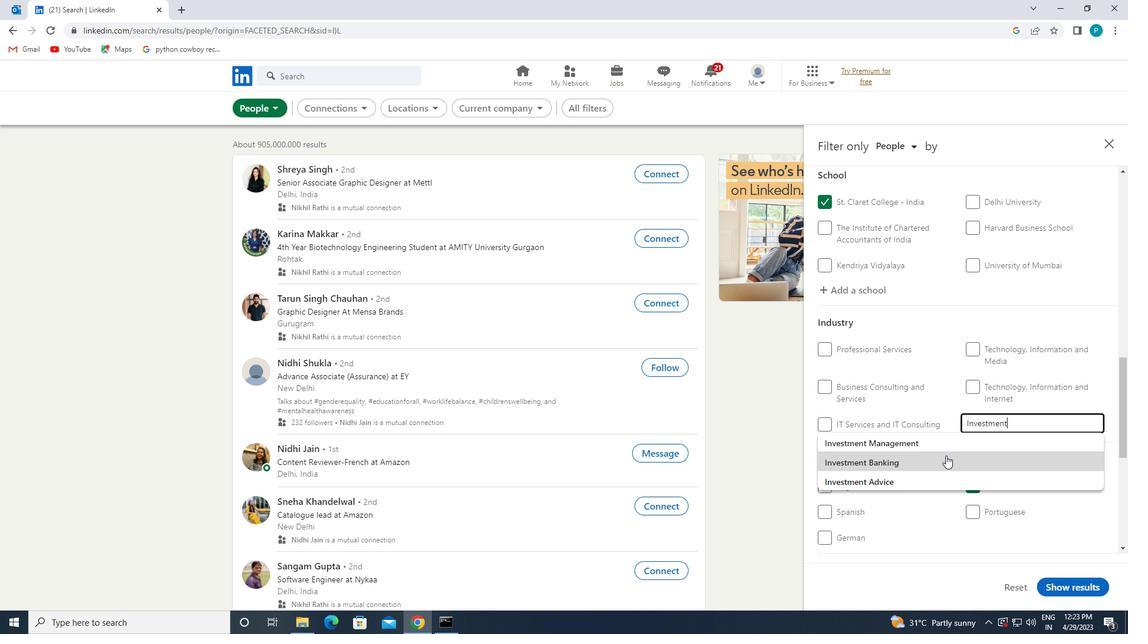 
Action: Mouse moved to (938, 458)
Screenshot: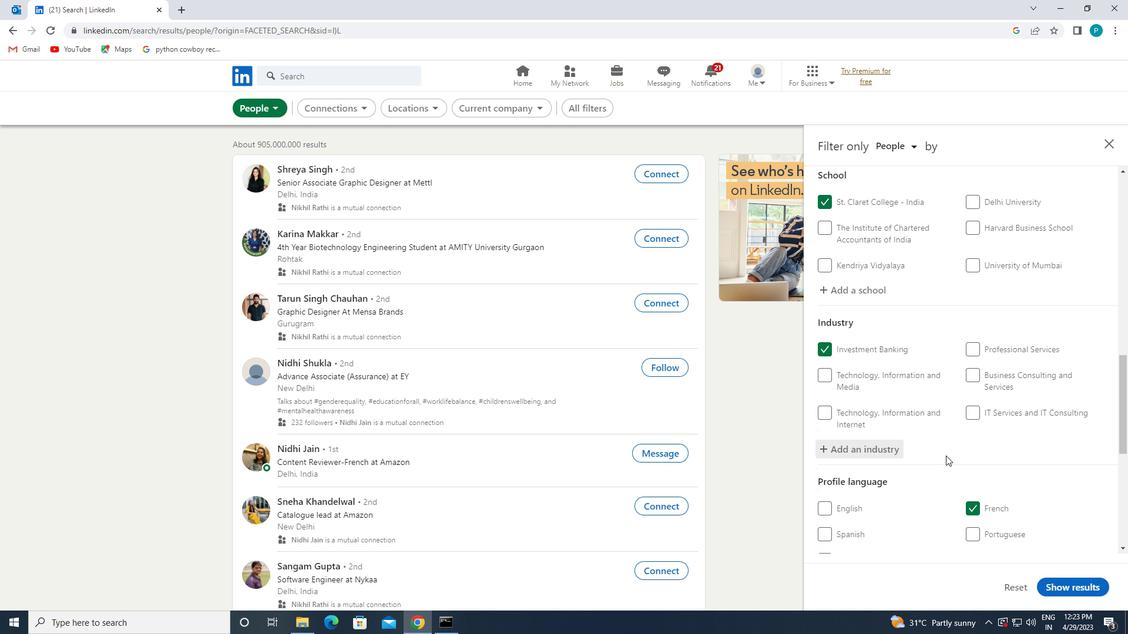 
Action: Mouse scrolled (938, 457) with delta (0, 0)
Screenshot: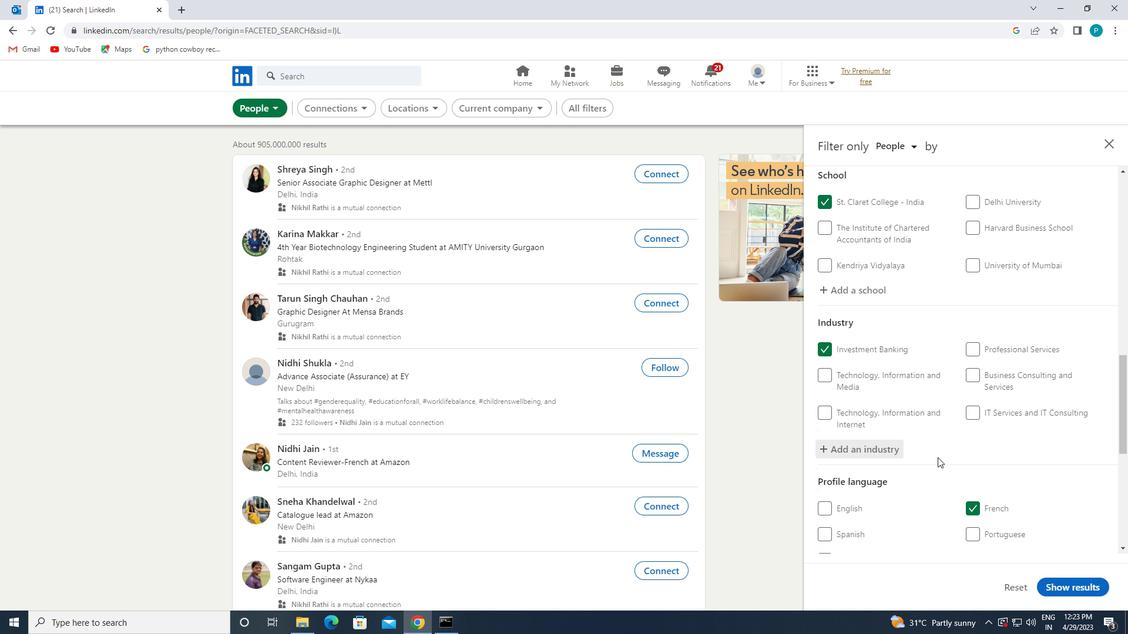 
Action: Mouse moved to (936, 457)
Screenshot: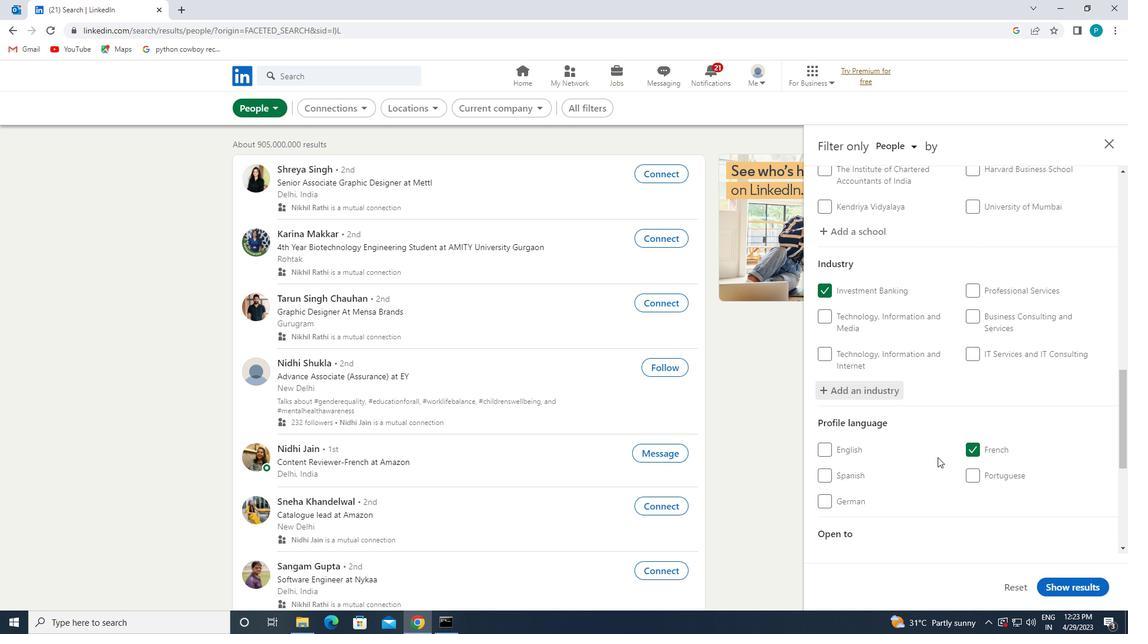 
Action: Mouse scrolled (936, 456) with delta (0, 0)
Screenshot: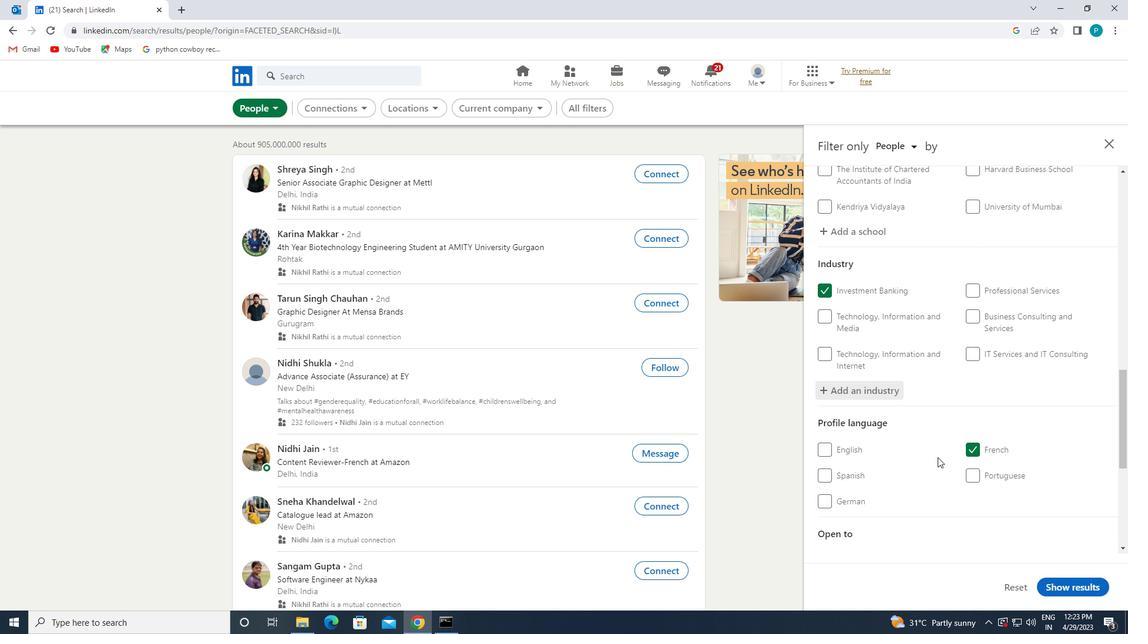 
Action: Mouse scrolled (936, 456) with delta (0, 0)
Screenshot: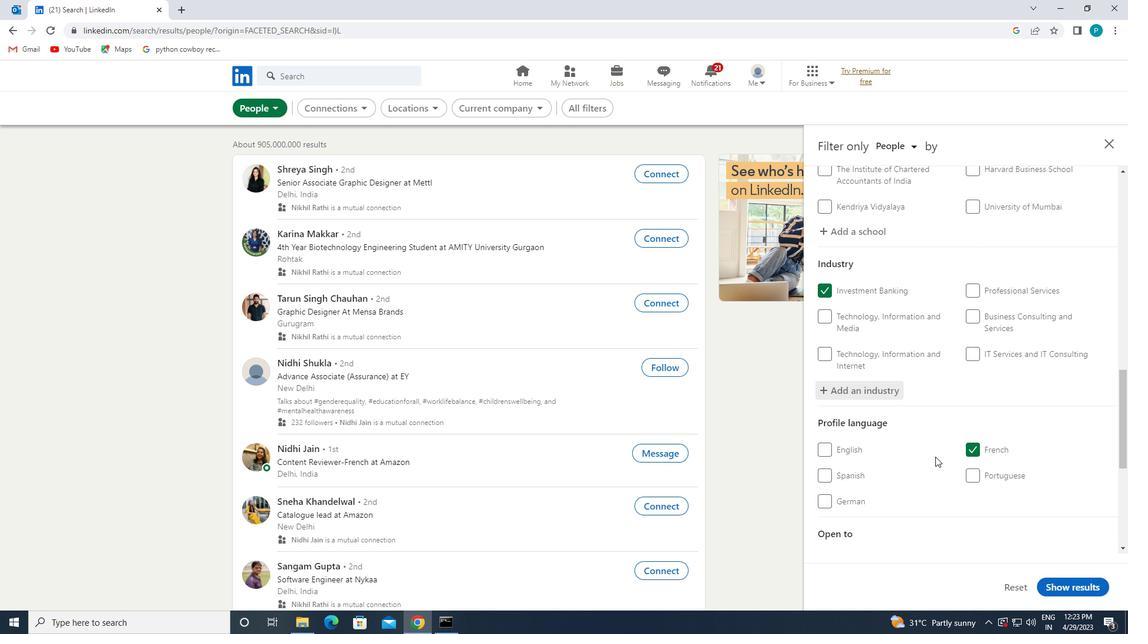 
Action: Mouse scrolled (936, 456) with delta (0, 0)
Screenshot: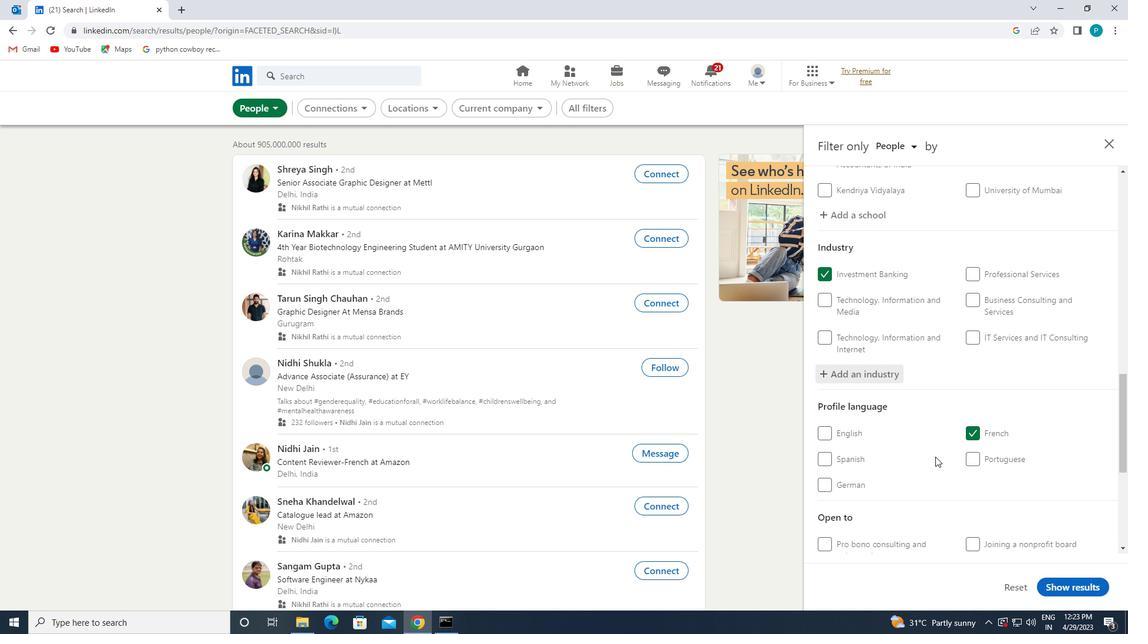 
Action: Mouse moved to (960, 398)
Screenshot: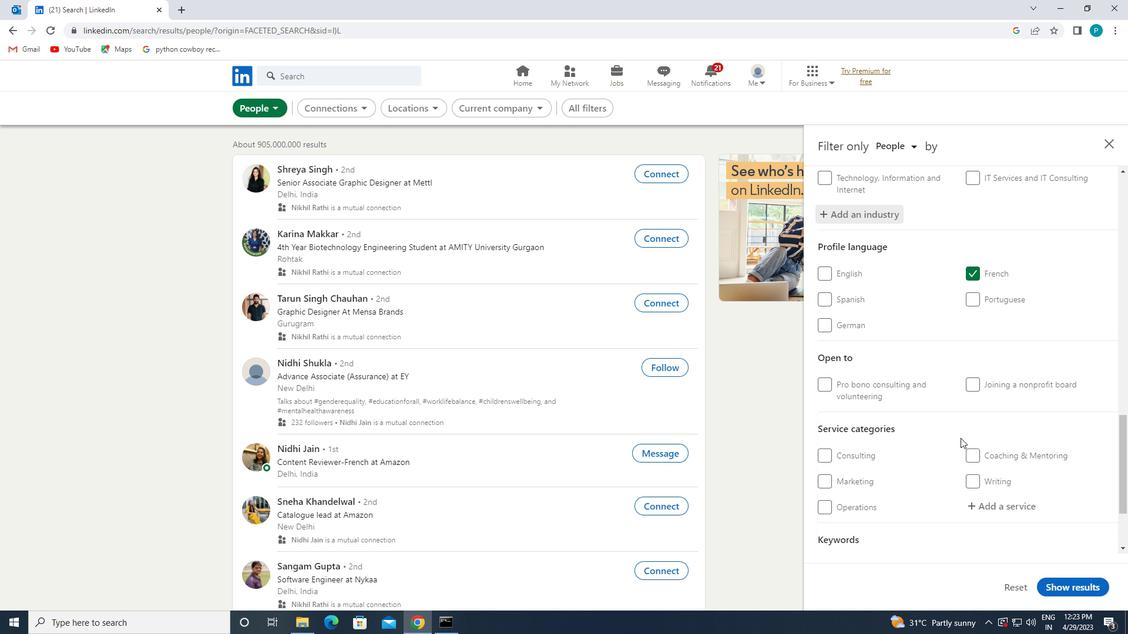 
Action: Mouse scrolled (960, 398) with delta (0, 0)
Screenshot: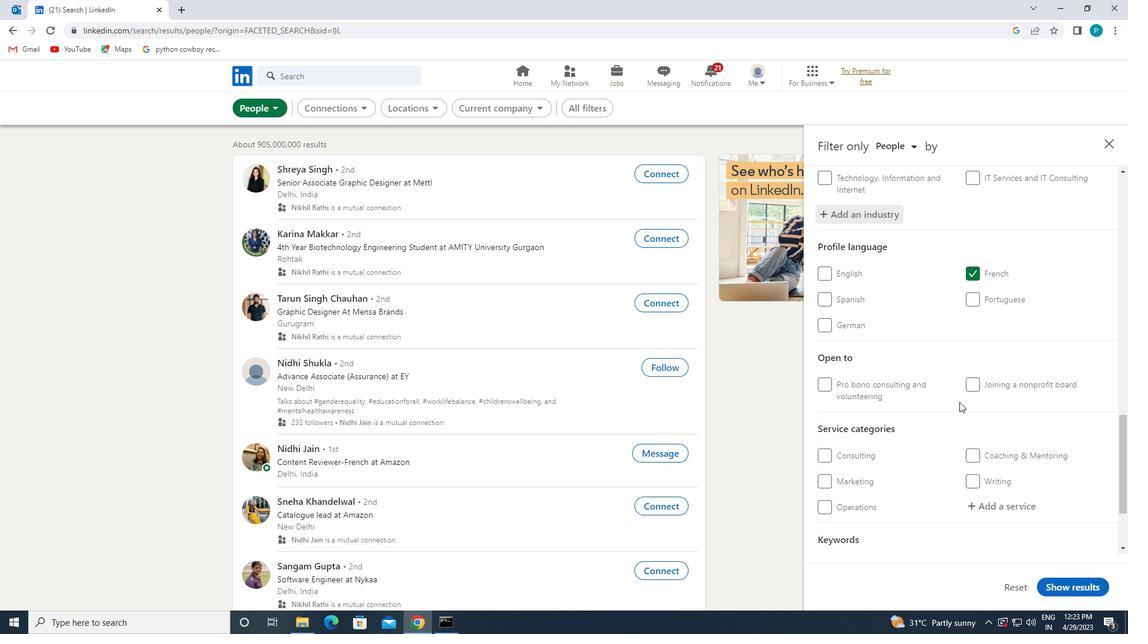 
Action: Mouse moved to (960, 398)
Screenshot: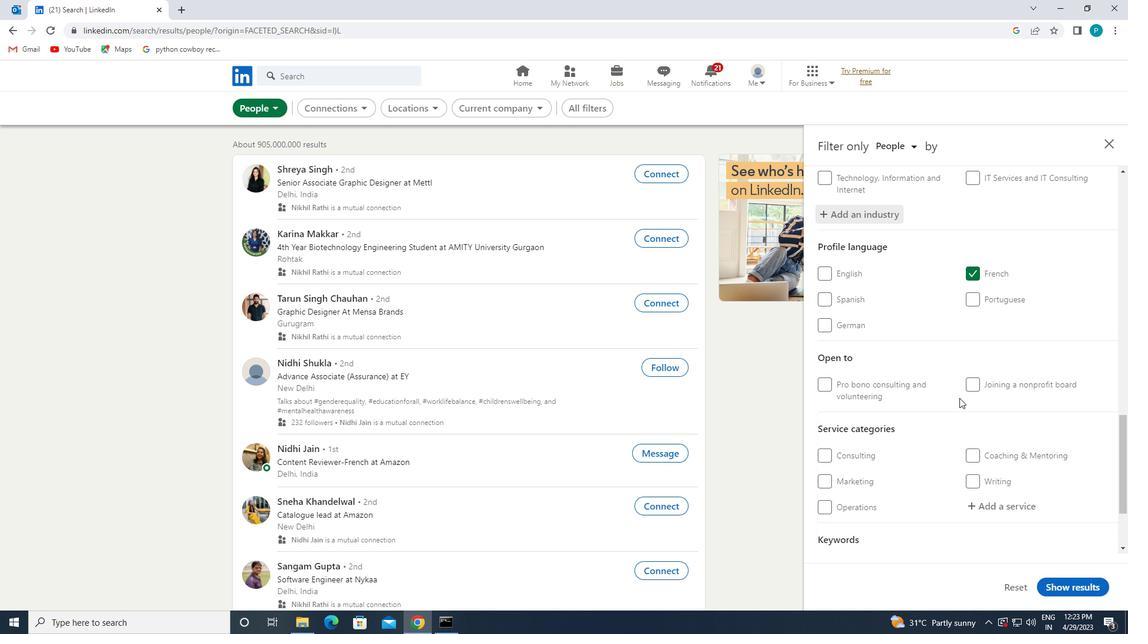 
Action: Mouse scrolled (960, 398) with delta (0, 0)
Screenshot: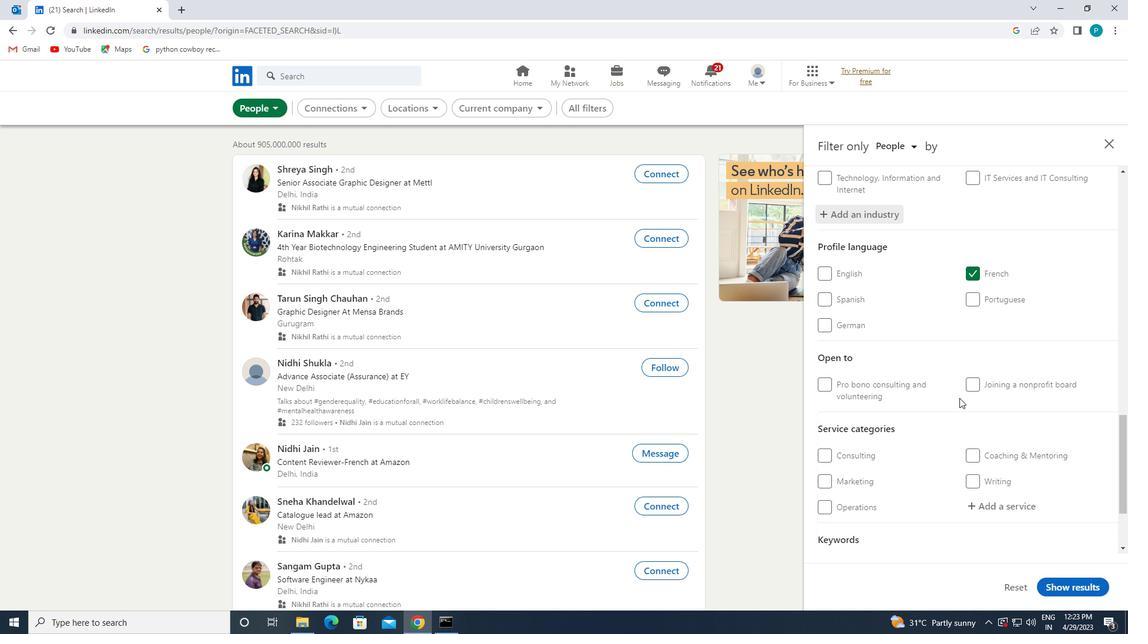 
Action: Mouse moved to (987, 392)
Screenshot: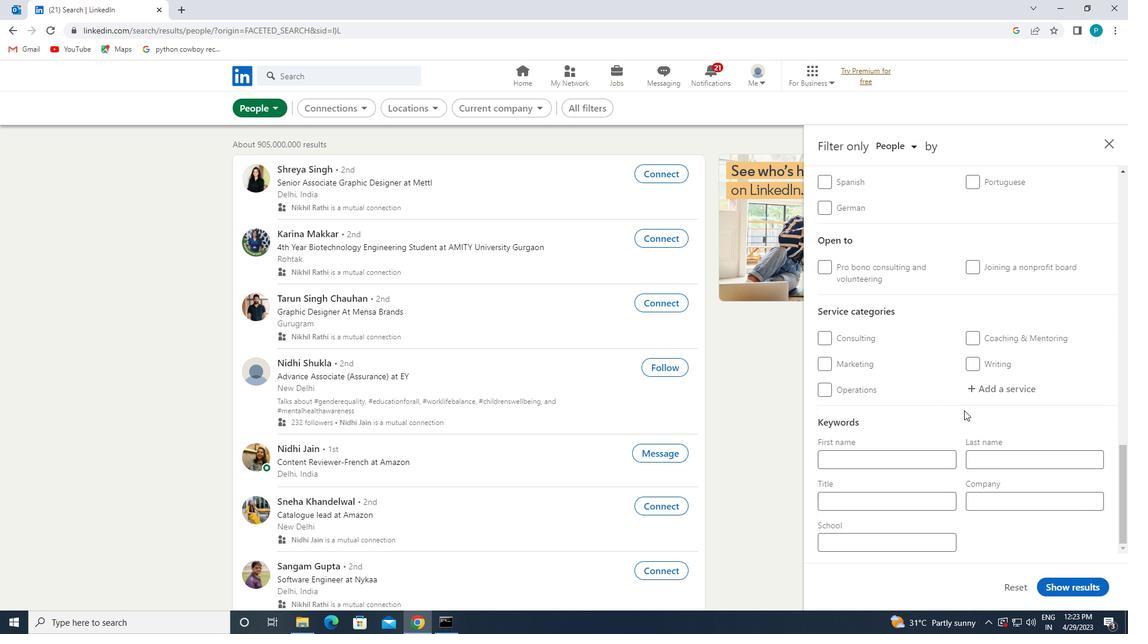 
Action: Mouse pressed left at (987, 392)
Screenshot: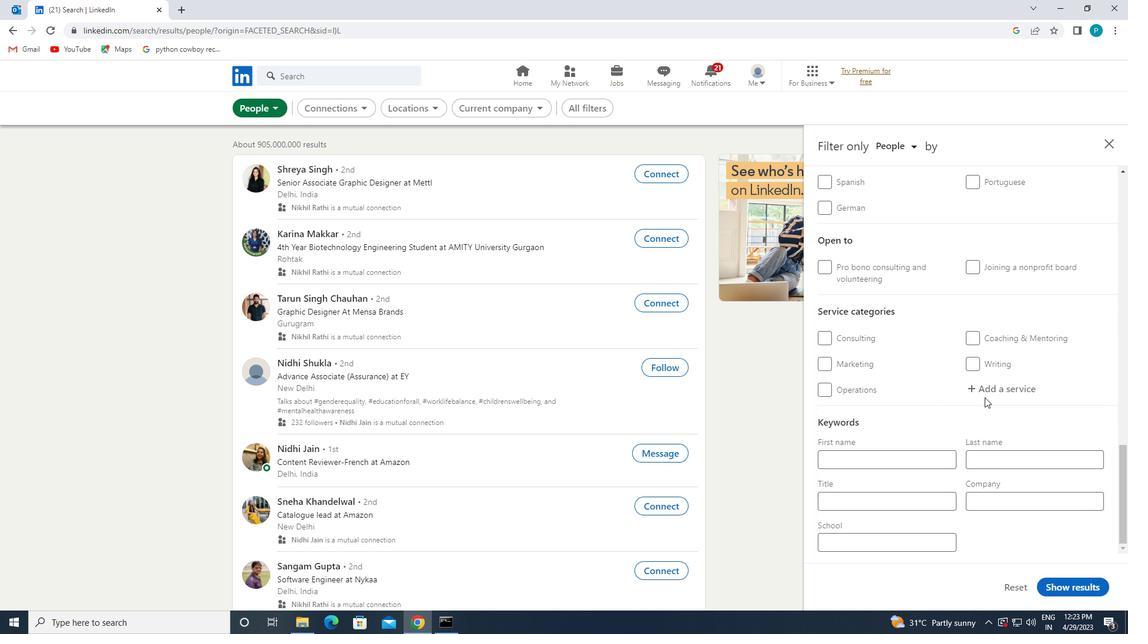 
Action: Mouse moved to (988, 392)
Screenshot: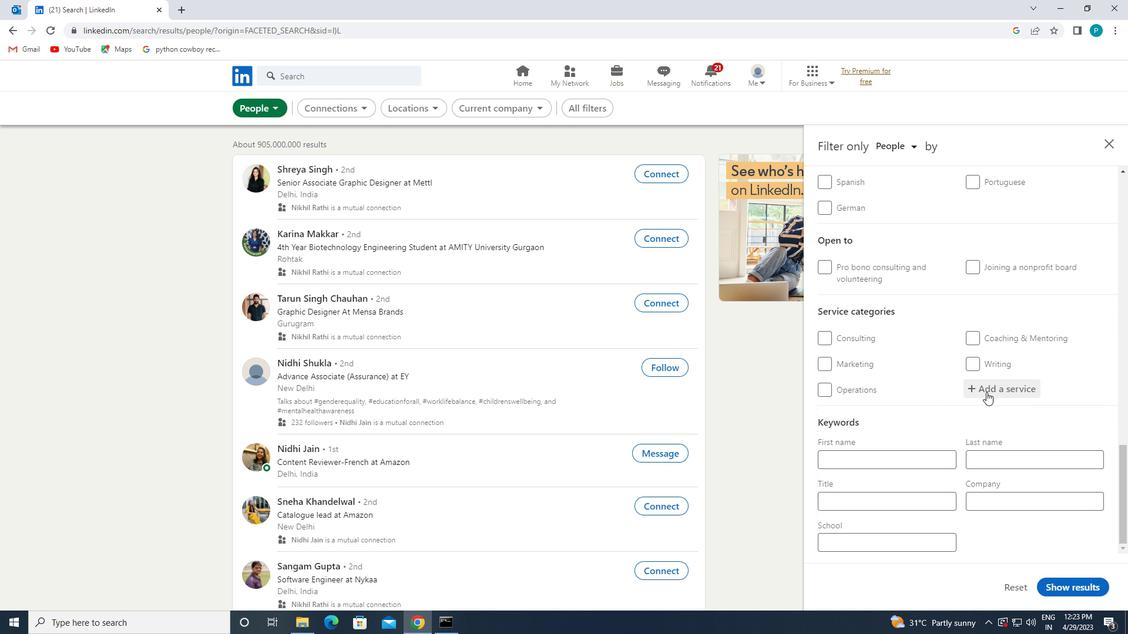 
Action: Key pressed <Key.caps_lock>H<Key.caps_lock>EALTH
Screenshot: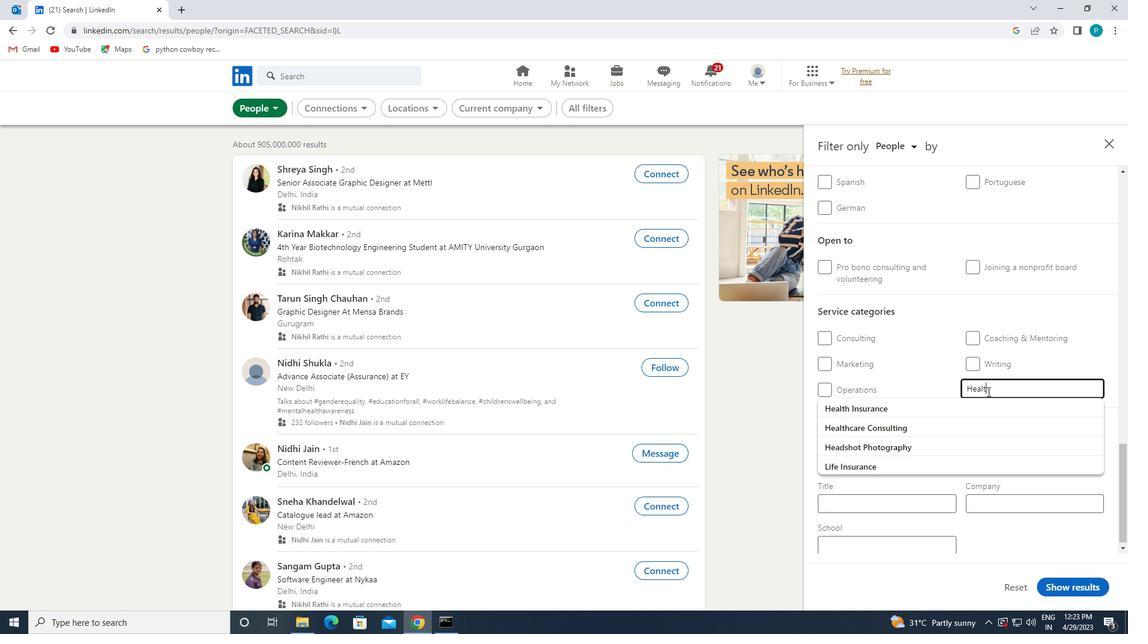 
Action: Mouse moved to (941, 411)
Screenshot: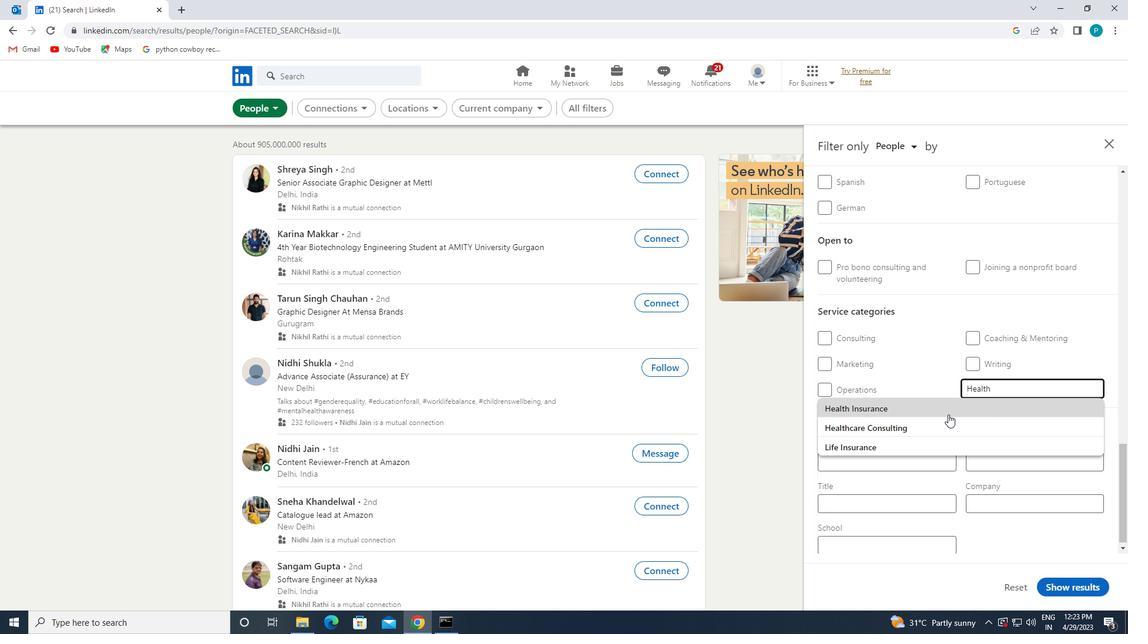 
Action: Mouse pressed left at (941, 411)
Screenshot: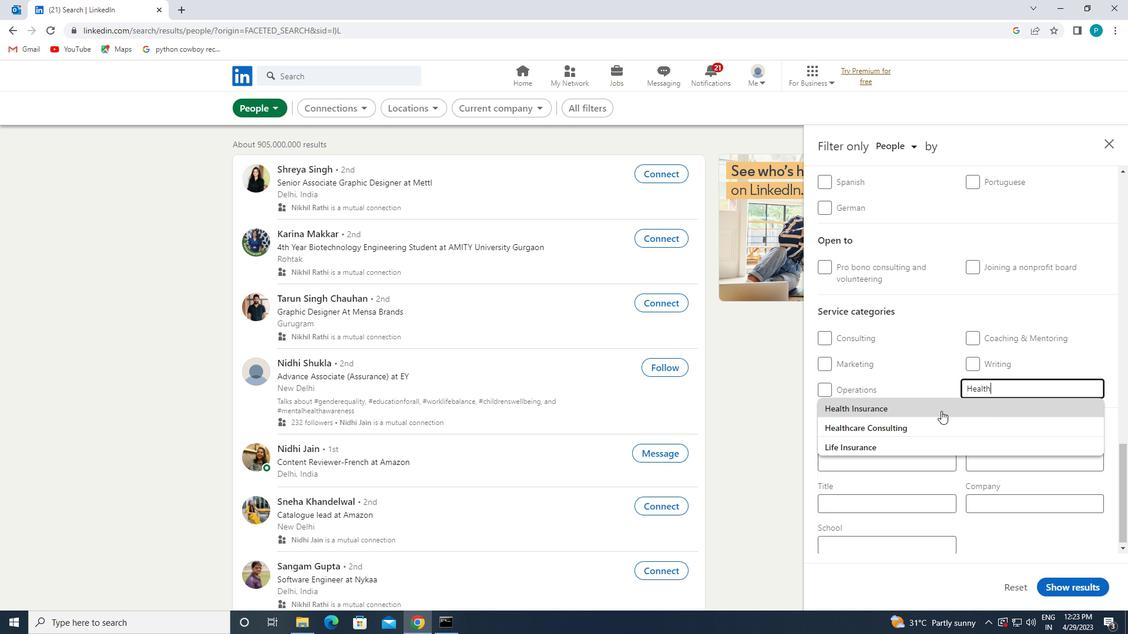 
Action: Mouse scrolled (941, 410) with delta (0, 0)
Screenshot: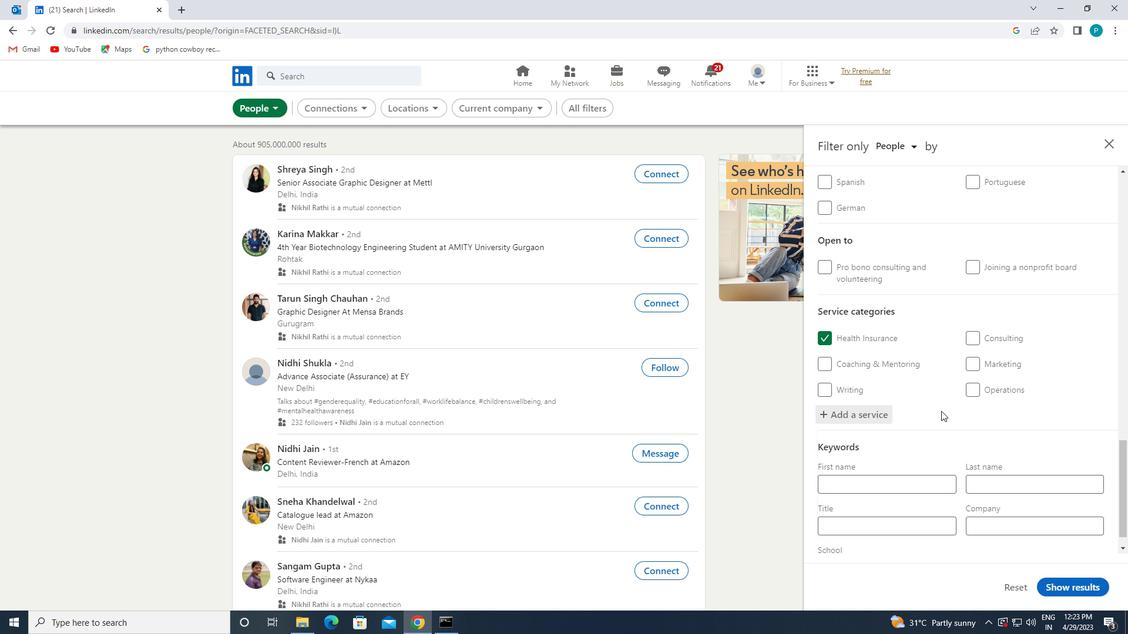 
Action: Mouse scrolled (941, 410) with delta (0, 0)
Screenshot: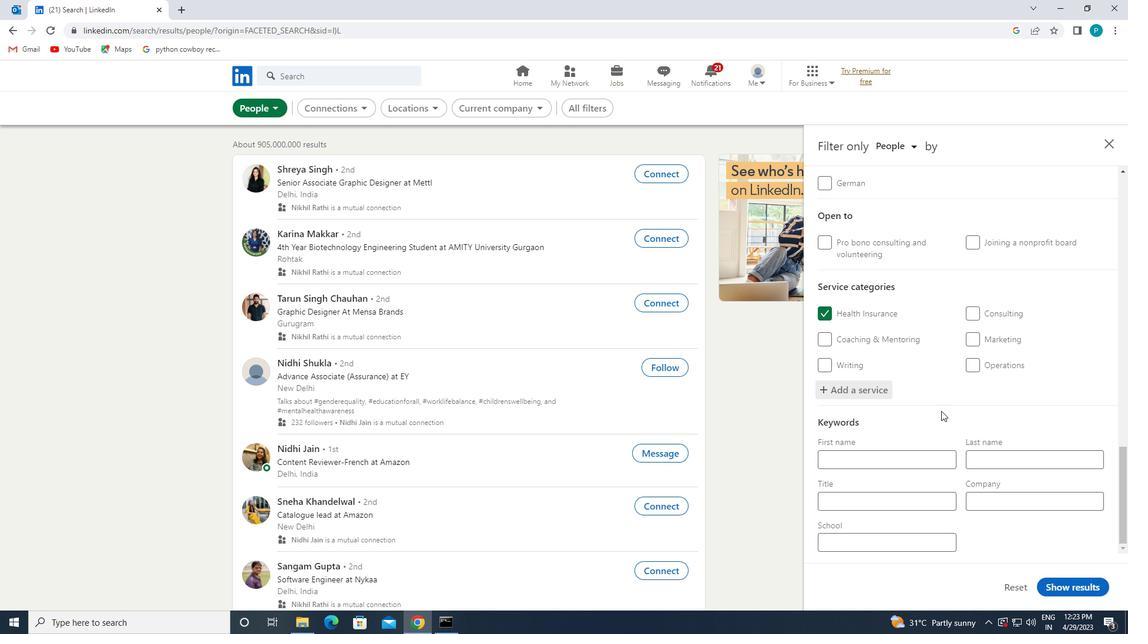 
Action: Mouse scrolled (941, 410) with delta (0, 0)
Screenshot: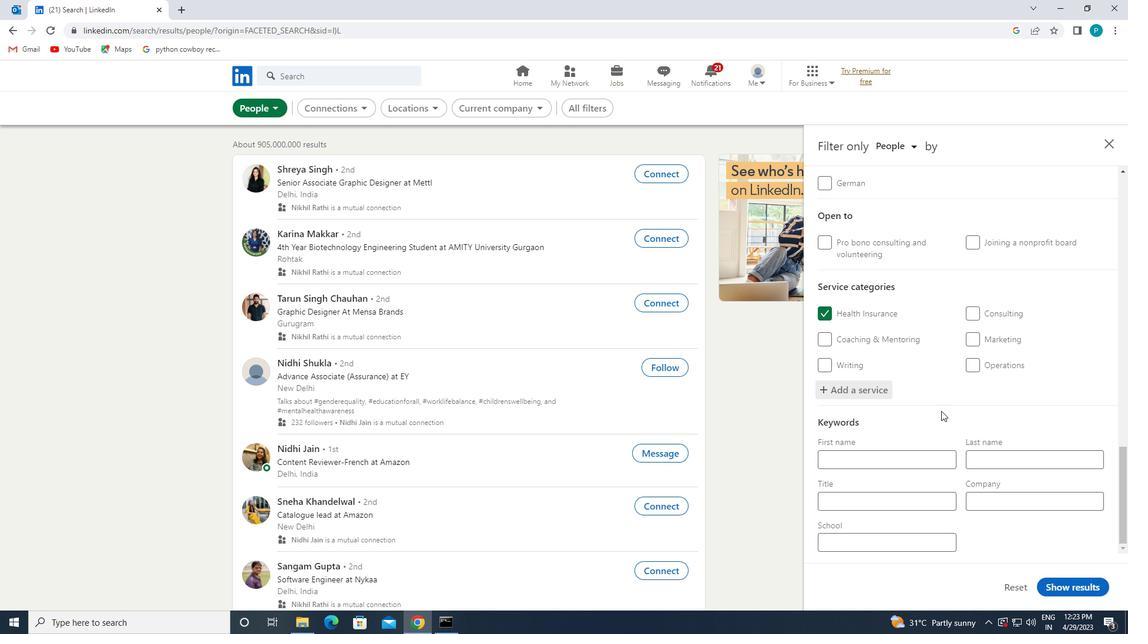 
Action: Mouse moved to (896, 495)
Screenshot: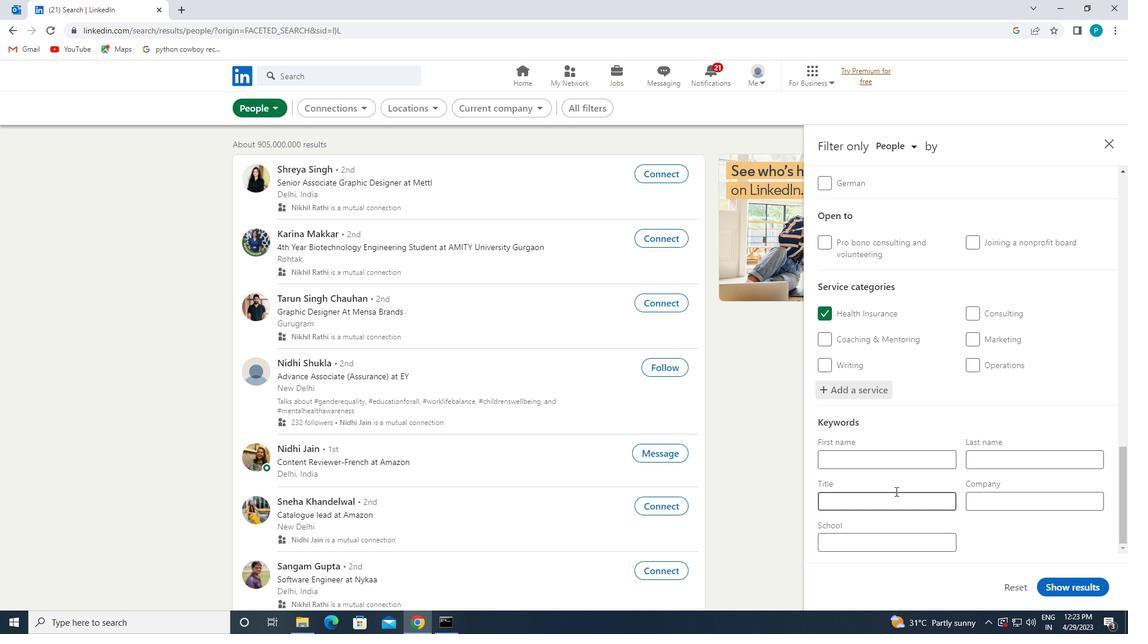 
Action: Mouse pressed left at (896, 495)
Screenshot: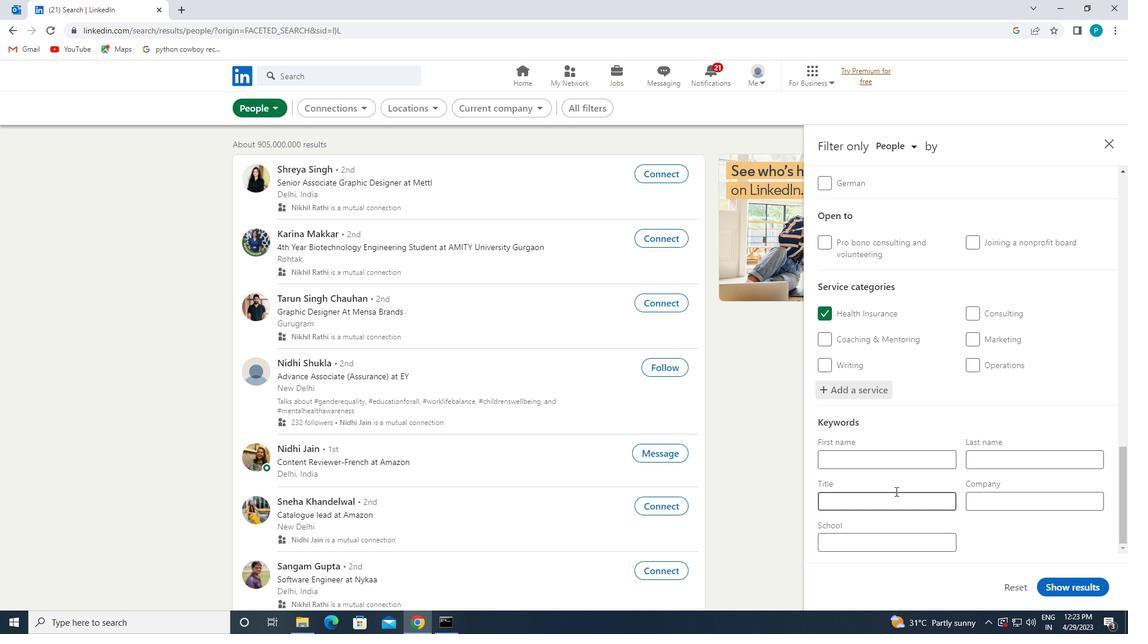 
Action: Mouse moved to (896, 496)
Screenshot: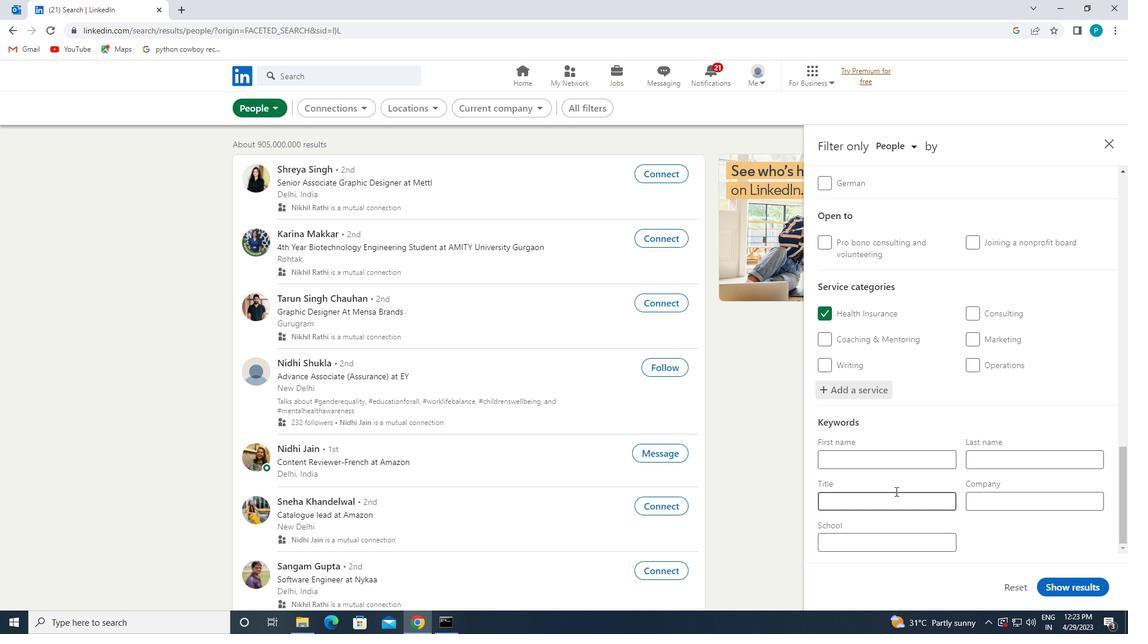 
Action: Key pressed <Key.caps_lock>A<Key.caps_lock>NIMAL<Key.space><Key.caps_lock>S<Key.caps_lock>HELTAR<Key.space><Key.caps_lock>B<Key.caps_lock>OARD
Screenshot: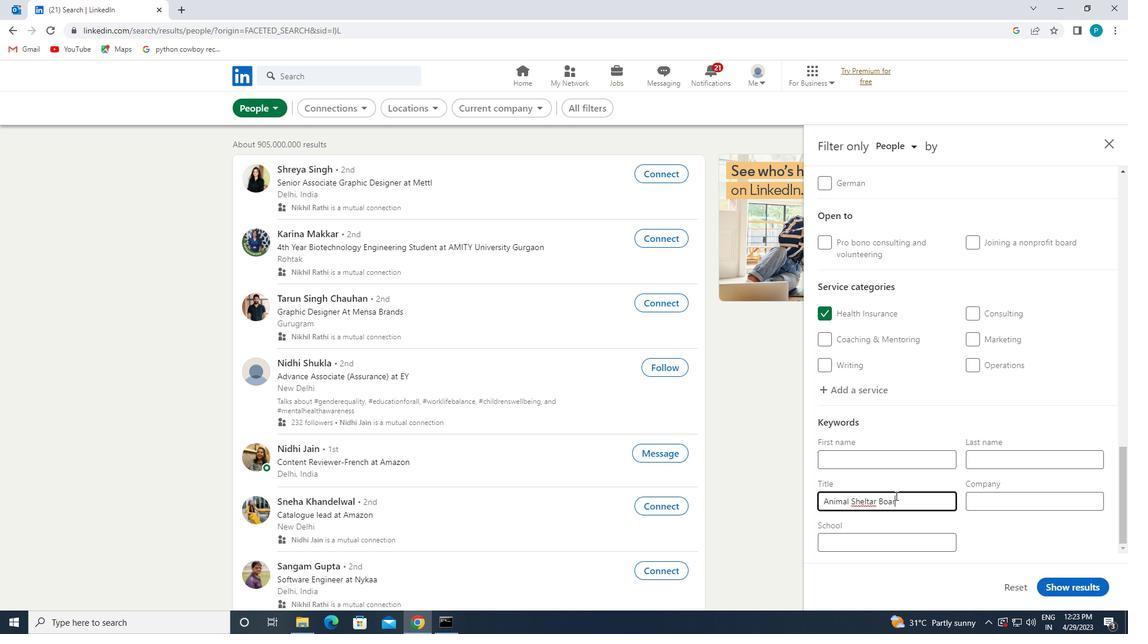 
Action: Mouse moved to (1057, 585)
Screenshot: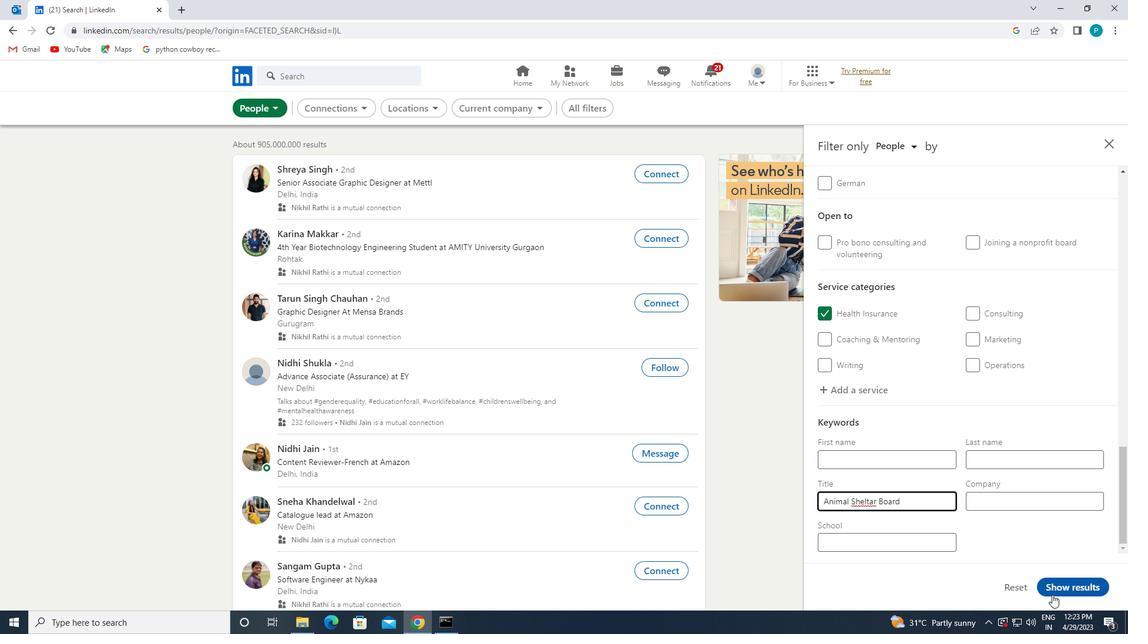 
Action: Mouse pressed left at (1057, 585)
Screenshot: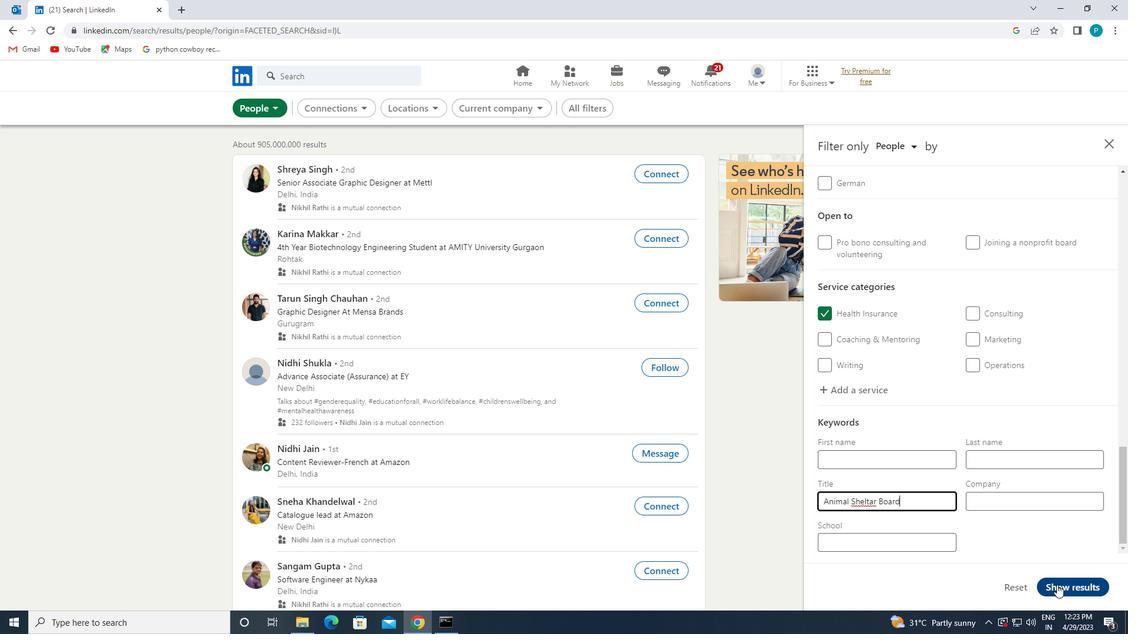 
